 Task: Create a due date automation trigger when advanced on, 2 days before a card is due add dates with an incomplete due date at 11:00 AM.
Action: Mouse moved to (1226, 356)
Screenshot: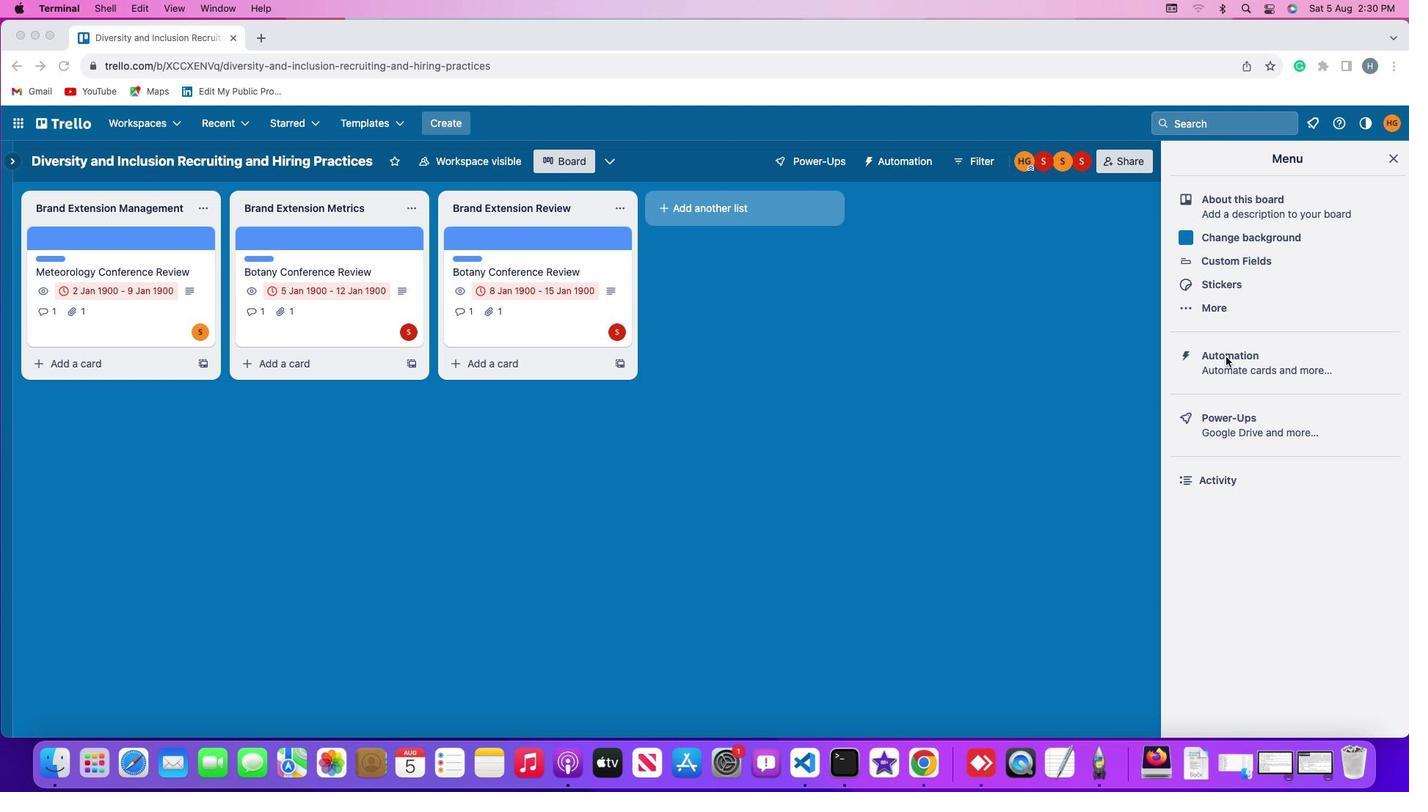 
Action: Mouse pressed left at (1226, 356)
Screenshot: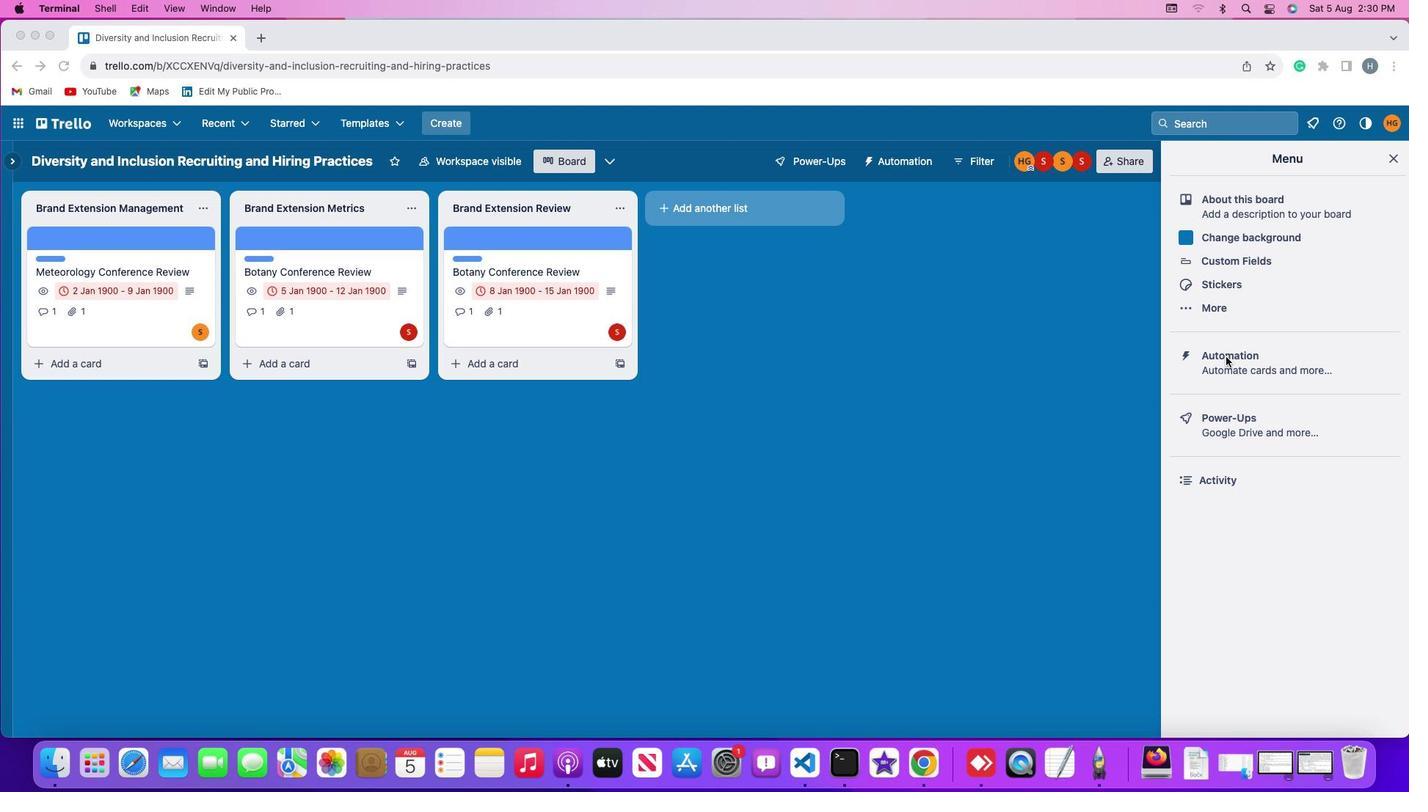 
Action: Mouse pressed left at (1226, 356)
Screenshot: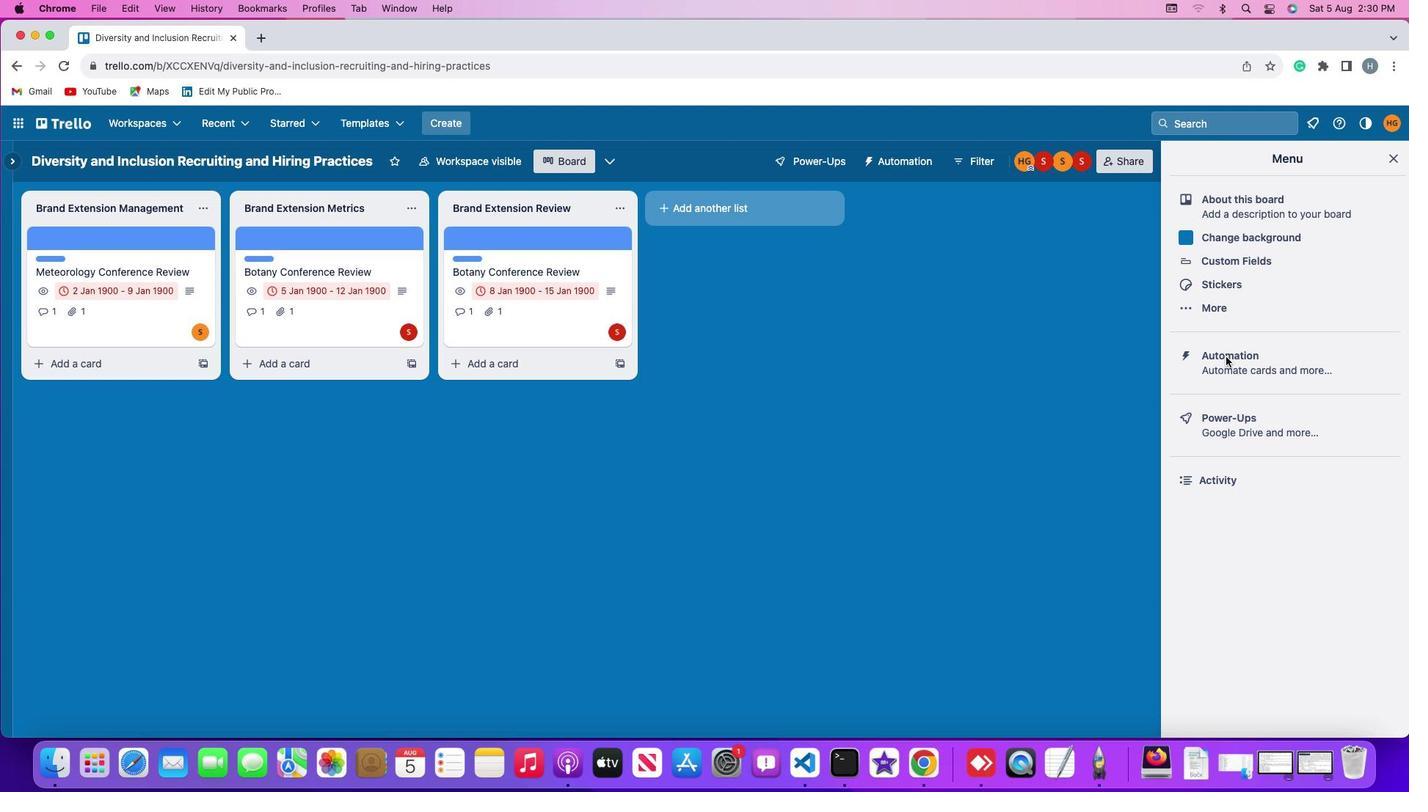 
Action: Mouse moved to (71, 350)
Screenshot: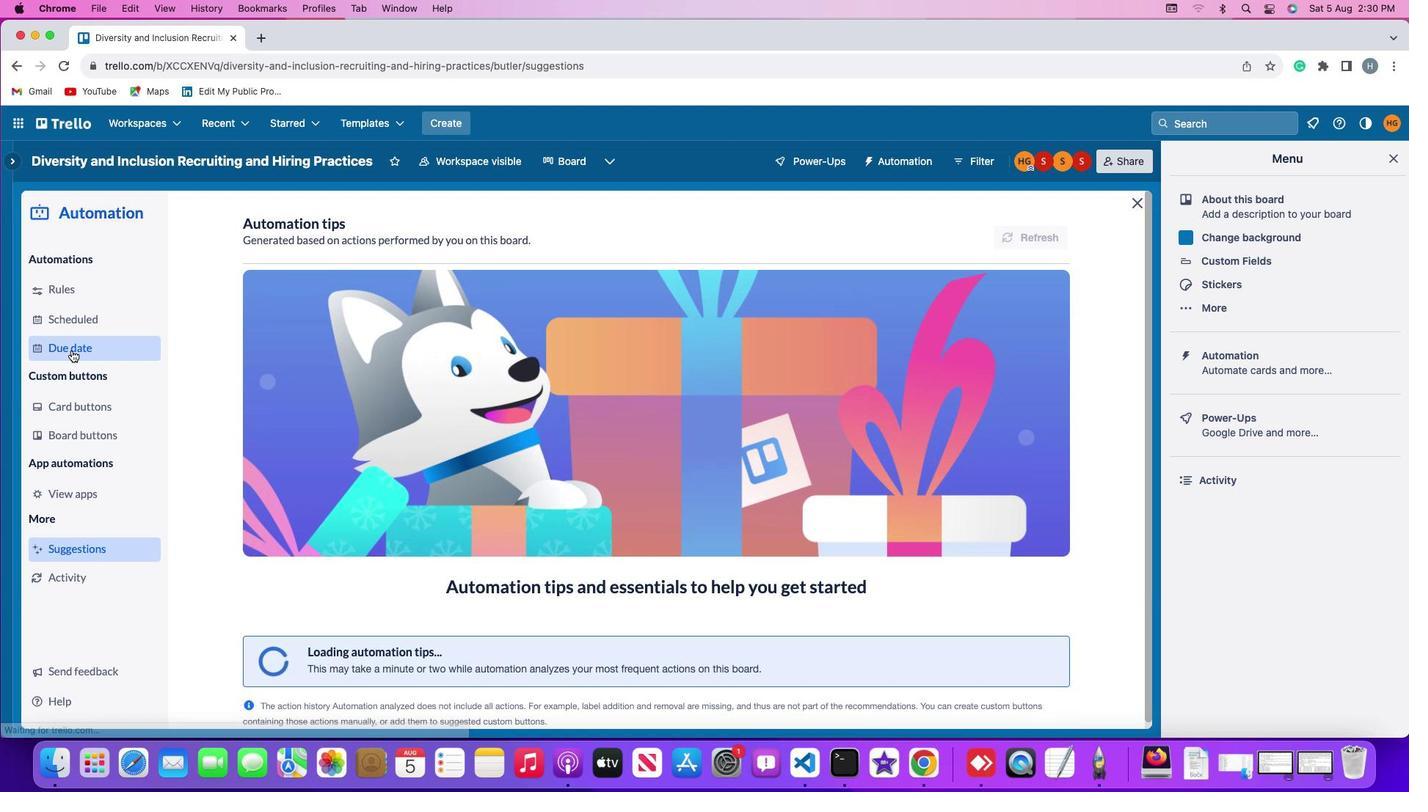 
Action: Mouse pressed left at (71, 350)
Screenshot: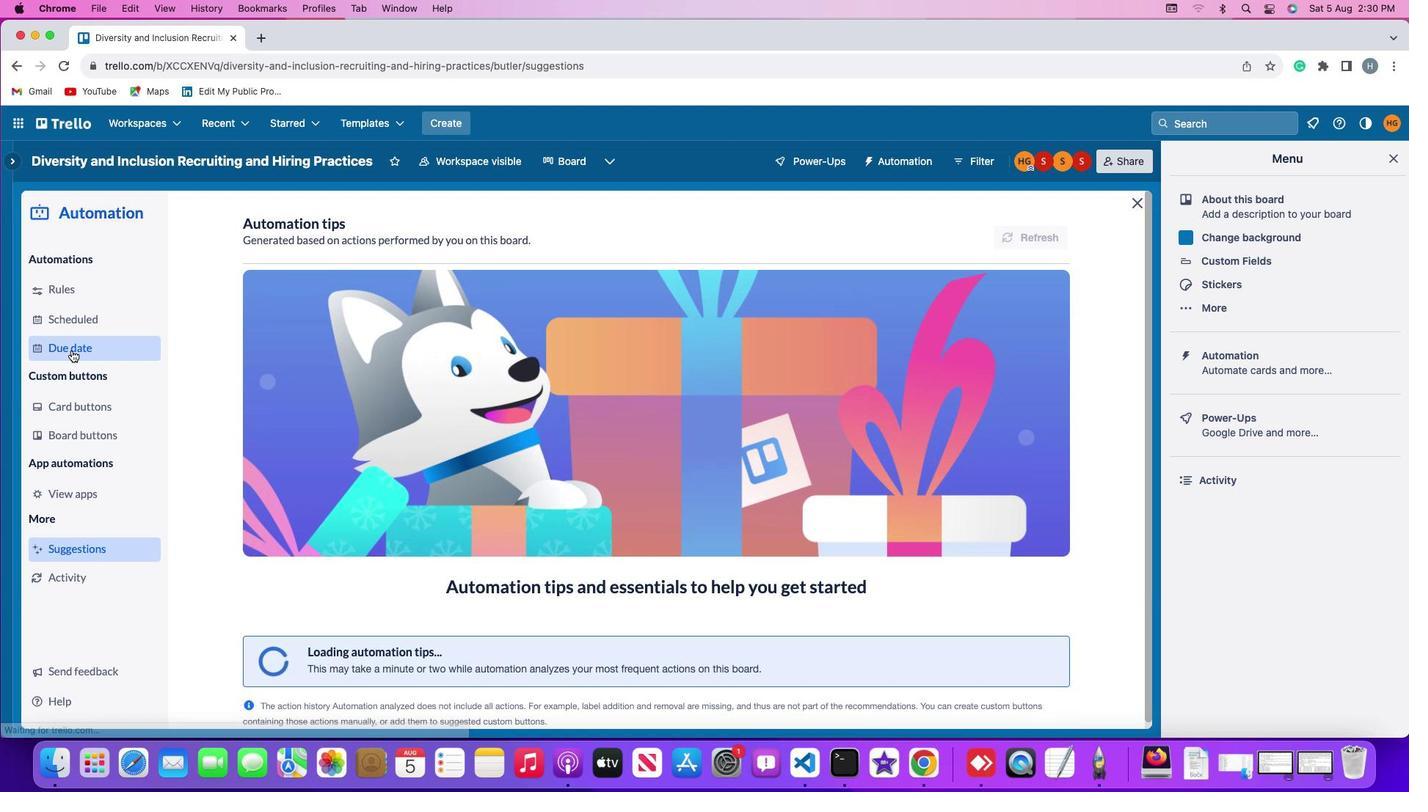 
Action: Mouse moved to (1023, 226)
Screenshot: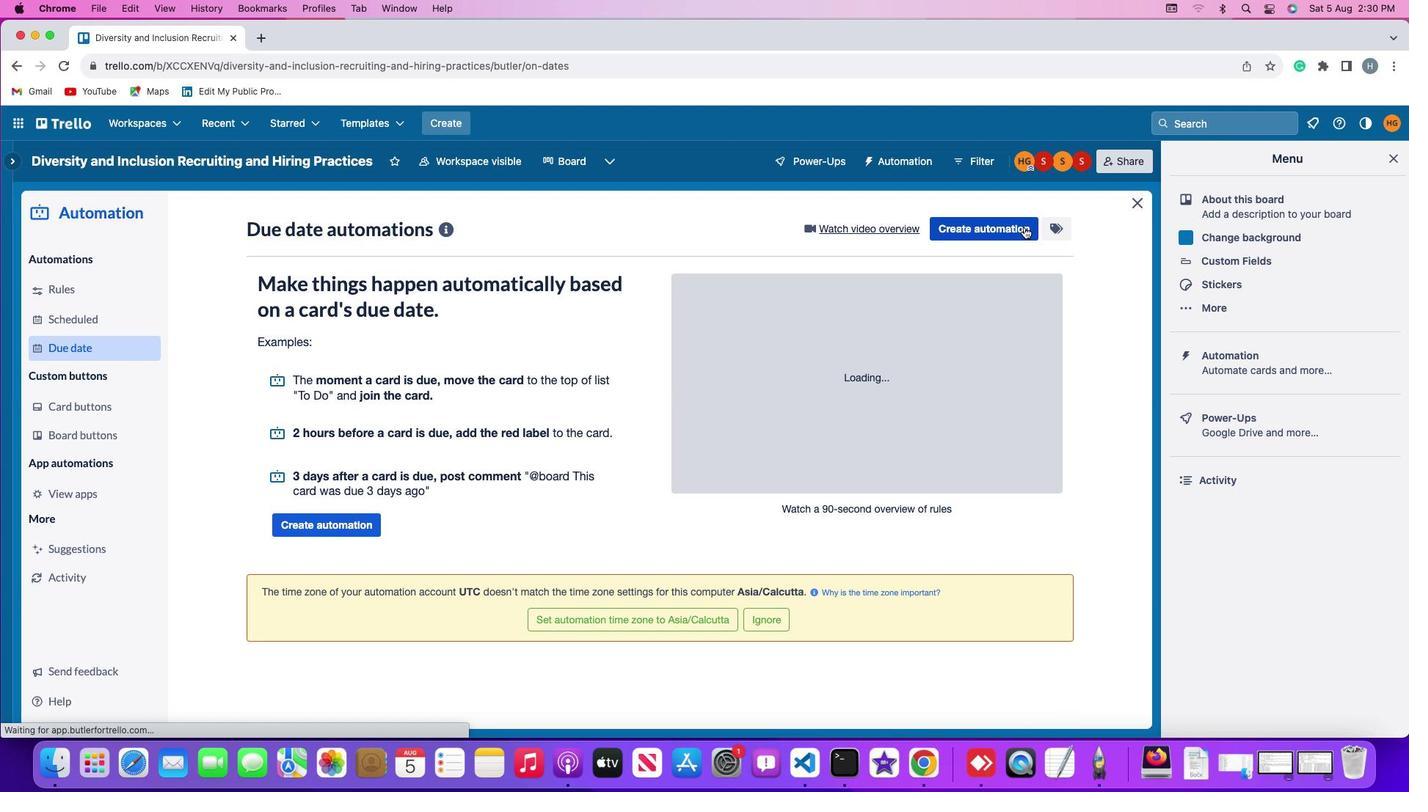 
Action: Mouse pressed left at (1023, 226)
Screenshot: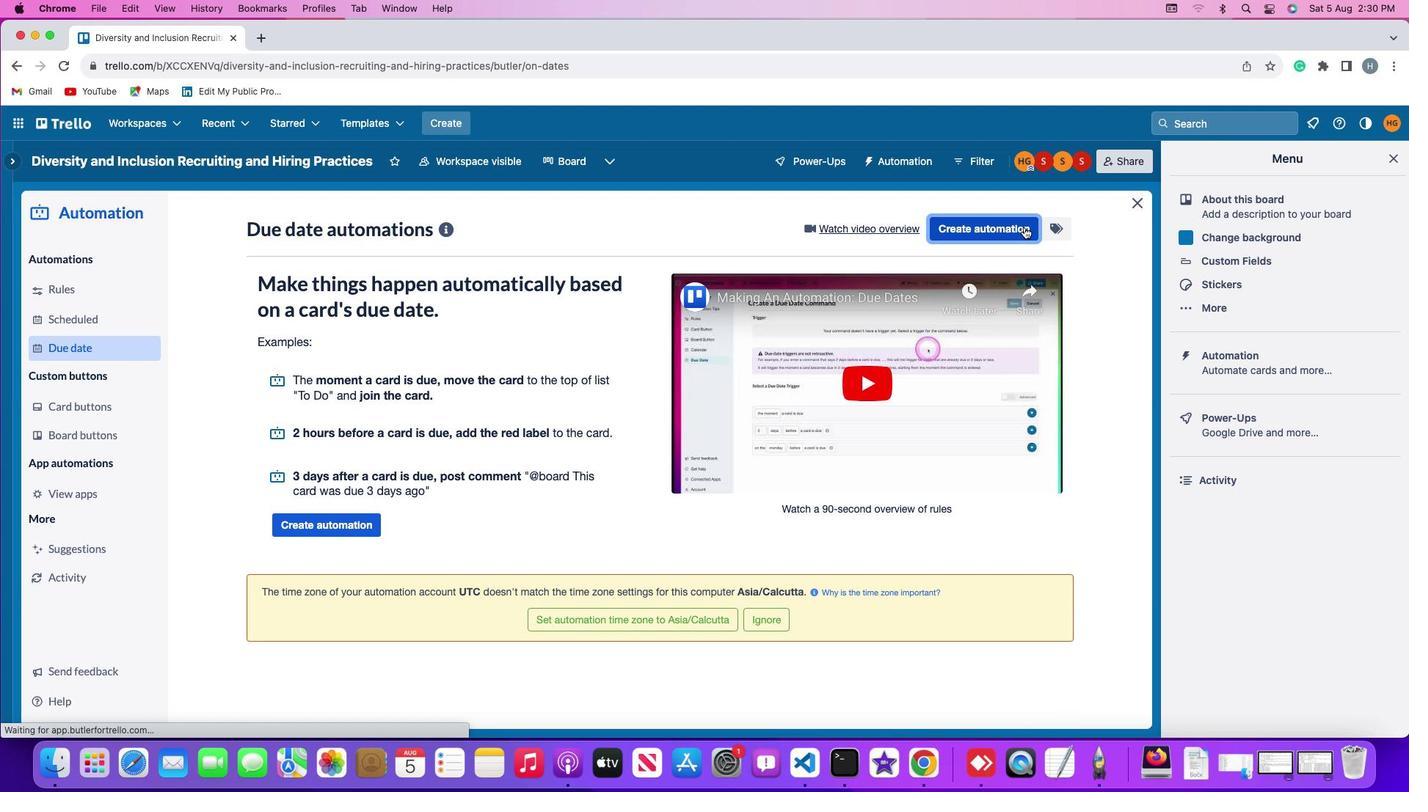 
Action: Mouse moved to (584, 363)
Screenshot: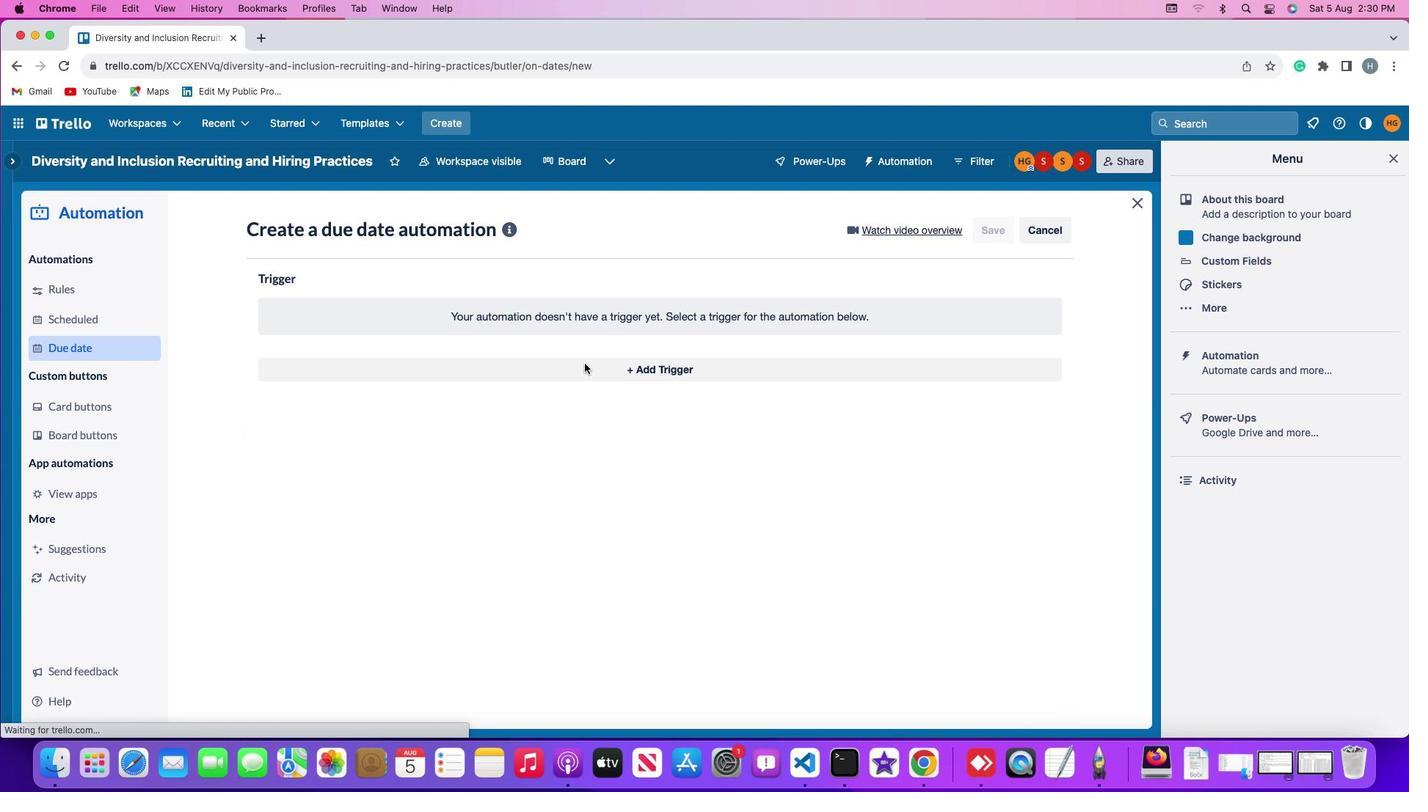 
Action: Mouse pressed left at (584, 363)
Screenshot: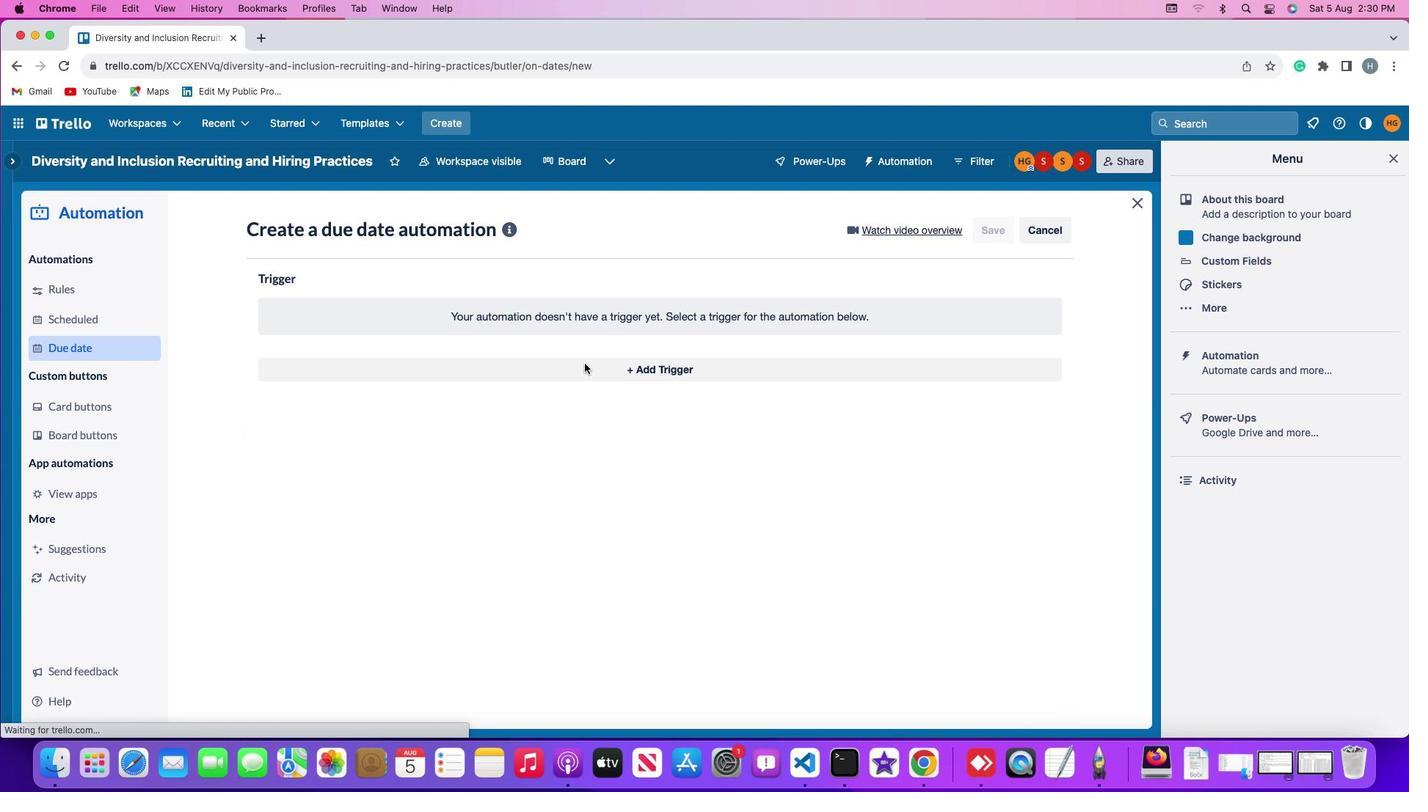 
Action: Mouse moved to (295, 590)
Screenshot: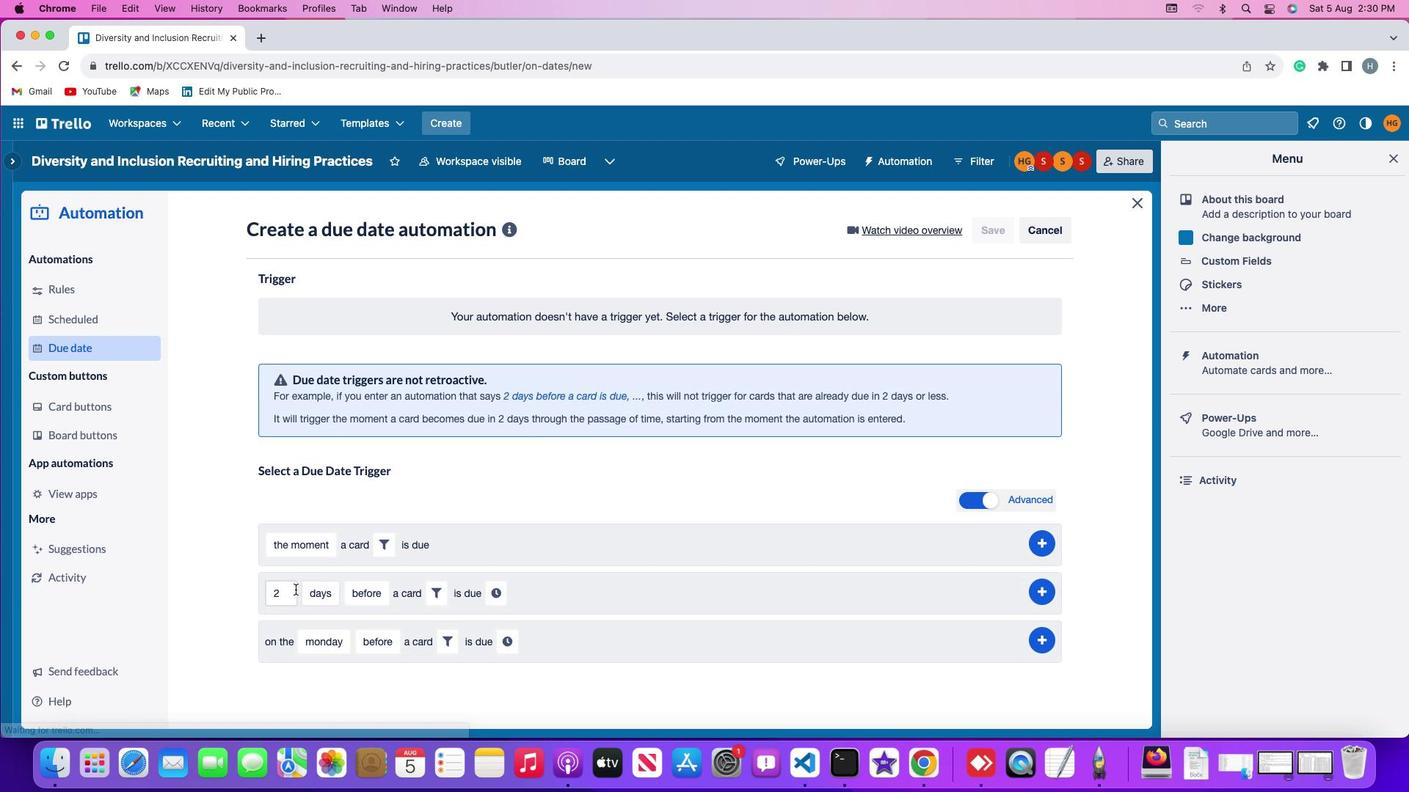 
Action: Mouse pressed left at (295, 590)
Screenshot: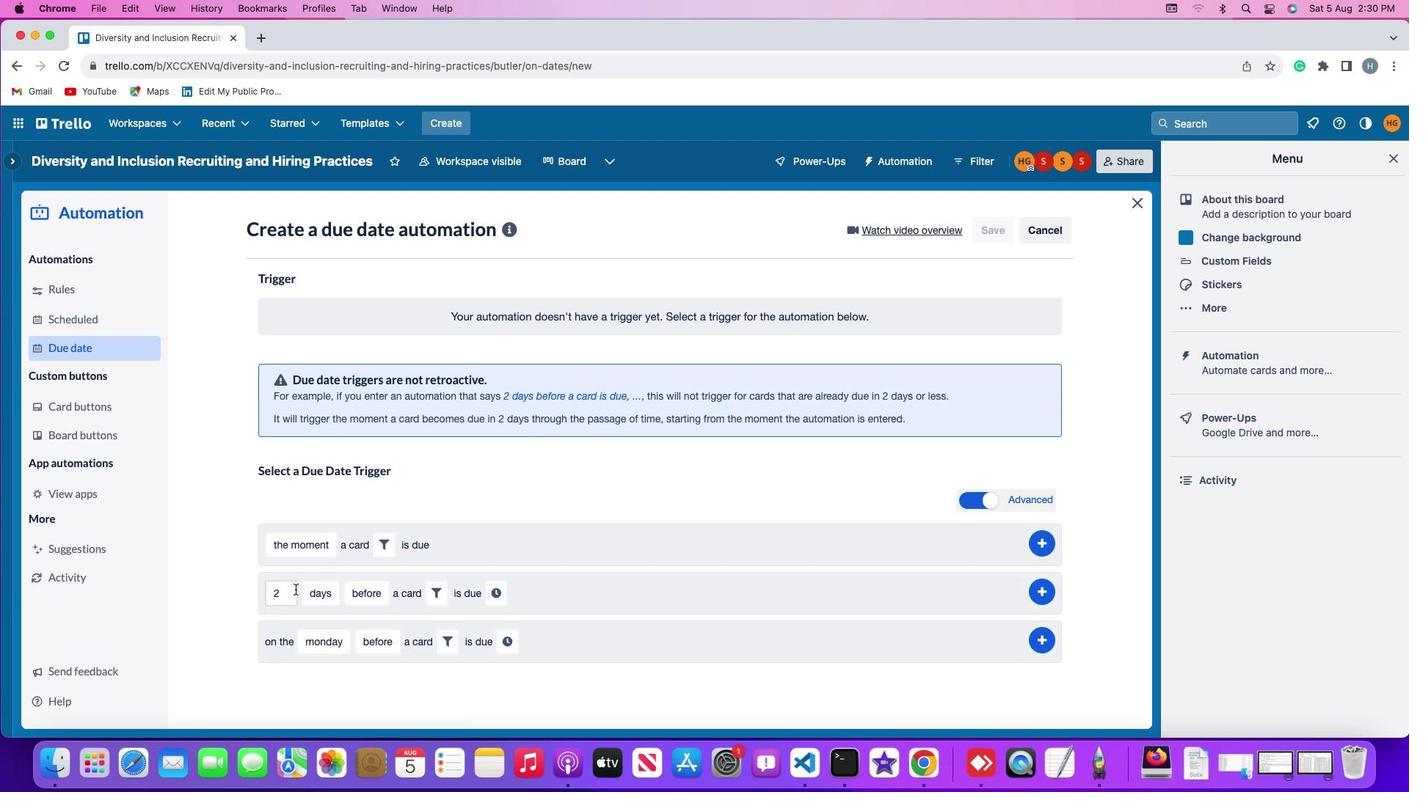 
Action: Key pressed Key.backspace'2'
Screenshot: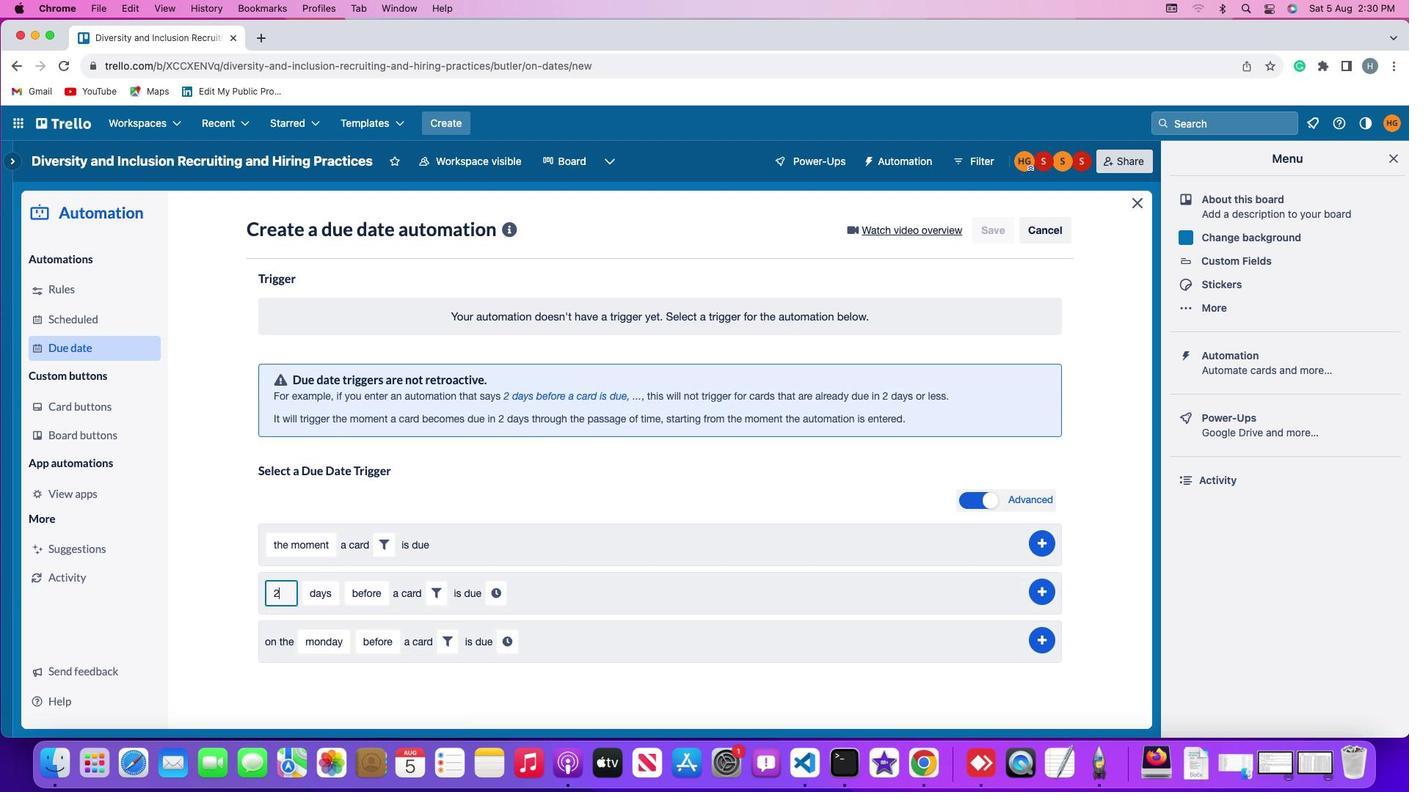 
Action: Mouse moved to (323, 593)
Screenshot: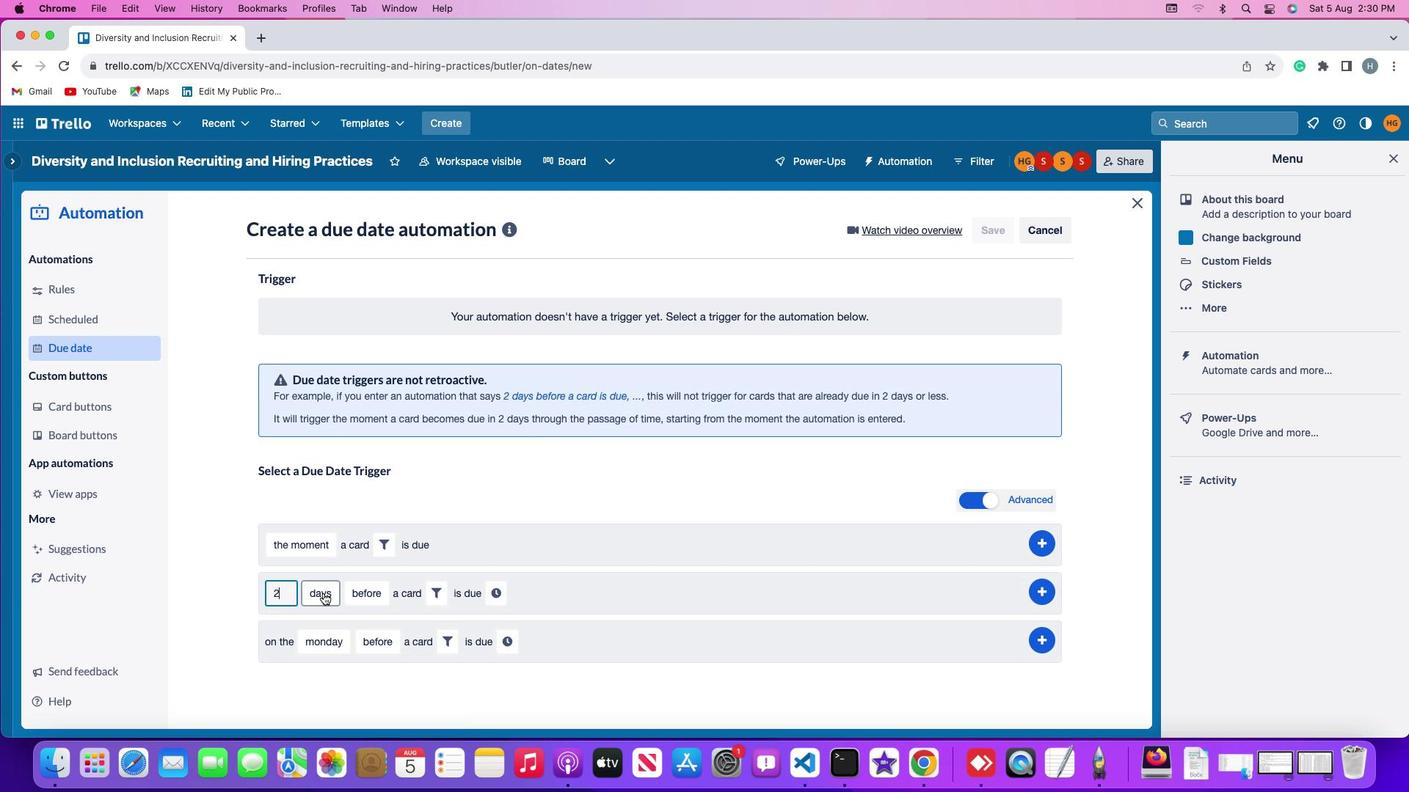 
Action: Mouse pressed left at (323, 593)
Screenshot: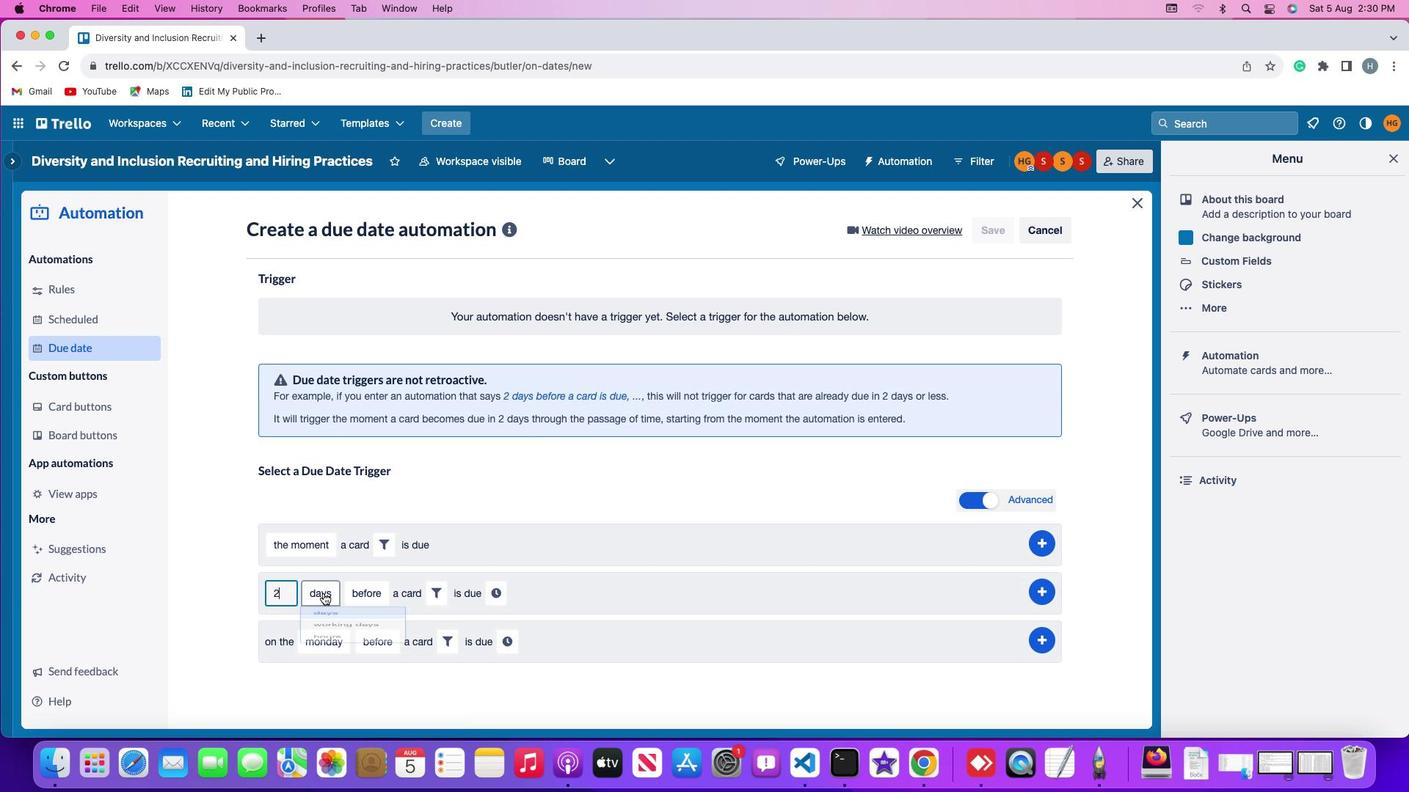 
Action: Mouse moved to (331, 609)
Screenshot: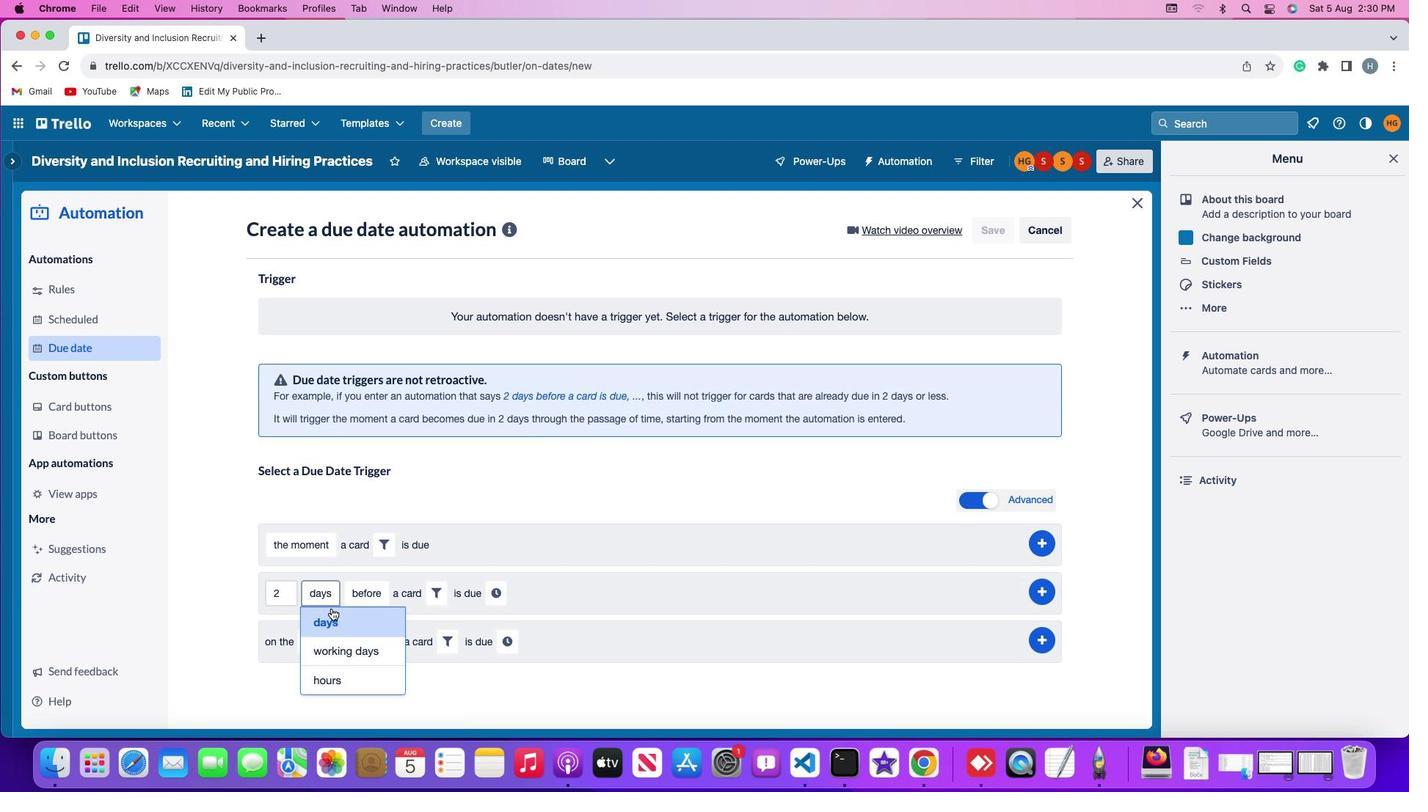 
Action: Mouse pressed left at (331, 609)
Screenshot: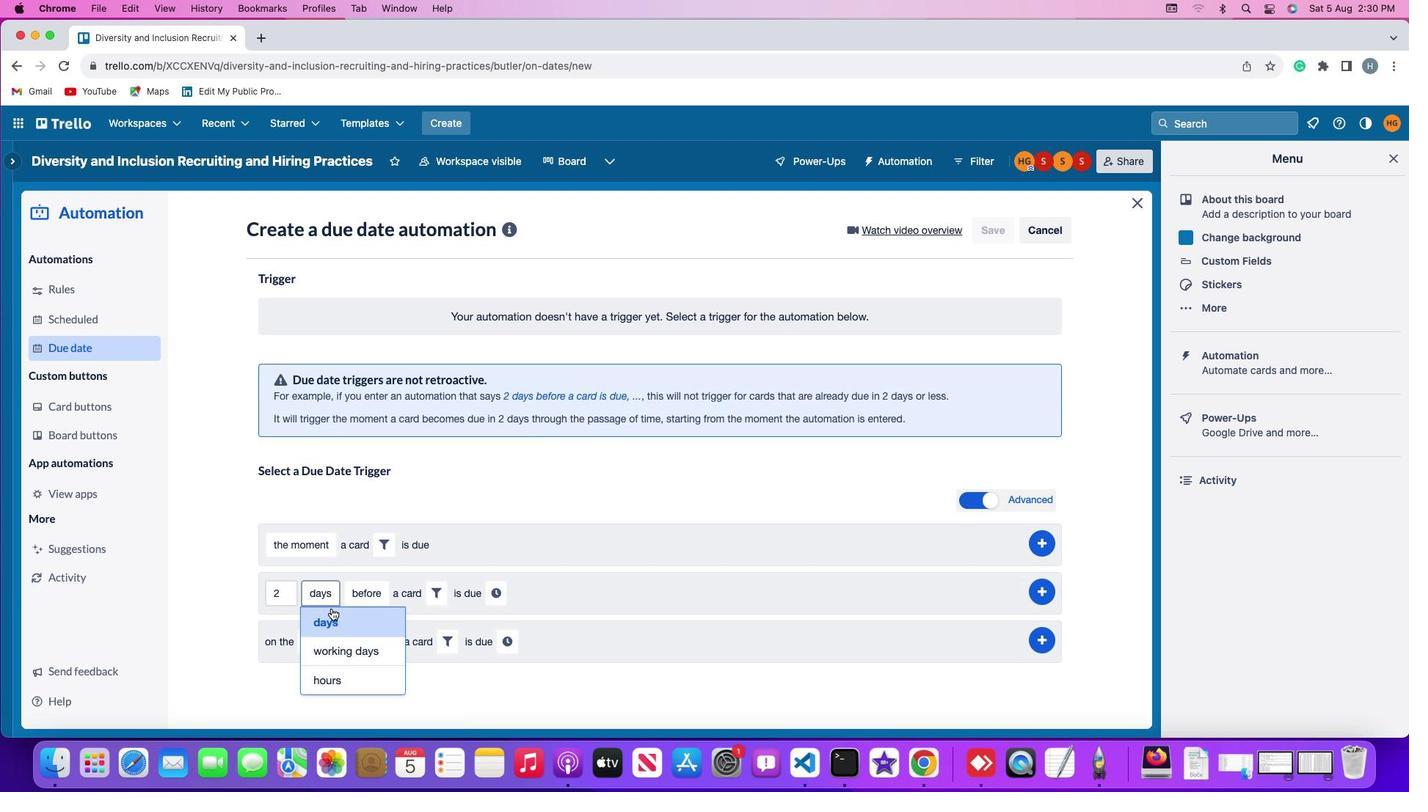 
Action: Mouse moved to (358, 595)
Screenshot: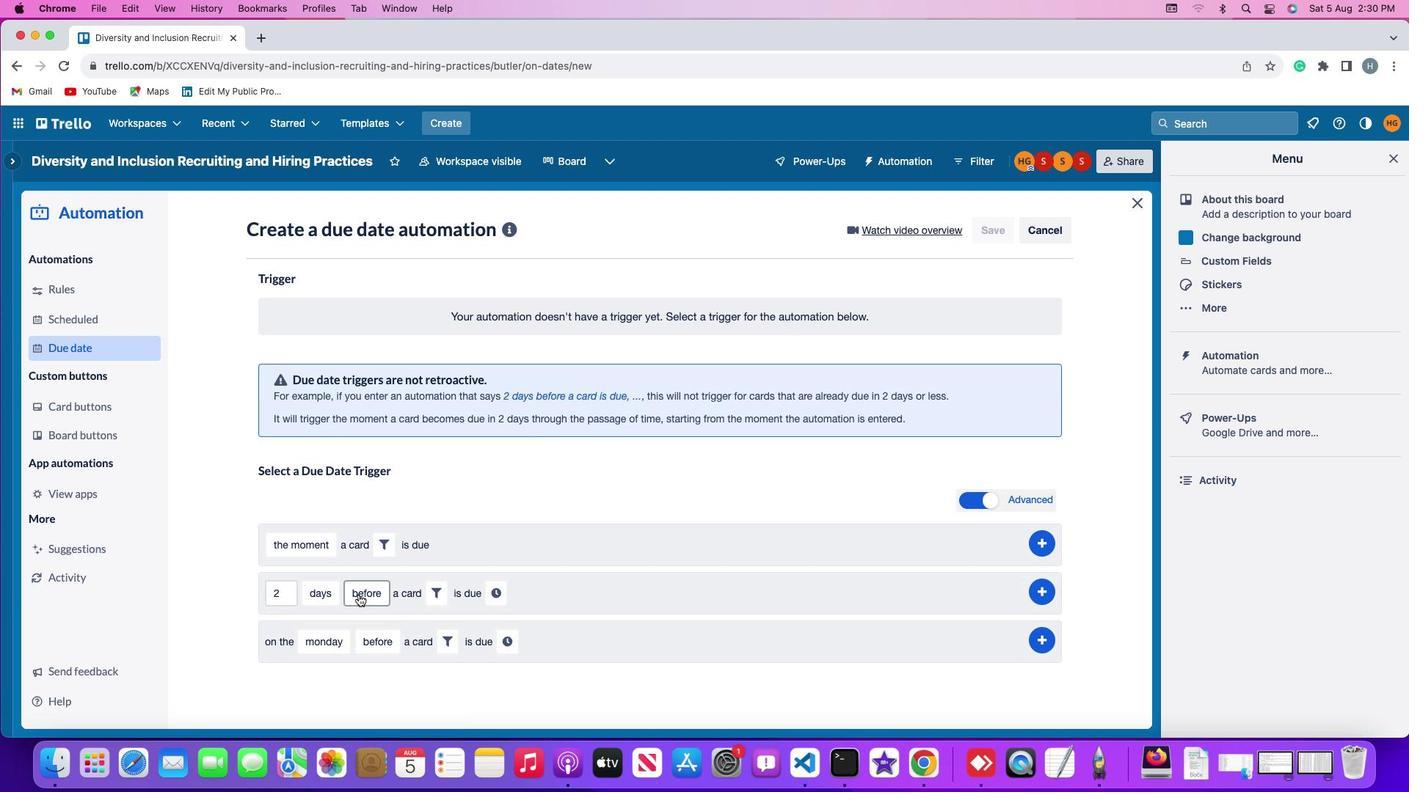 
Action: Mouse pressed left at (358, 595)
Screenshot: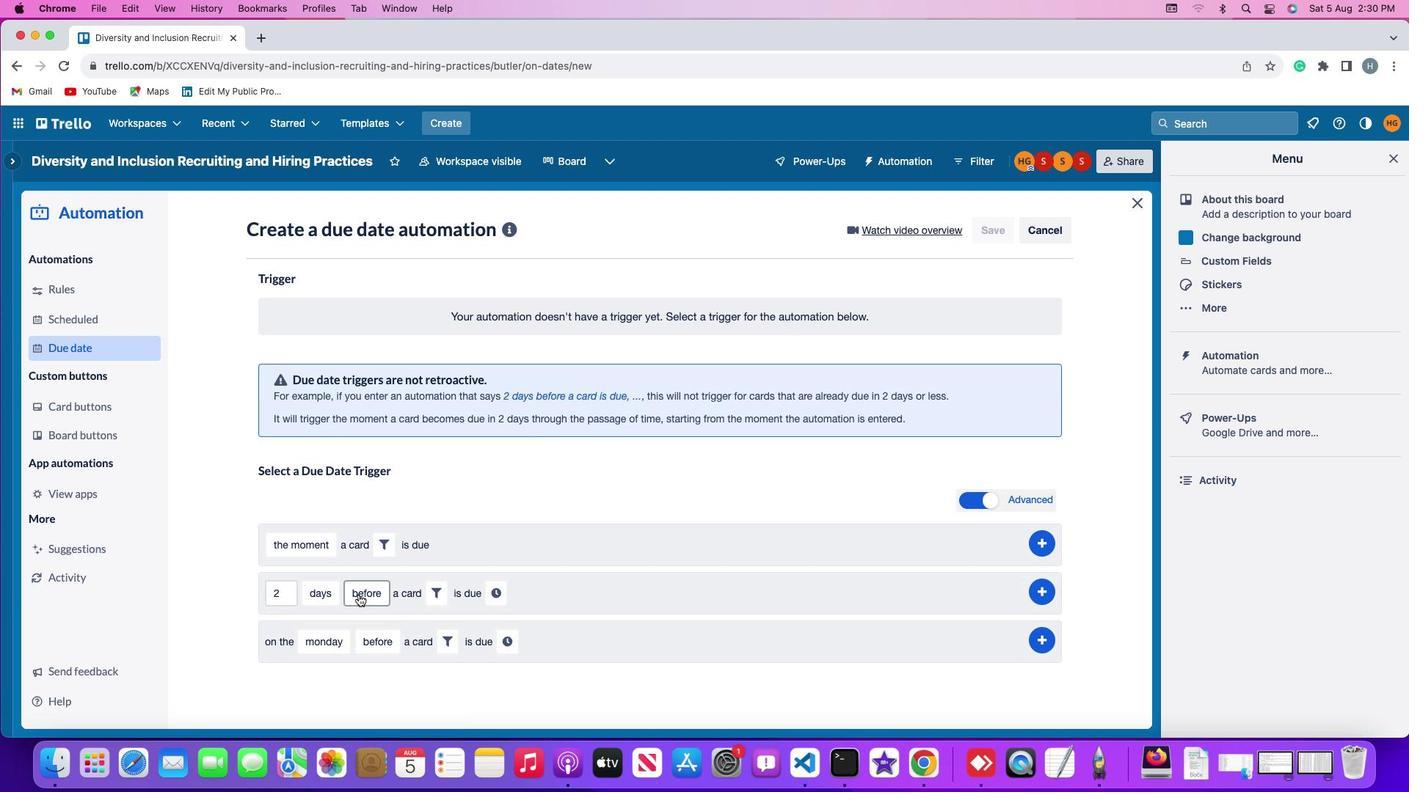 
Action: Mouse moved to (375, 614)
Screenshot: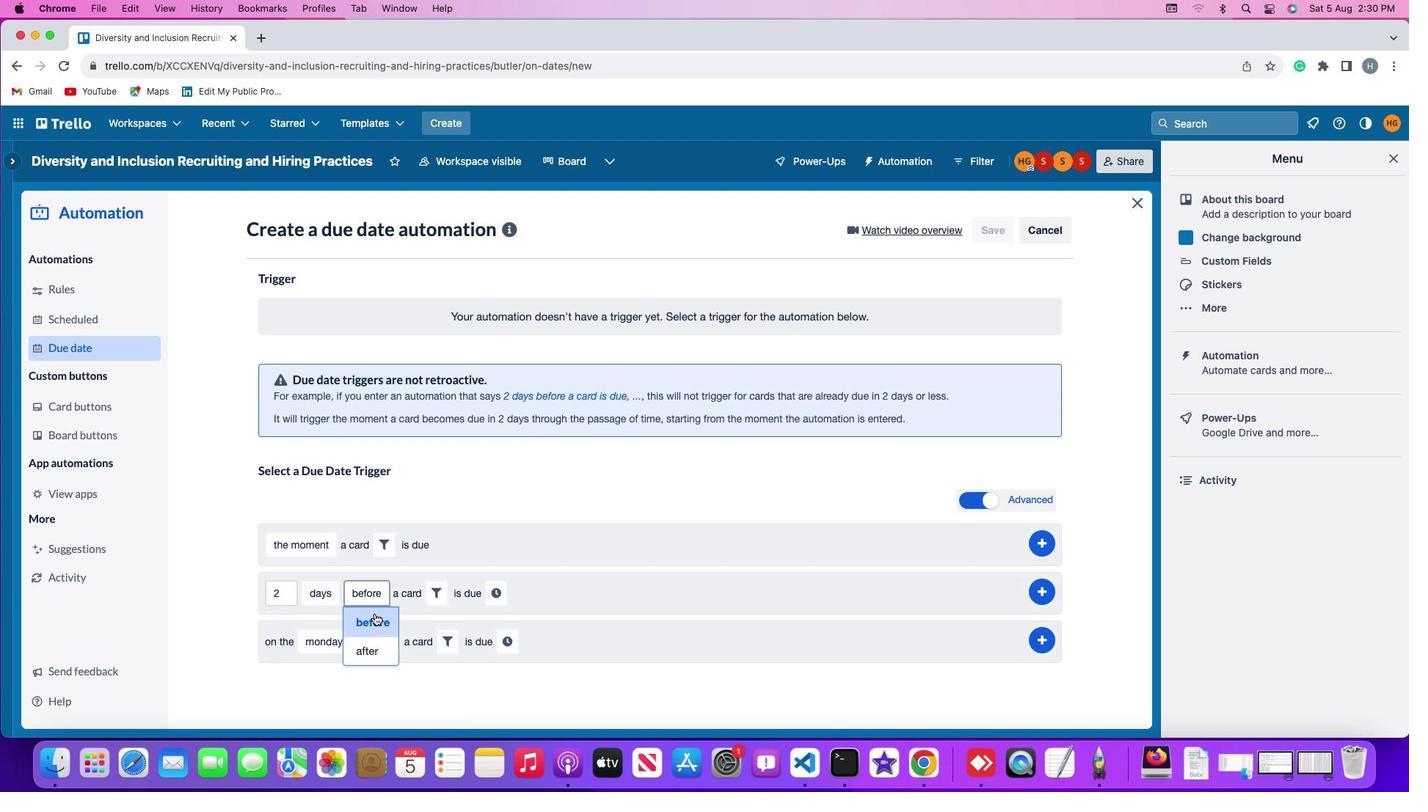 
Action: Mouse pressed left at (375, 614)
Screenshot: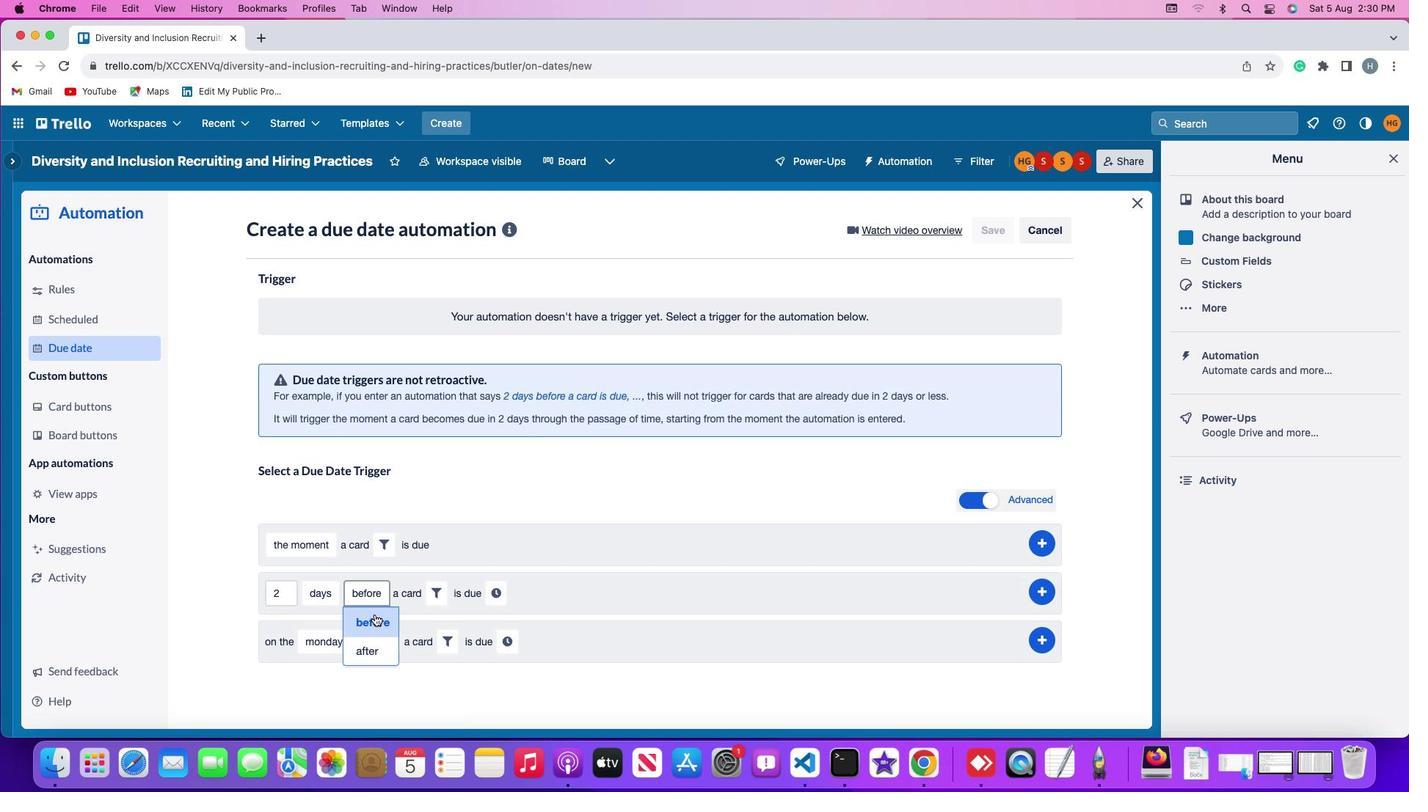 
Action: Mouse moved to (439, 595)
Screenshot: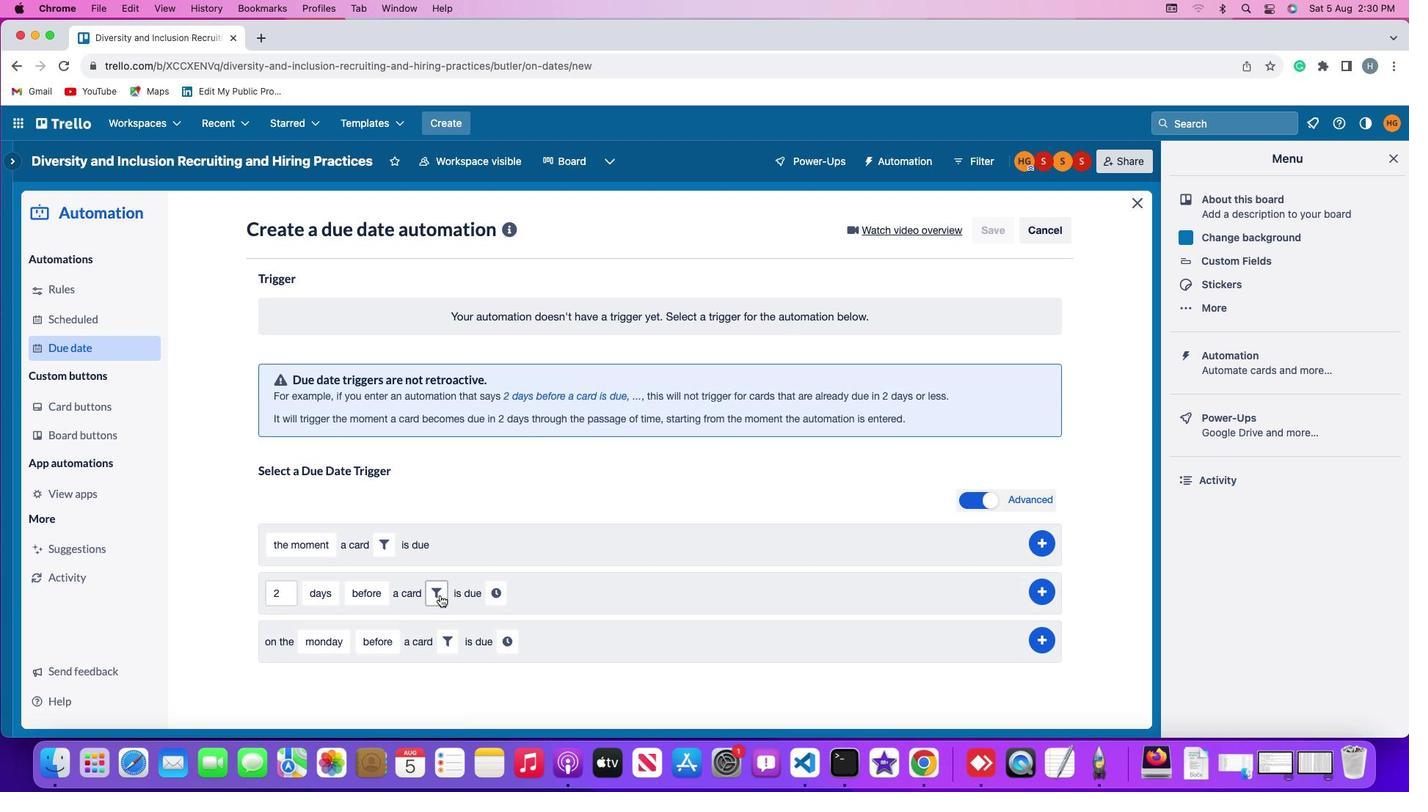 
Action: Mouse pressed left at (439, 595)
Screenshot: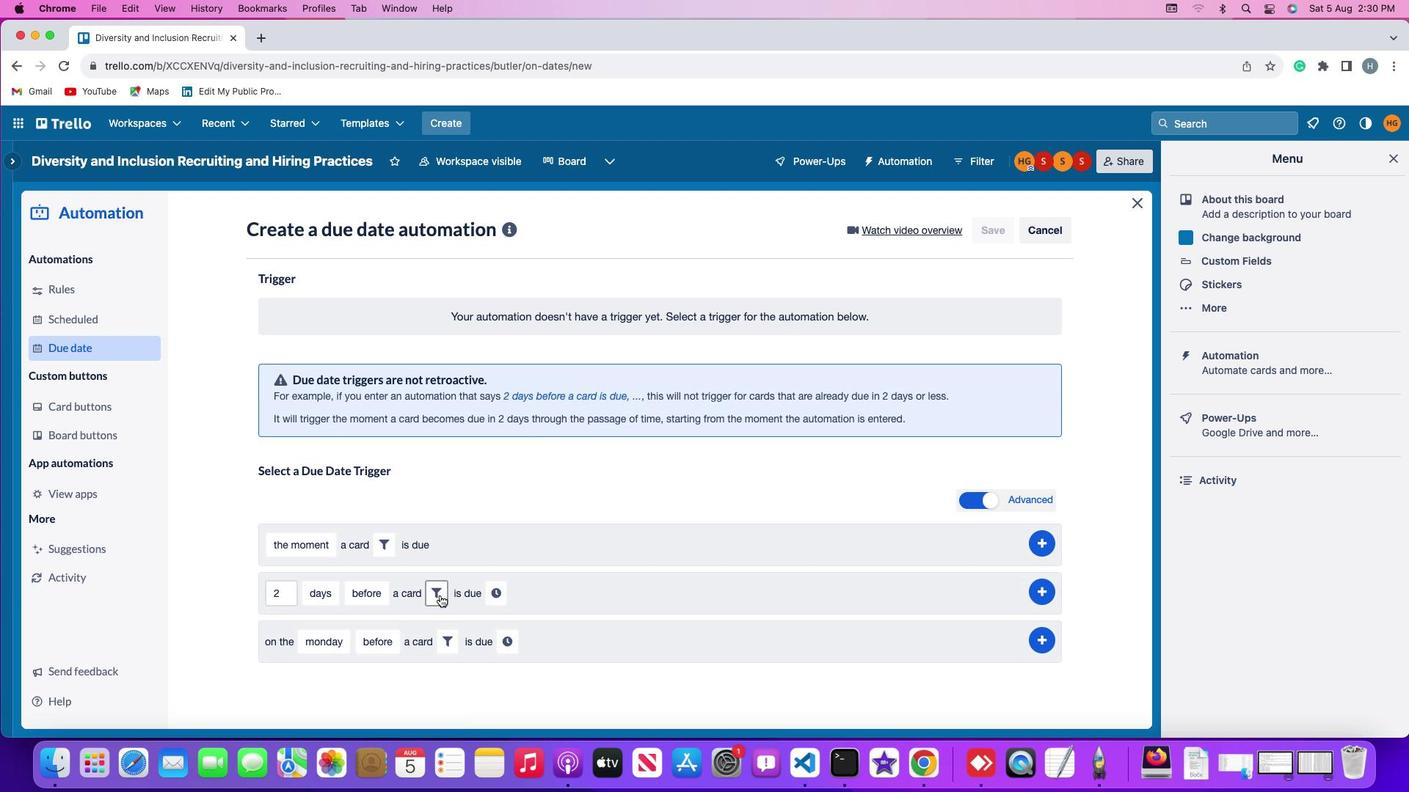 
Action: Mouse moved to (441, 584)
Screenshot: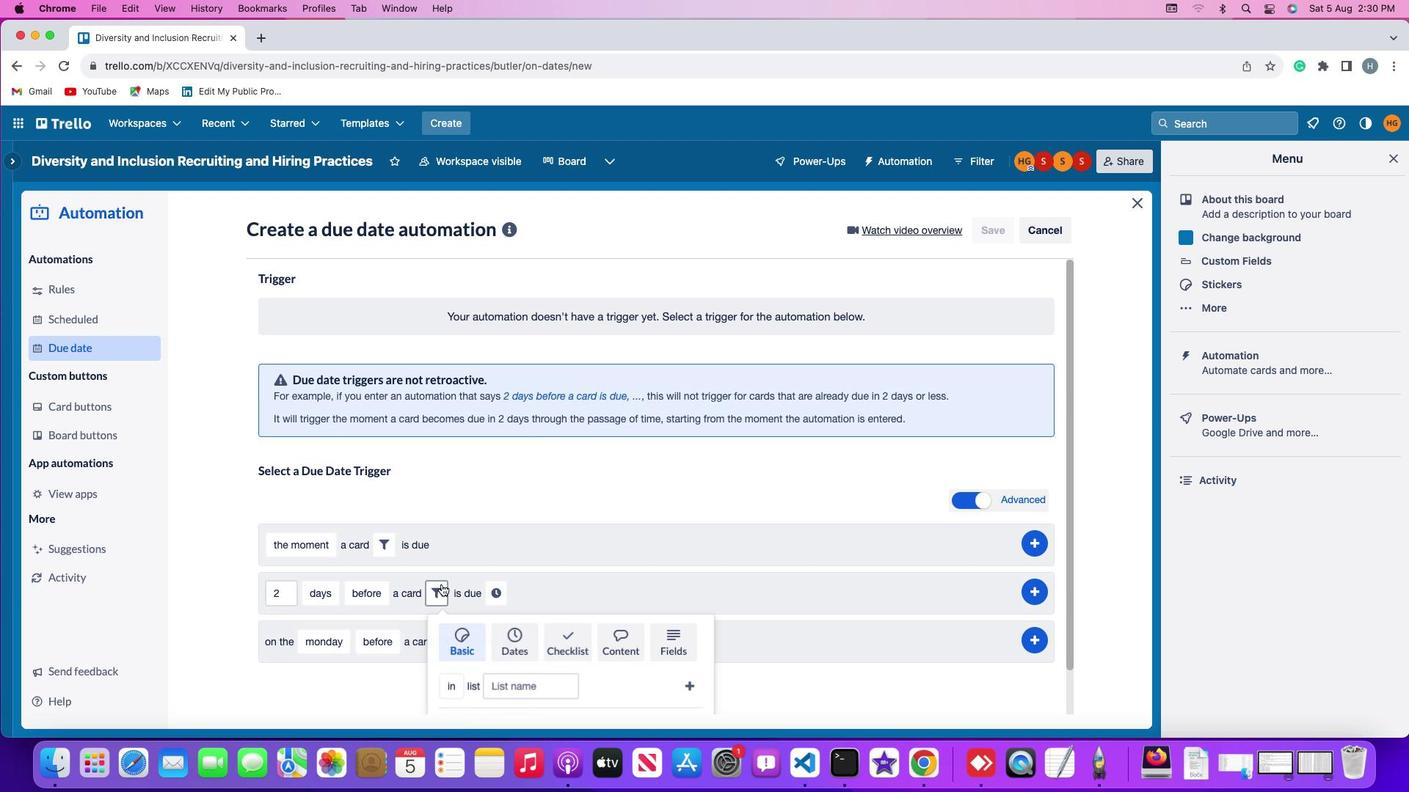 
Action: Mouse scrolled (441, 584) with delta (0, 0)
Screenshot: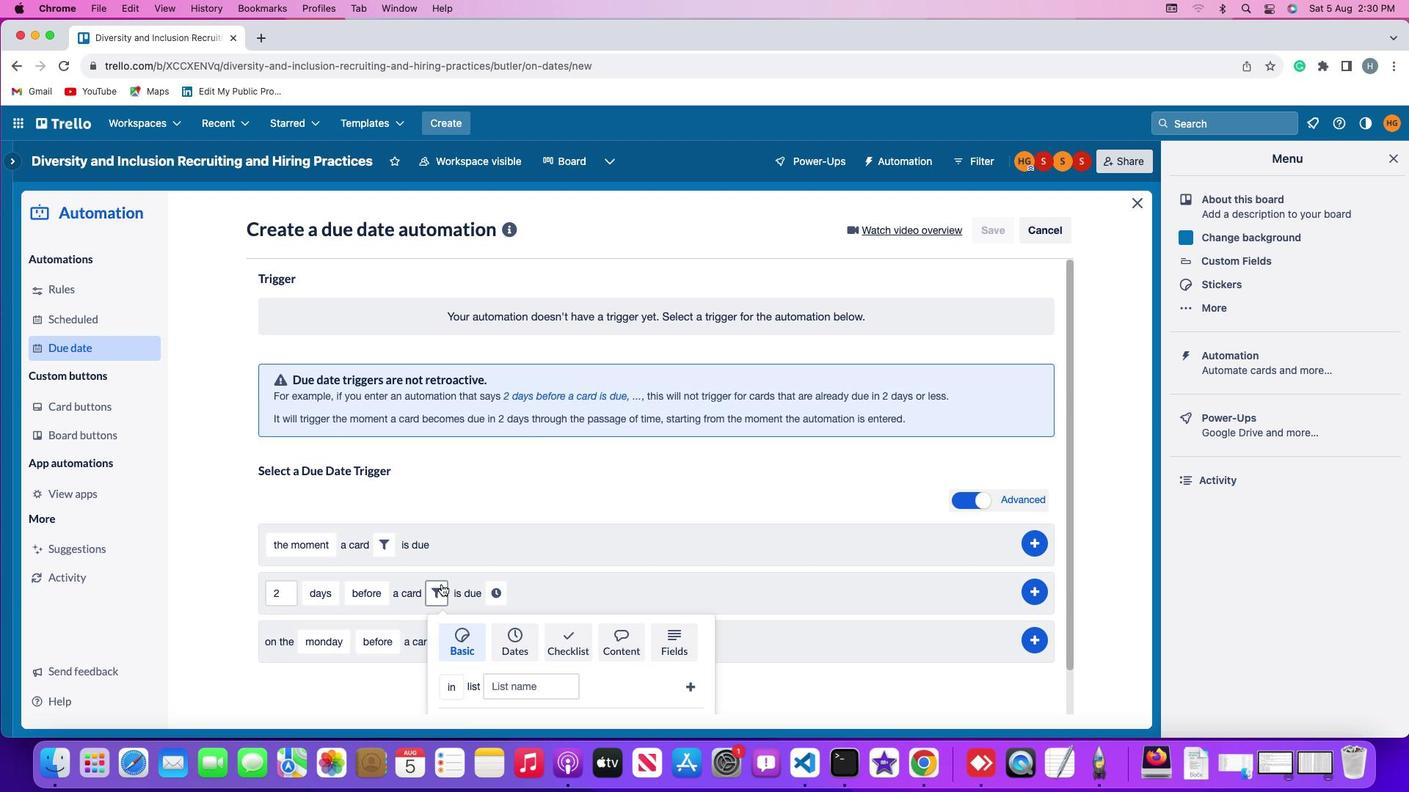 
Action: Mouse scrolled (441, 584) with delta (0, 0)
Screenshot: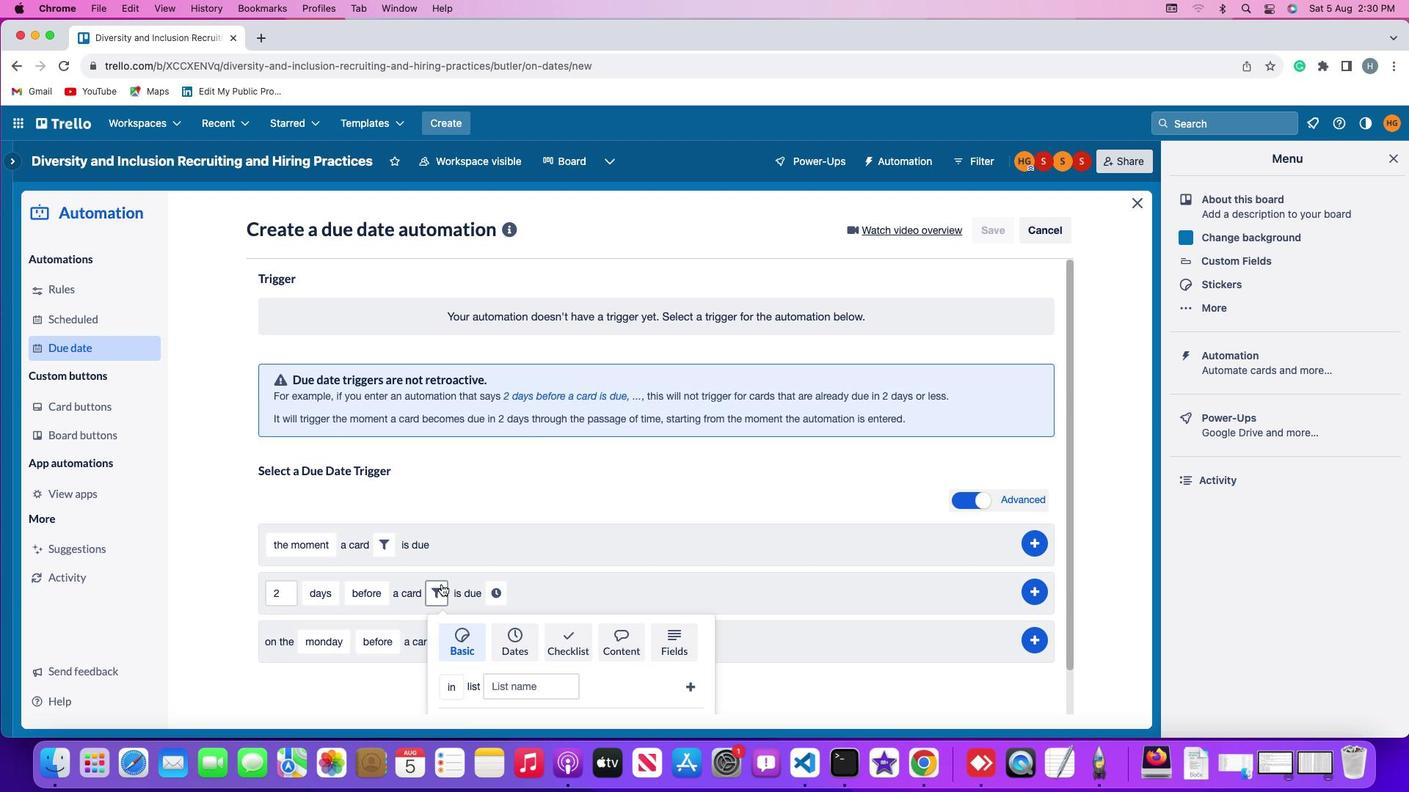 
Action: Mouse scrolled (441, 584) with delta (0, -2)
Screenshot: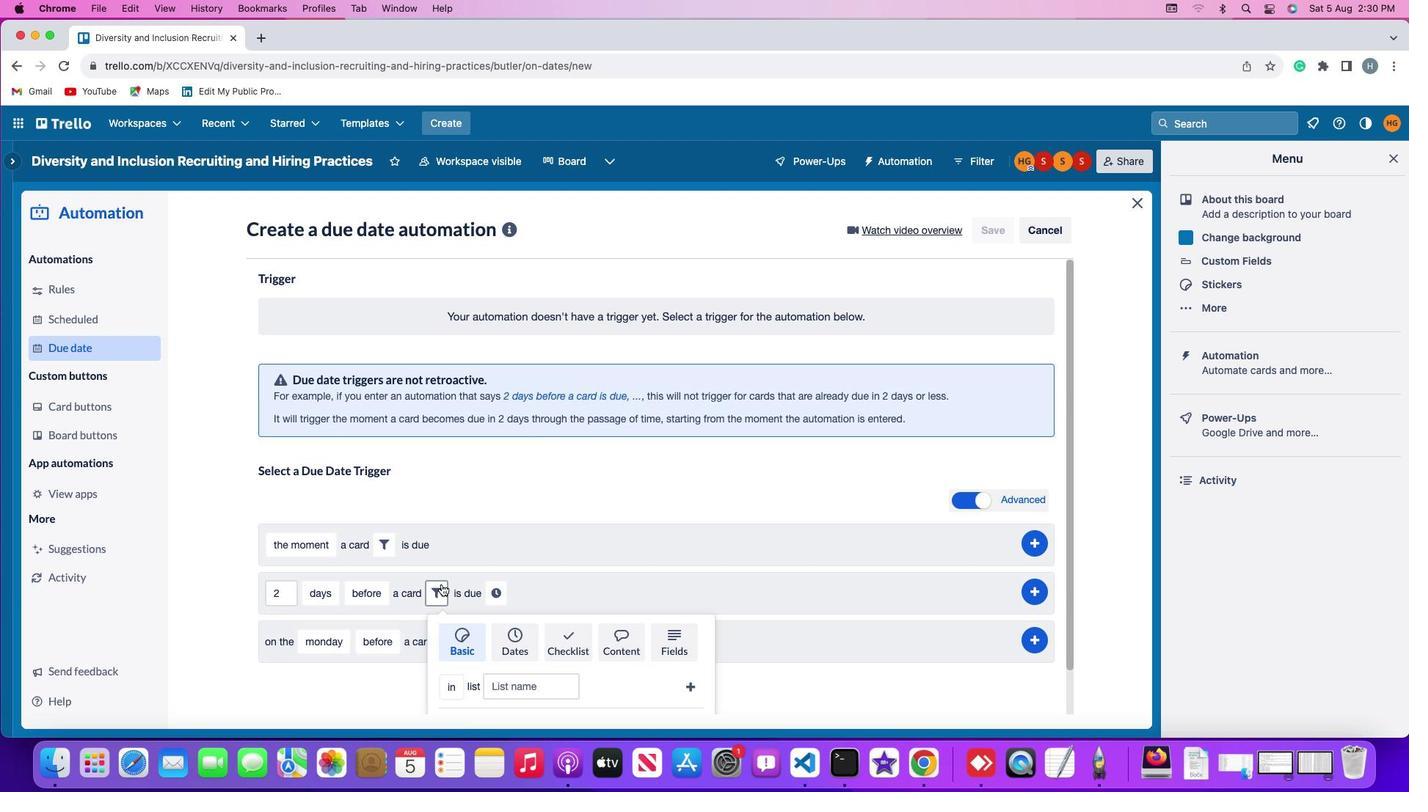 
Action: Mouse scrolled (441, 584) with delta (0, -3)
Screenshot: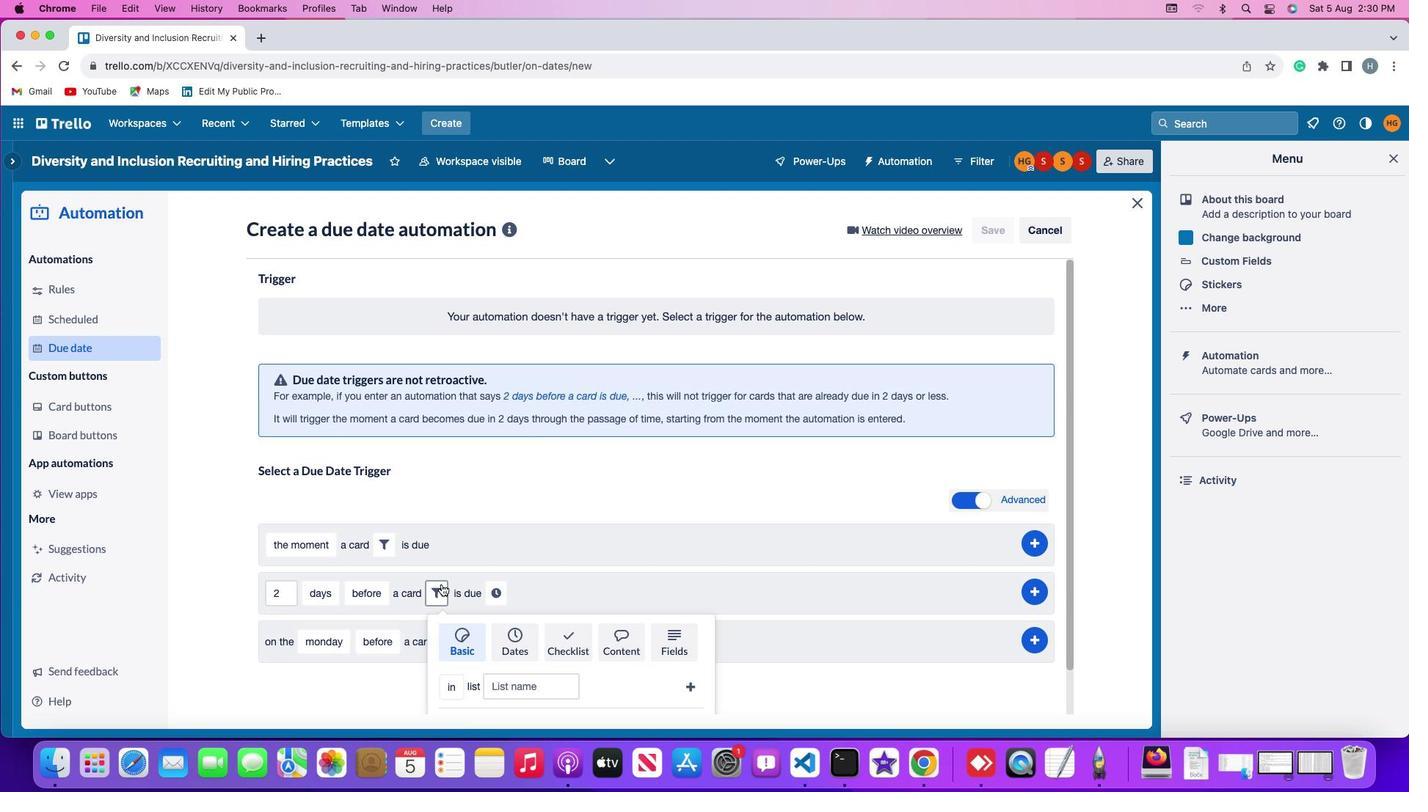 
Action: Mouse scrolled (441, 584) with delta (0, -4)
Screenshot: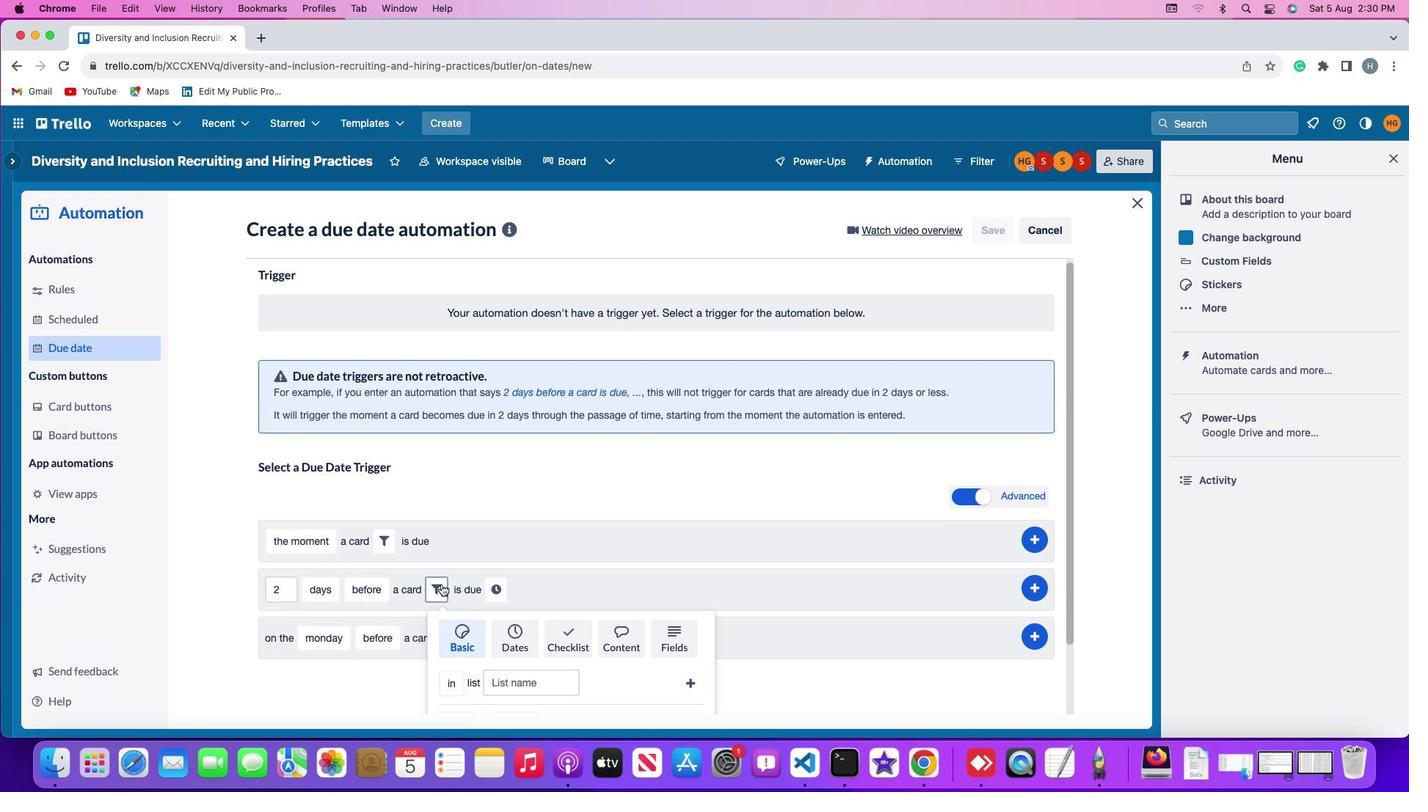 
Action: Mouse scrolled (441, 584) with delta (0, 0)
Screenshot: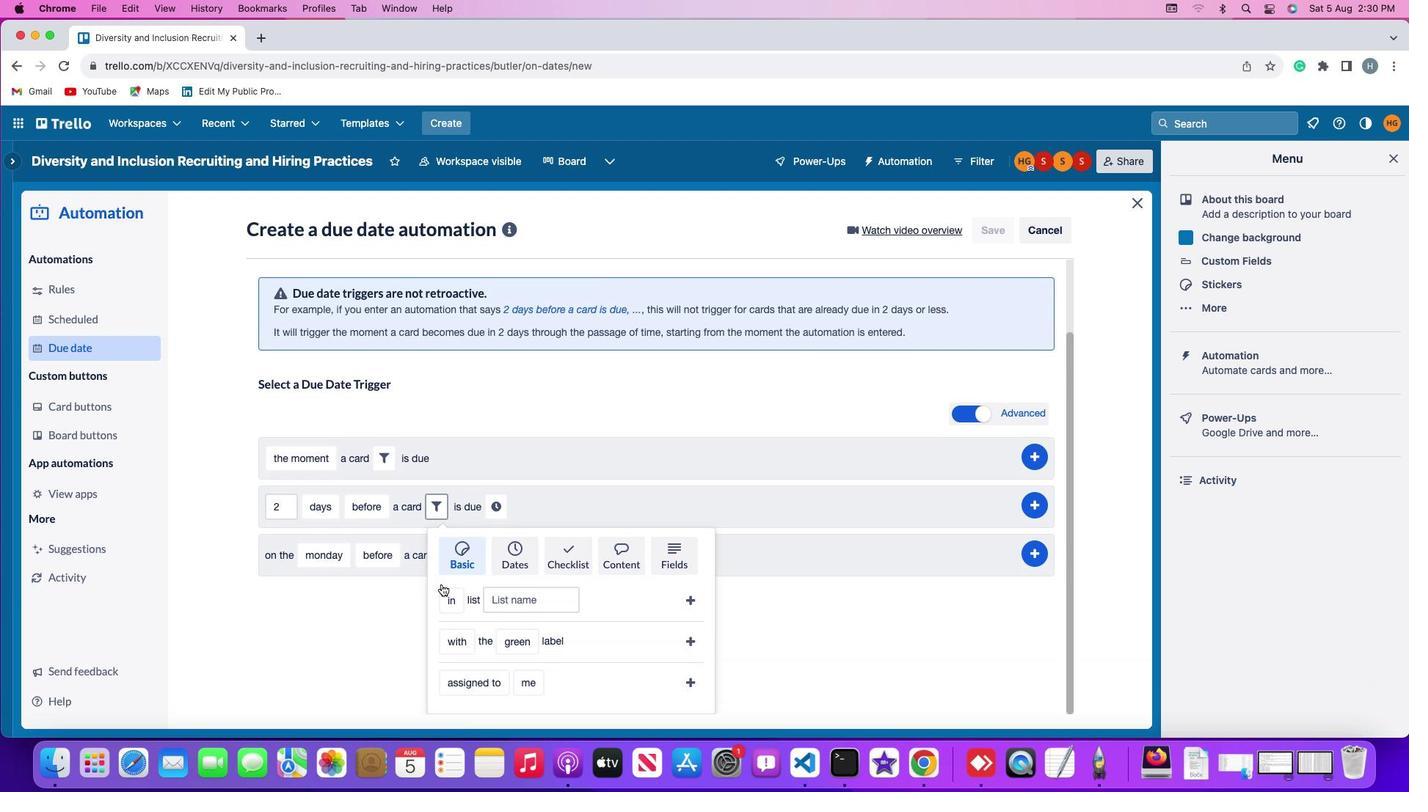 
Action: Mouse scrolled (441, 584) with delta (0, 0)
Screenshot: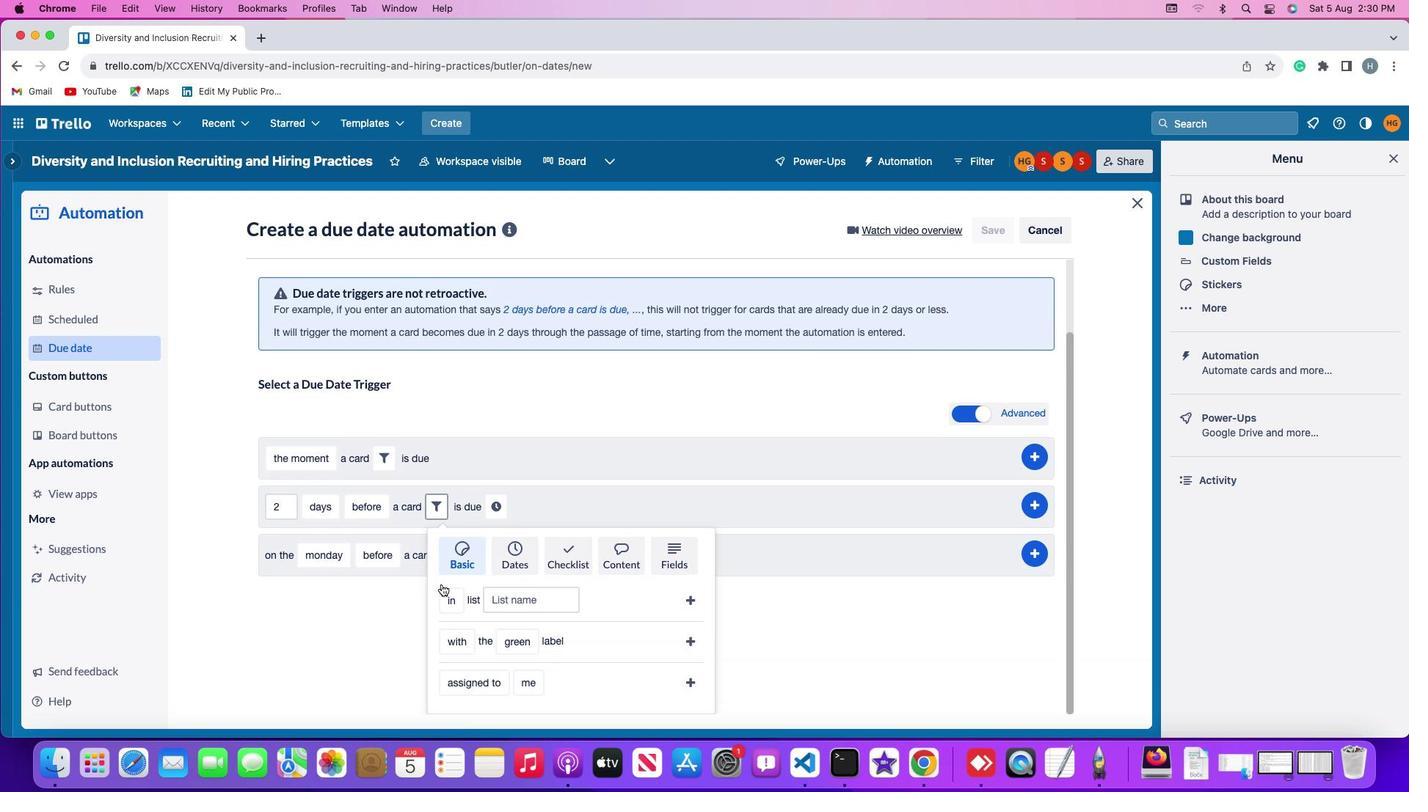 
Action: Mouse scrolled (441, 584) with delta (0, -2)
Screenshot: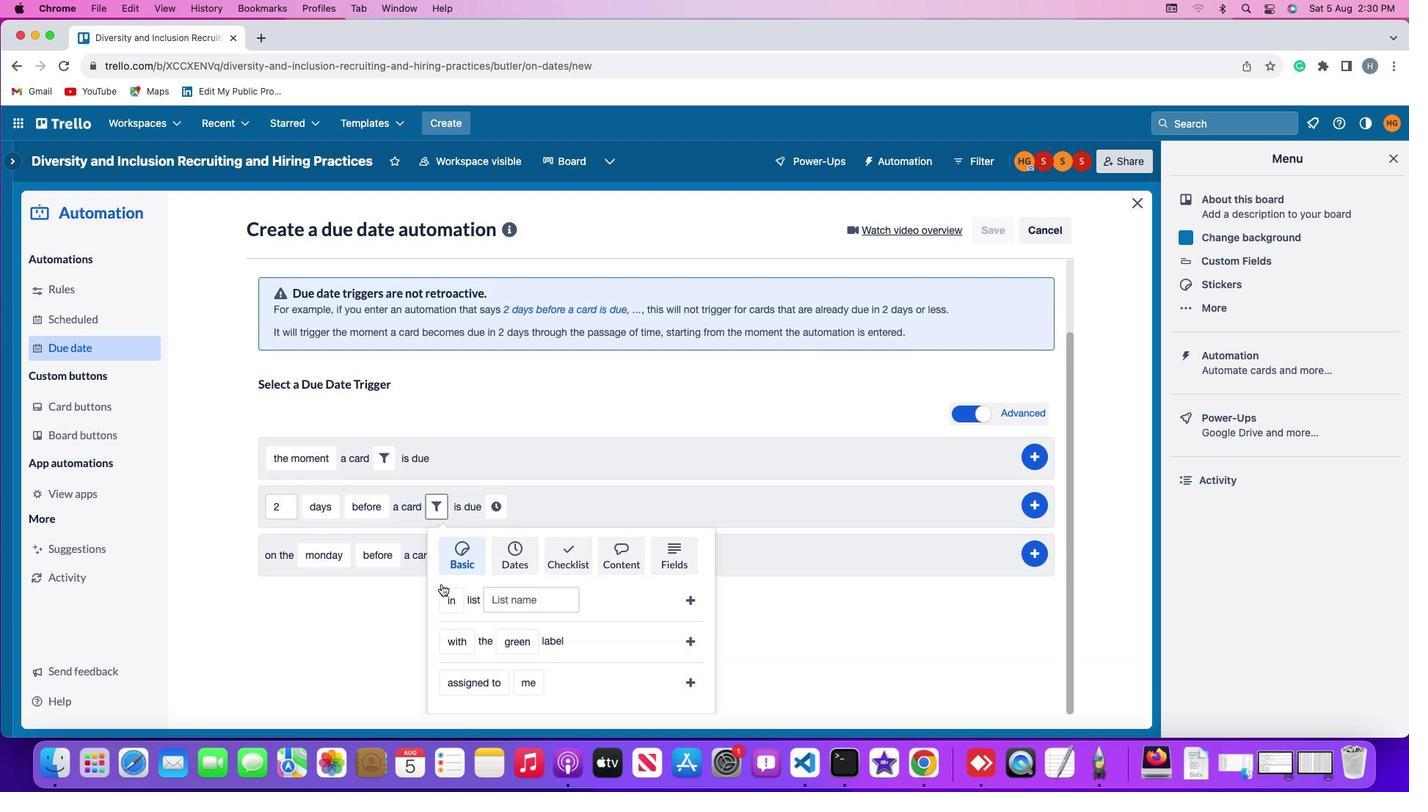 
Action: Mouse scrolled (441, 584) with delta (0, -2)
Screenshot: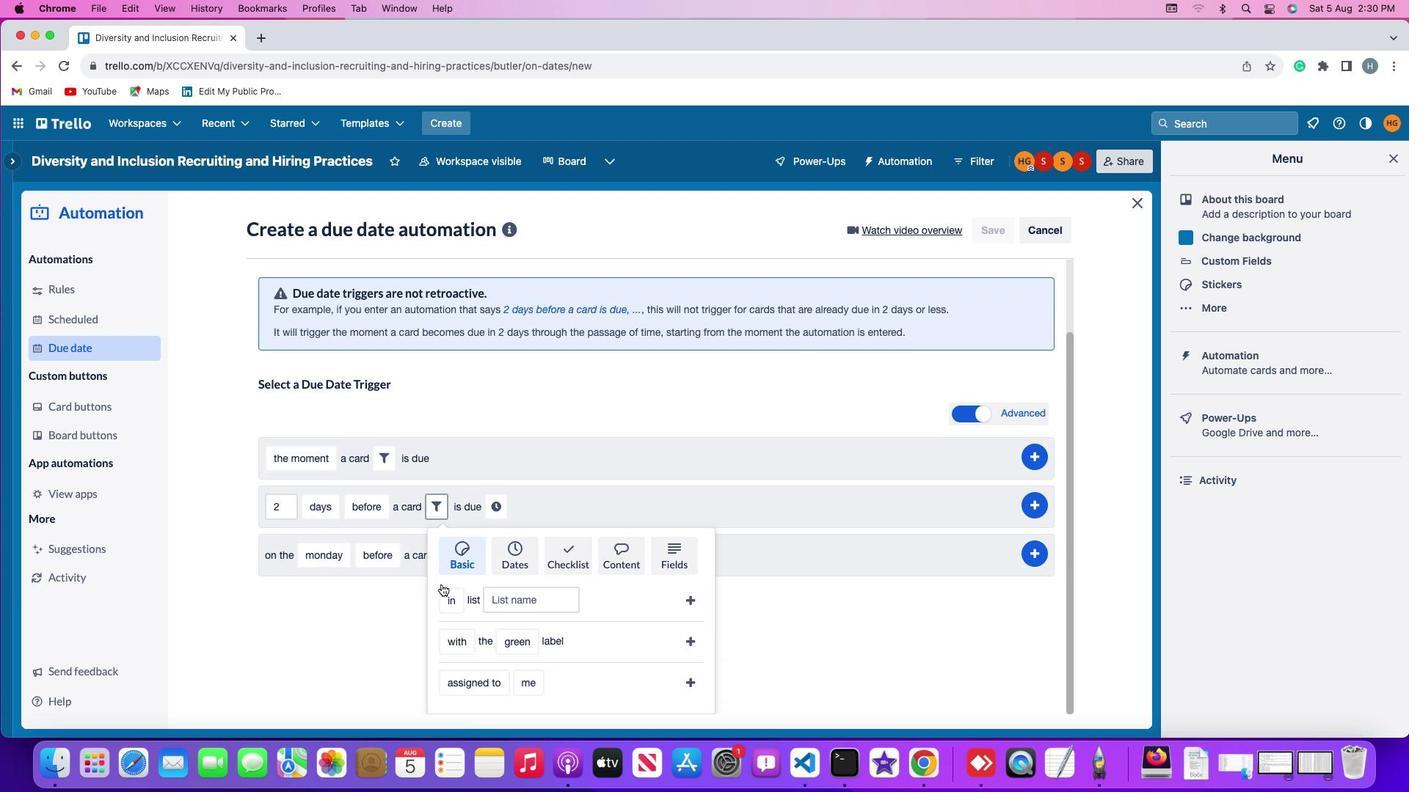 
Action: Mouse moved to (512, 555)
Screenshot: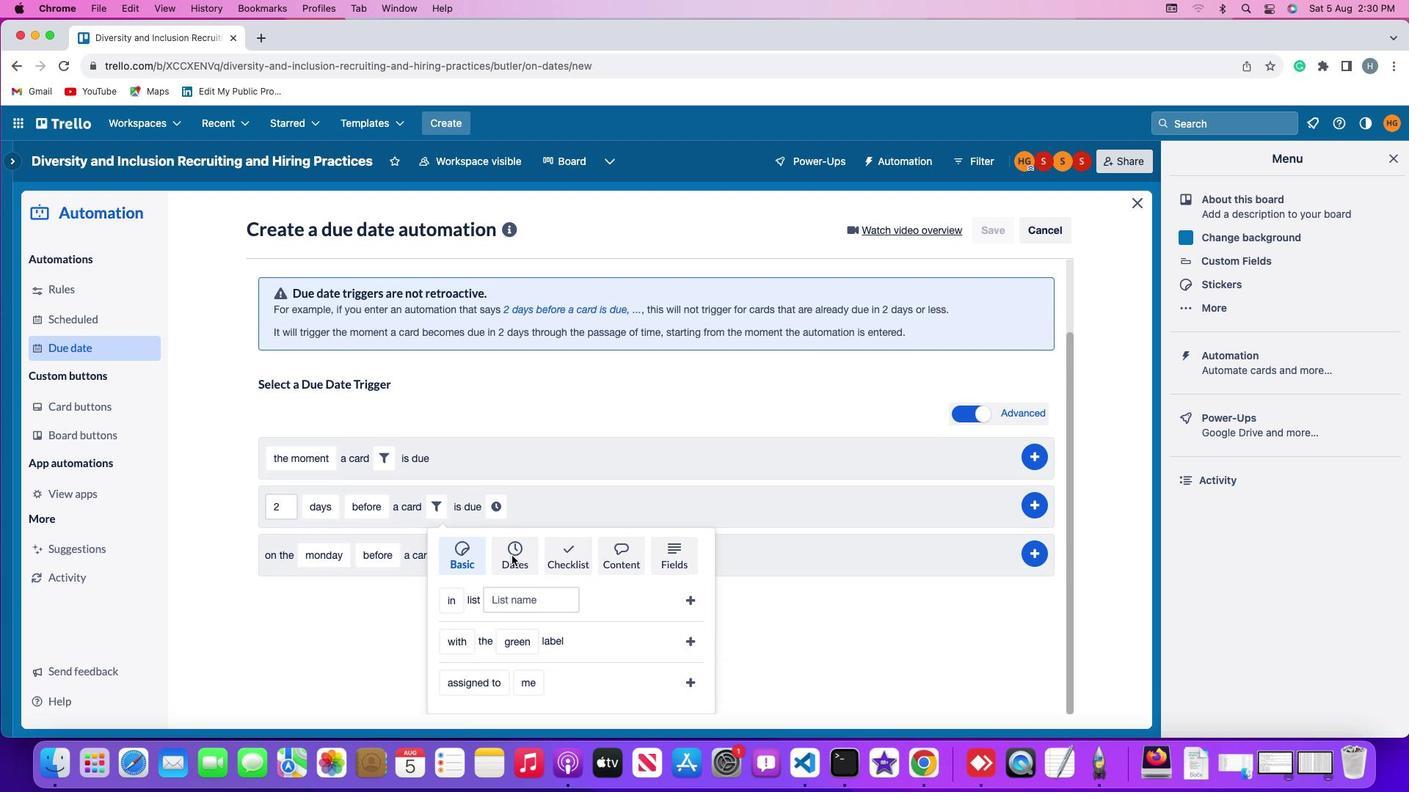 
Action: Mouse scrolled (512, 555) with delta (0, 0)
Screenshot: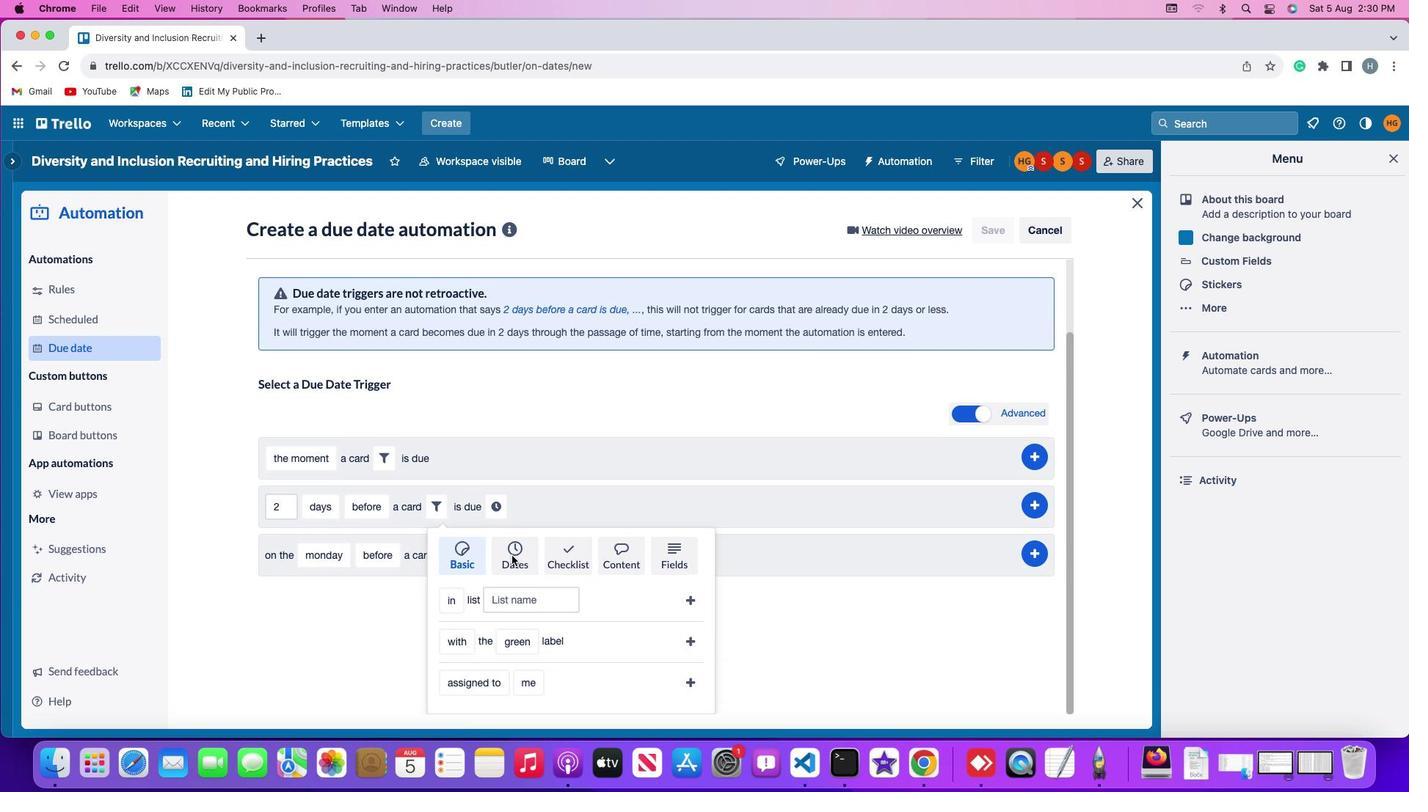 
Action: Mouse moved to (512, 554)
Screenshot: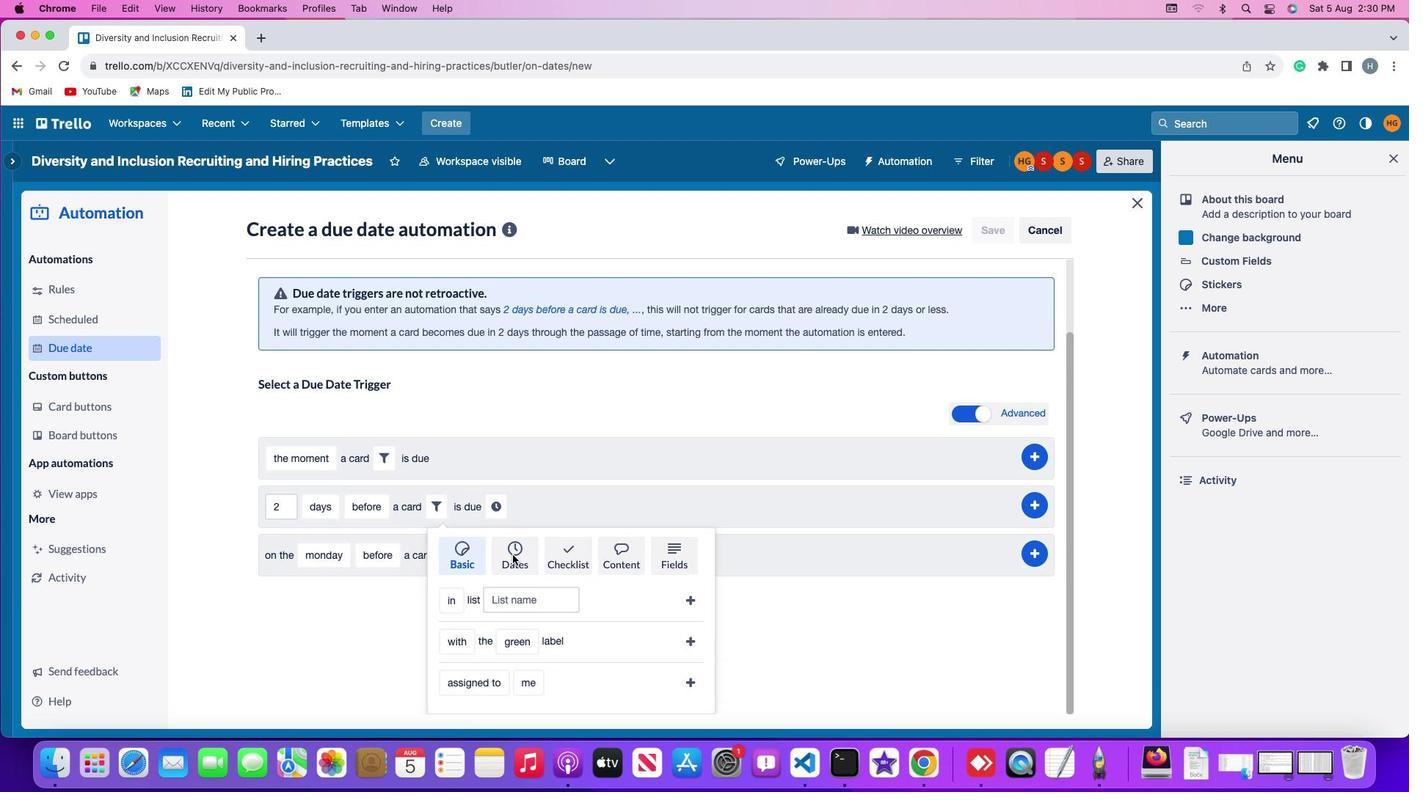
Action: Mouse pressed left at (512, 554)
Screenshot: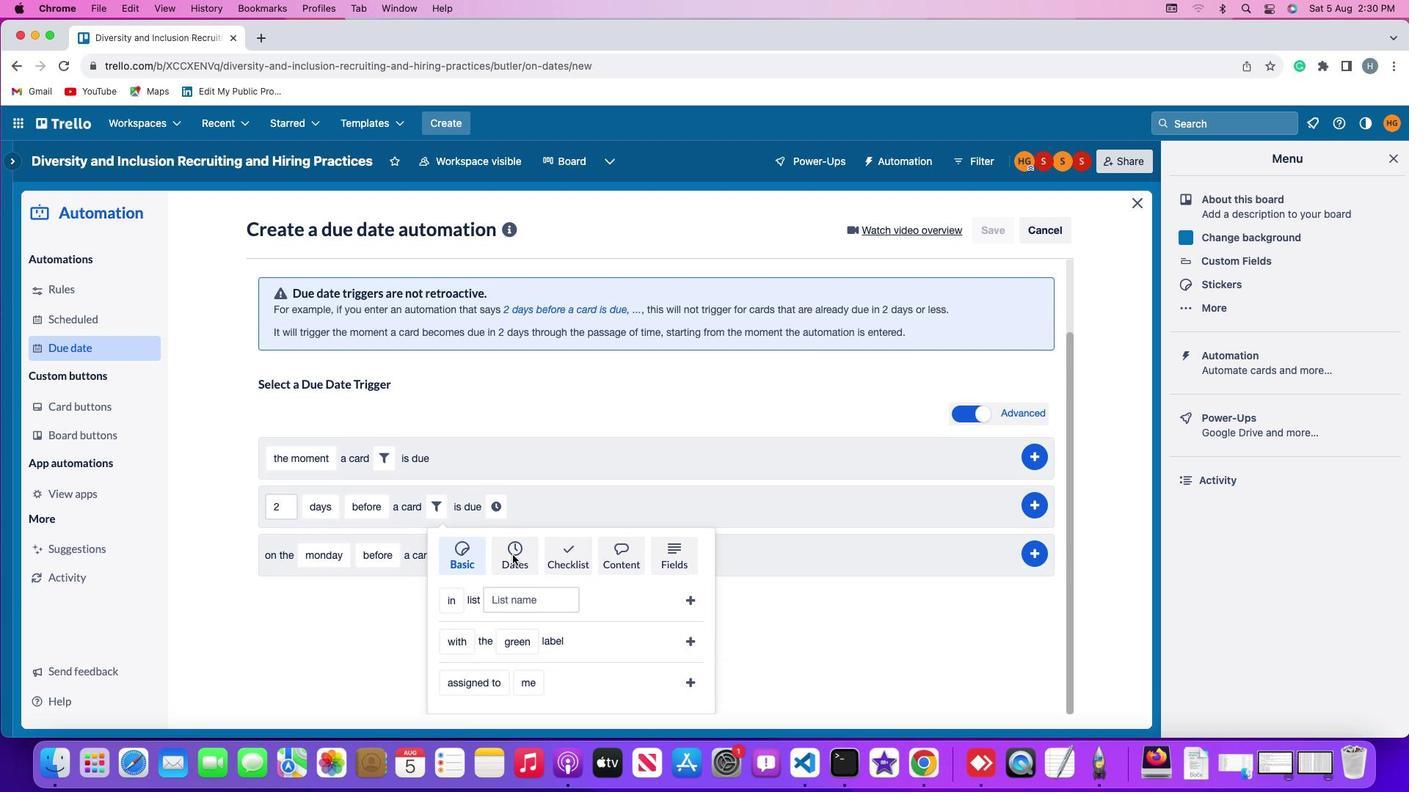 
Action: Mouse moved to (514, 553)
Screenshot: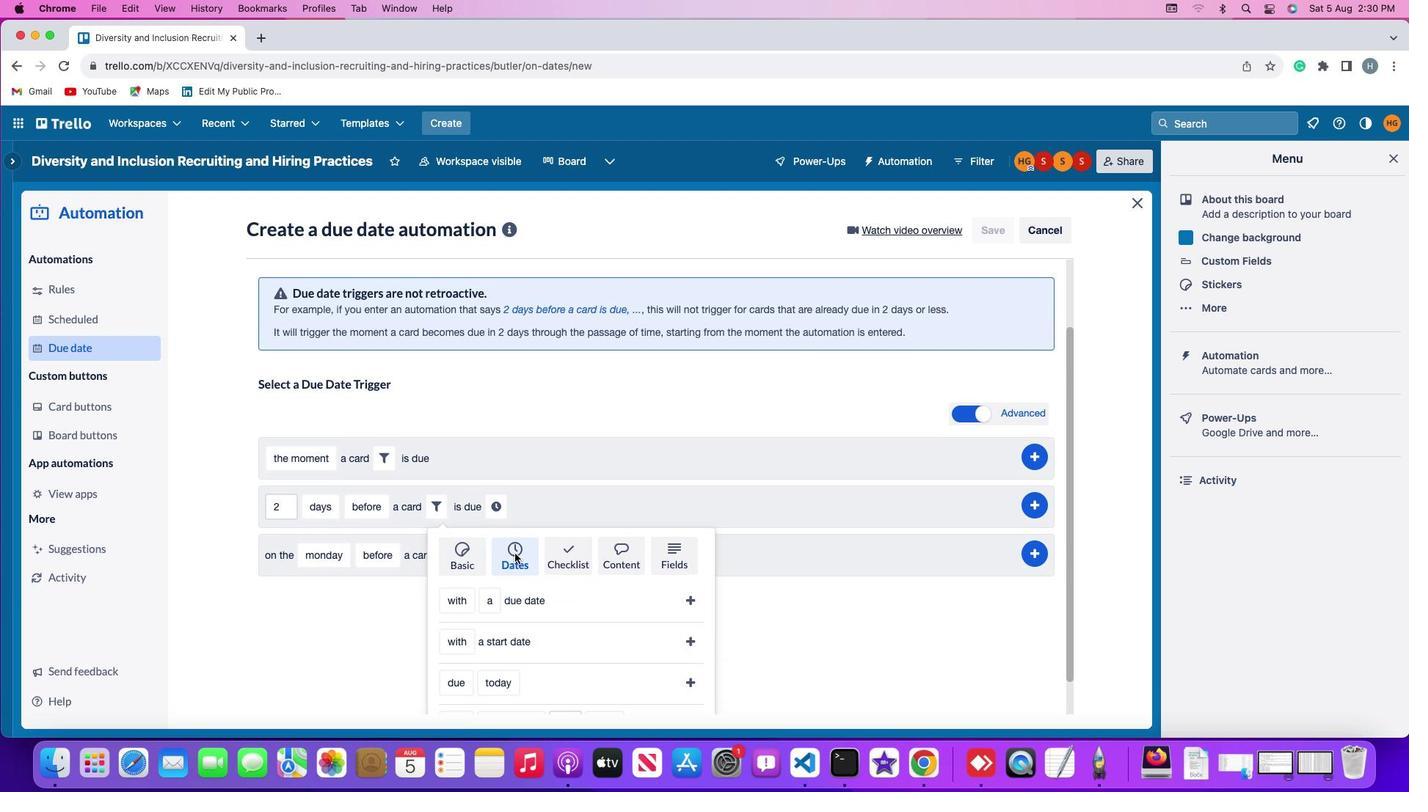 
Action: Mouse scrolled (514, 553) with delta (0, 0)
Screenshot: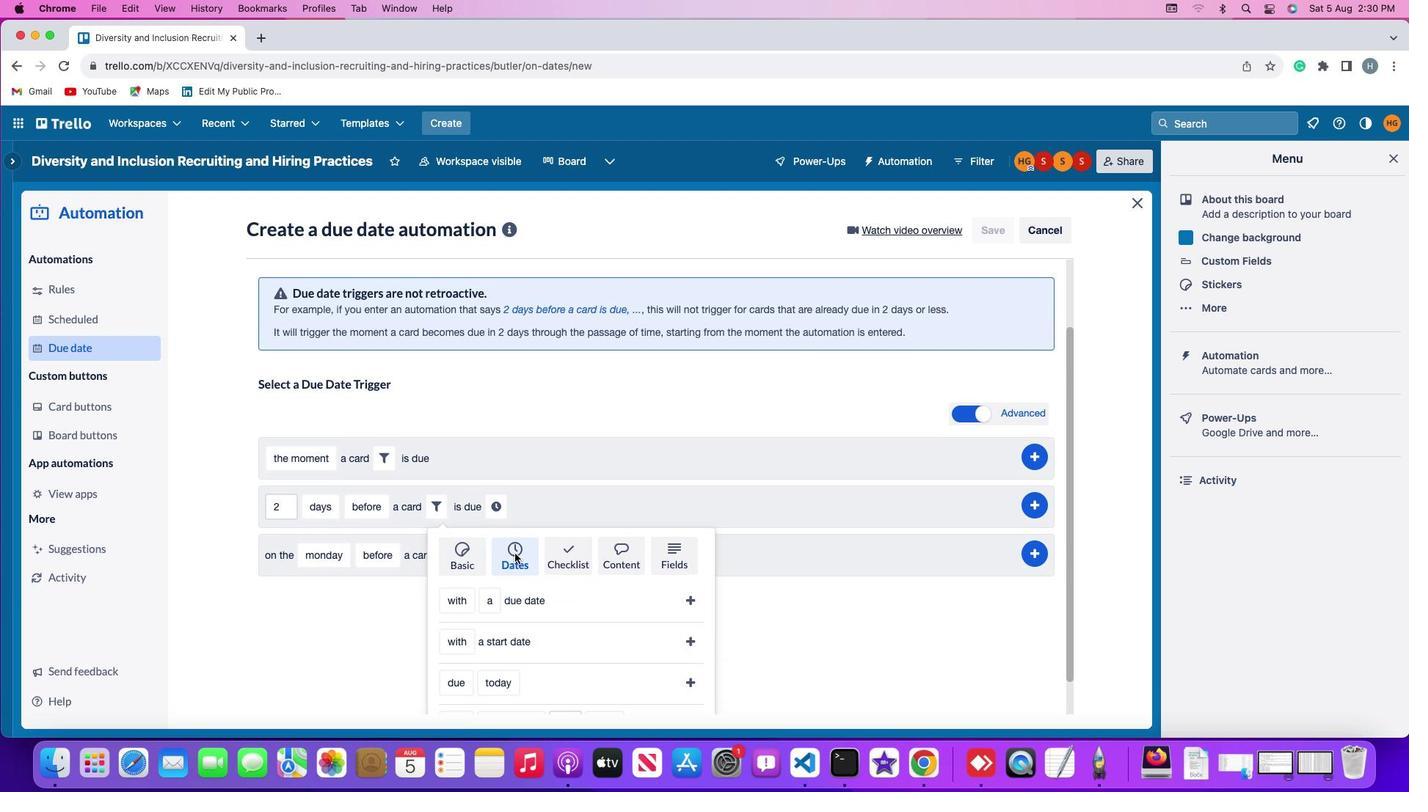 
Action: Mouse scrolled (514, 553) with delta (0, 0)
Screenshot: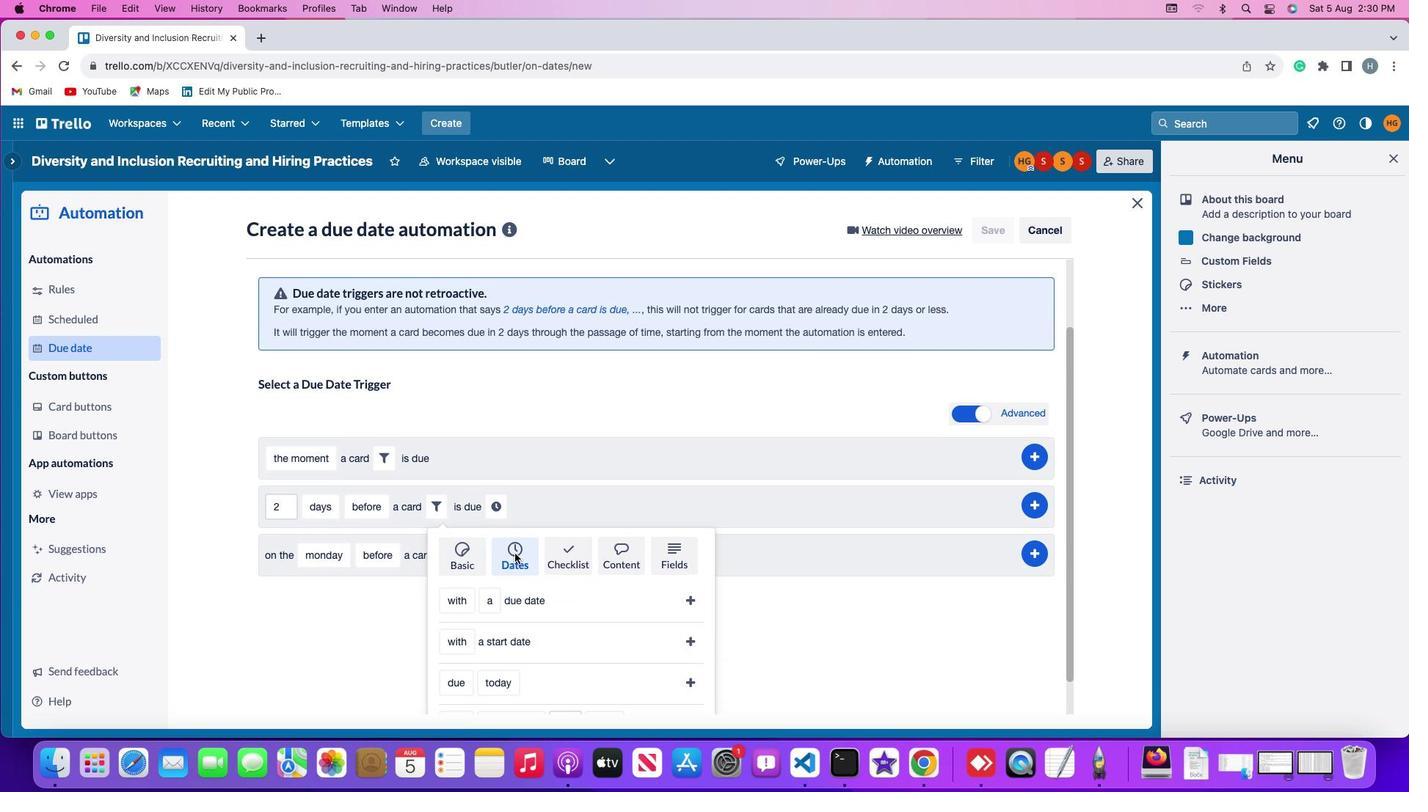 
Action: Mouse scrolled (514, 553) with delta (0, -2)
Screenshot: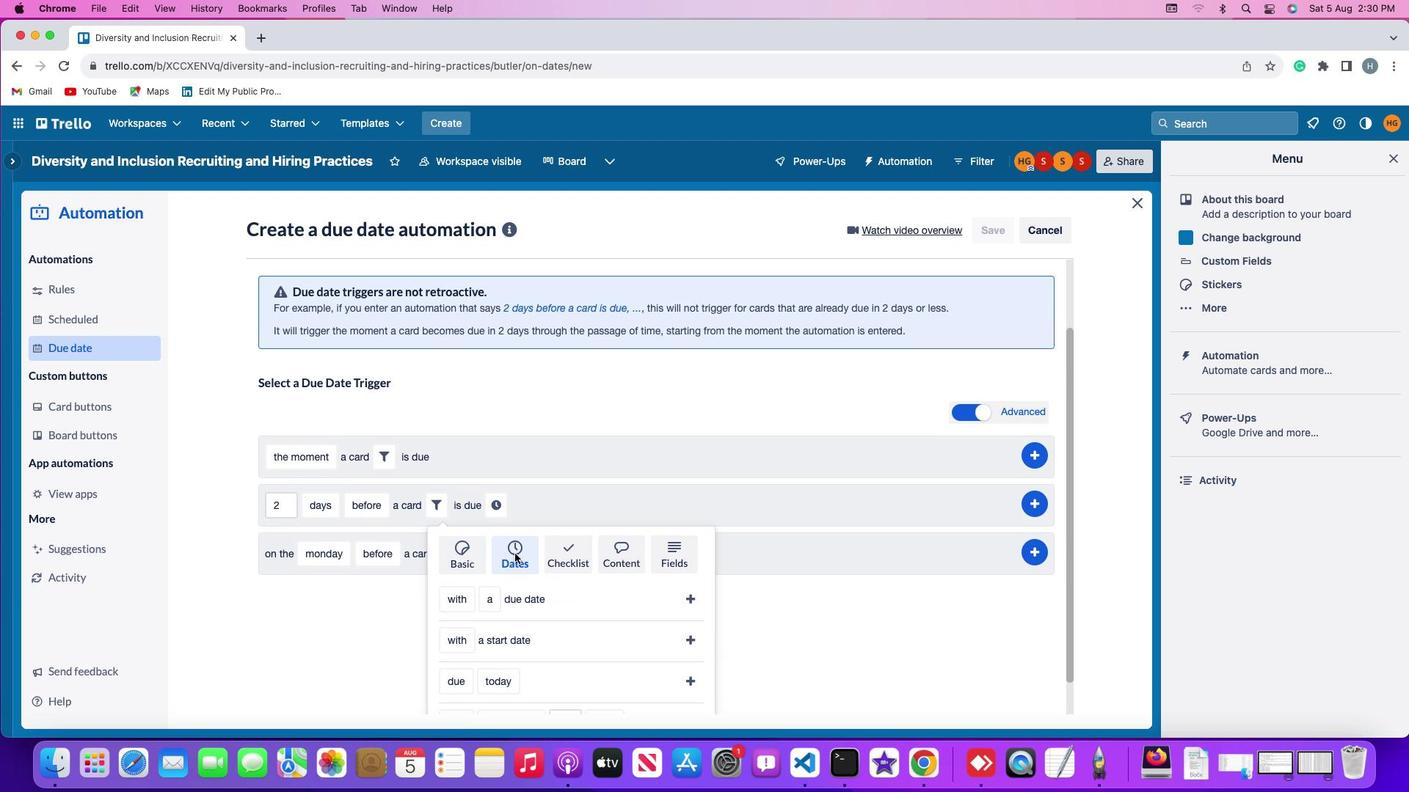 
Action: Mouse scrolled (514, 553) with delta (0, -3)
Screenshot: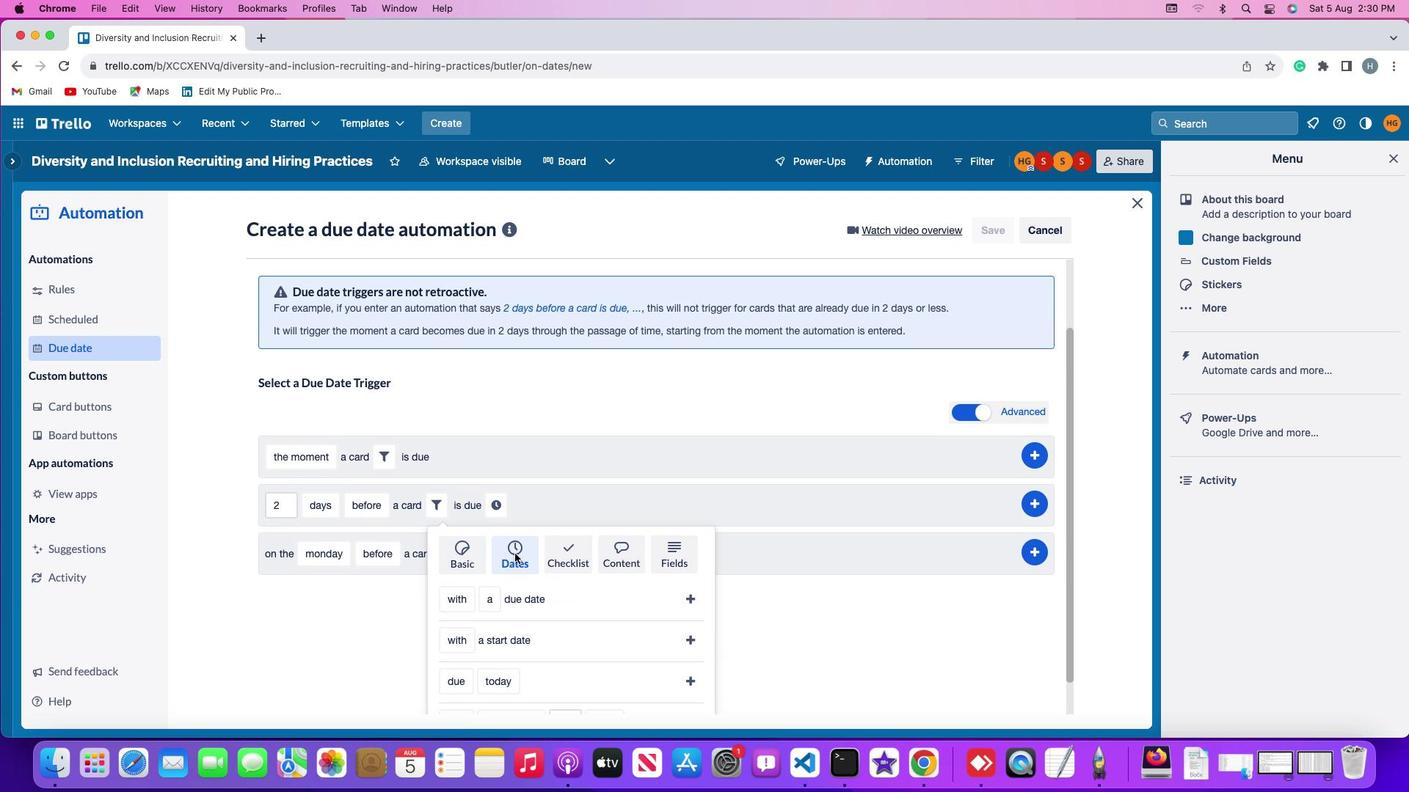 
Action: Mouse scrolled (514, 553) with delta (0, -4)
Screenshot: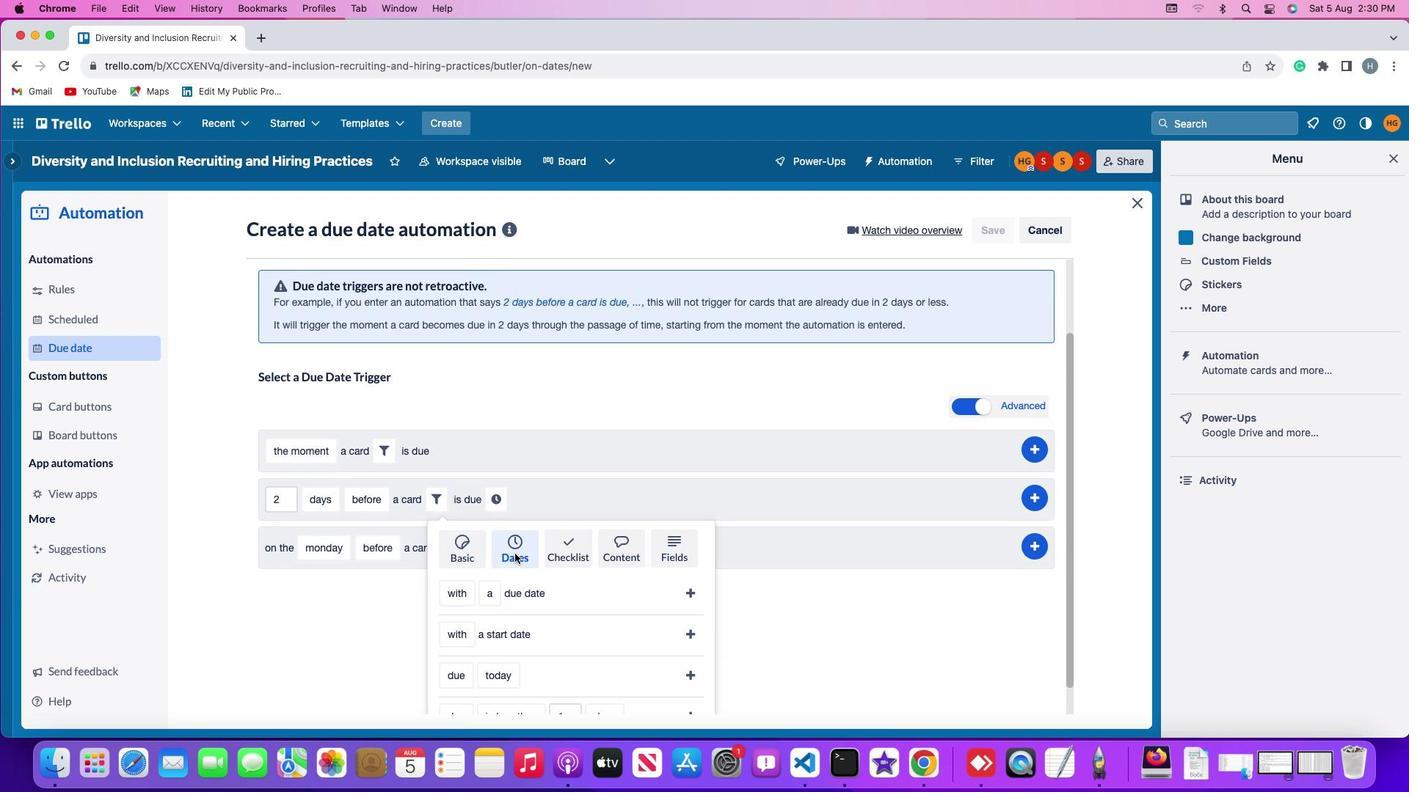 
Action: Mouse moved to (489, 566)
Screenshot: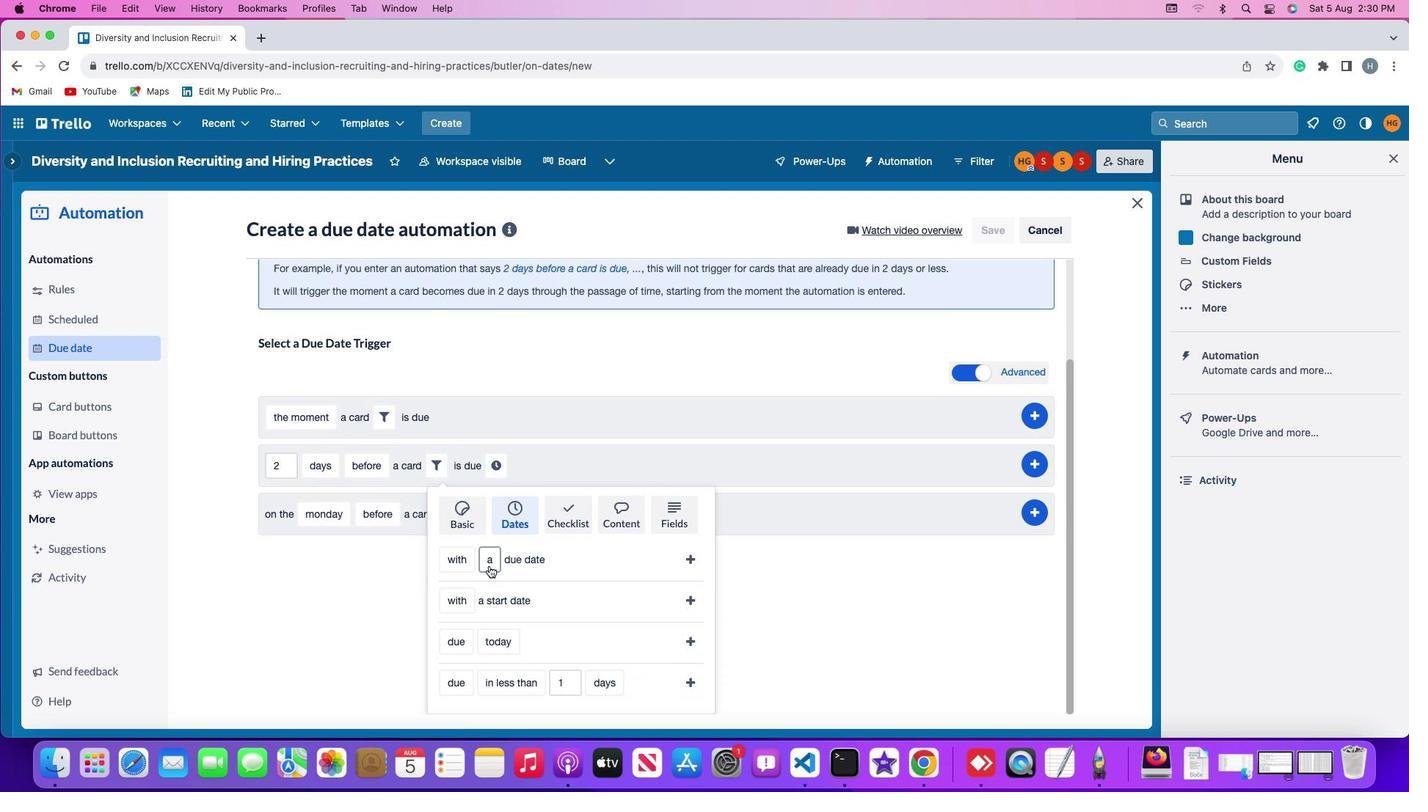 
Action: Mouse pressed left at (489, 566)
Screenshot: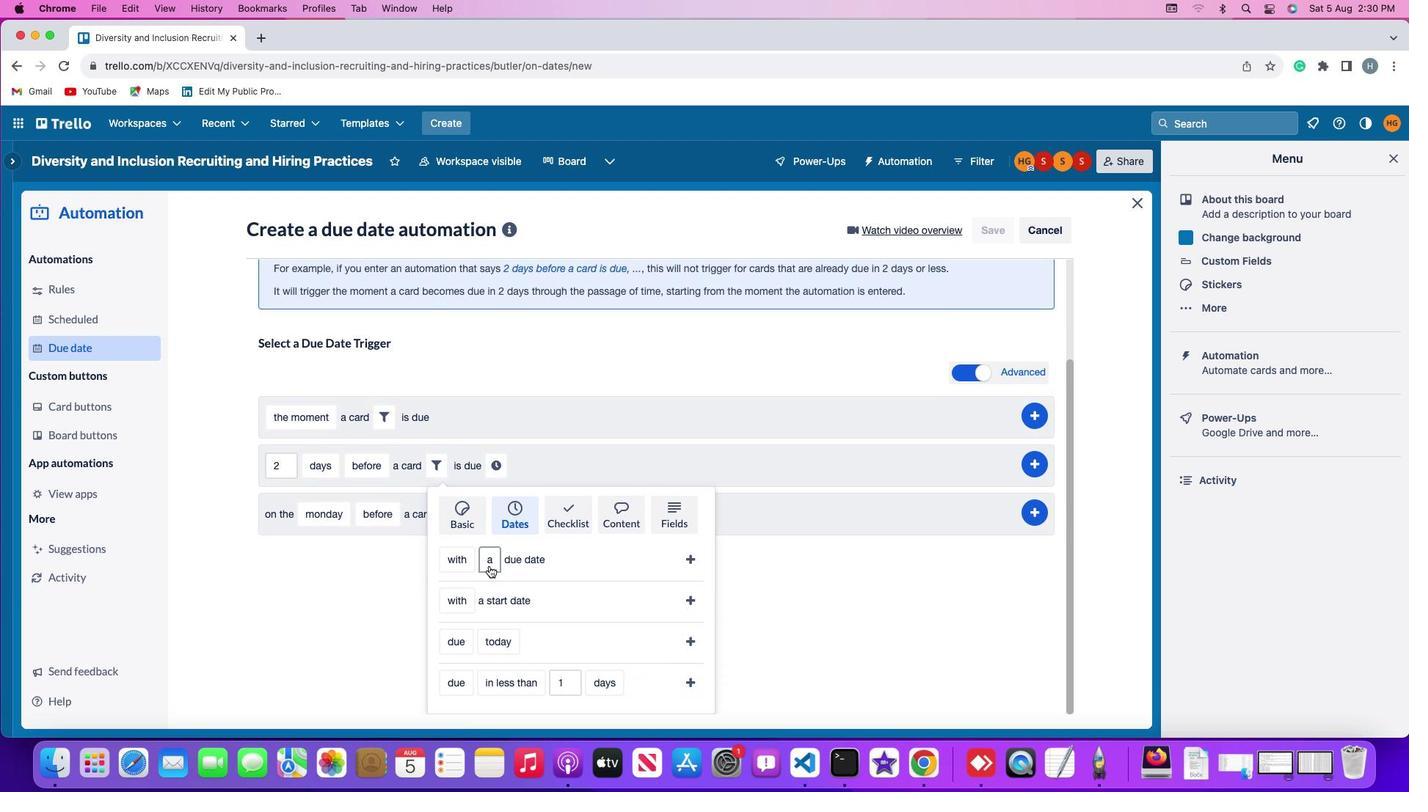 
Action: Mouse moved to (507, 640)
Screenshot: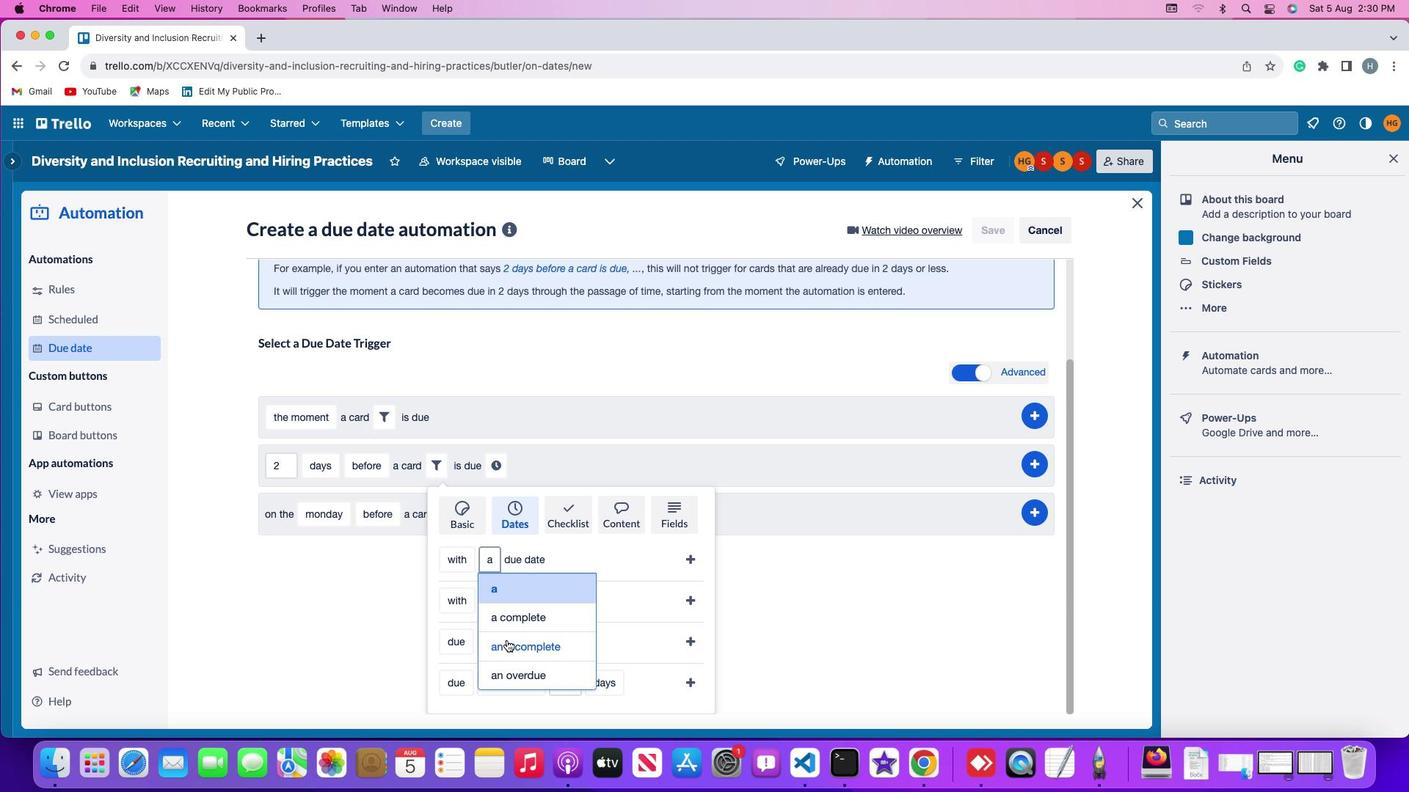 
Action: Mouse pressed left at (507, 640)
Screenshot: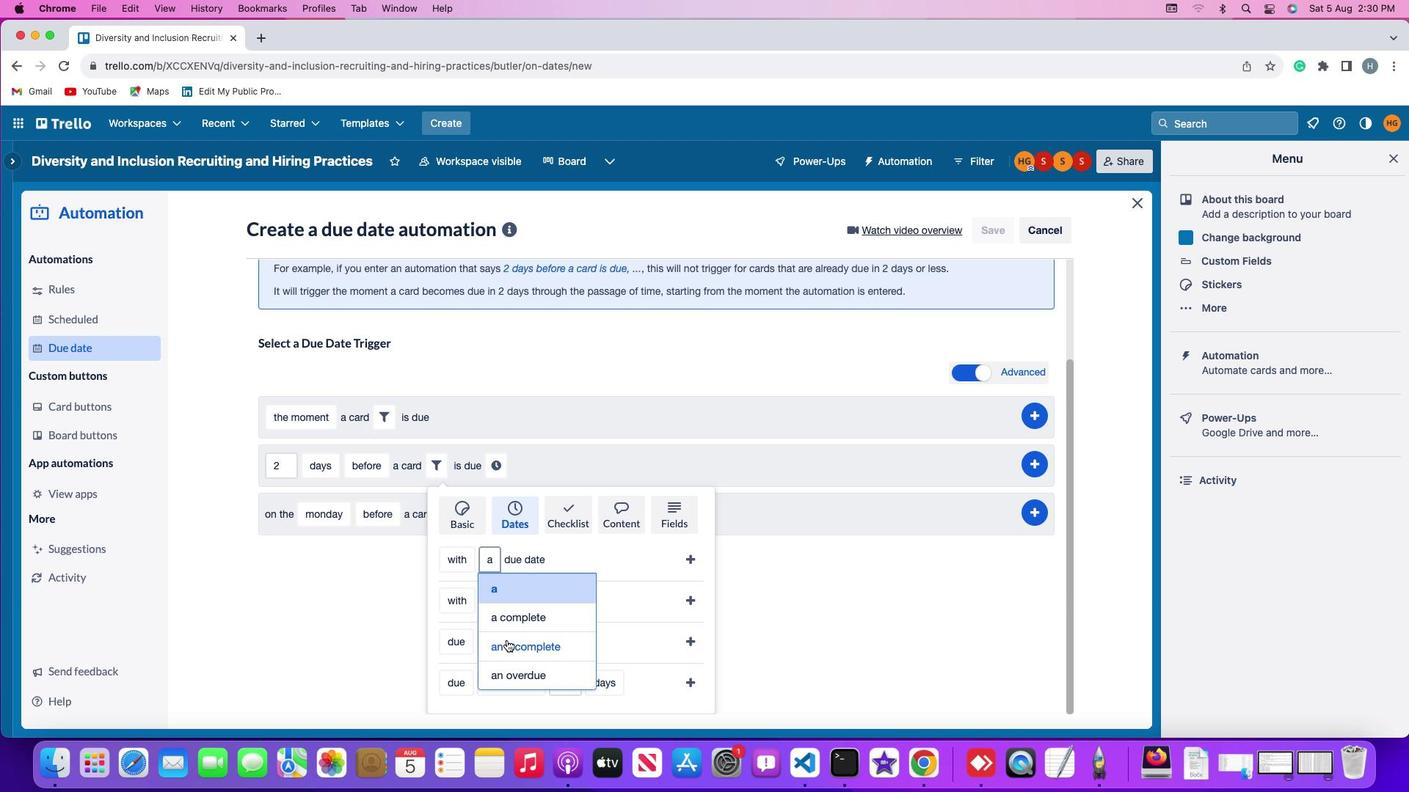 
Action: Mouse moved to (695, 556)
Screenshot: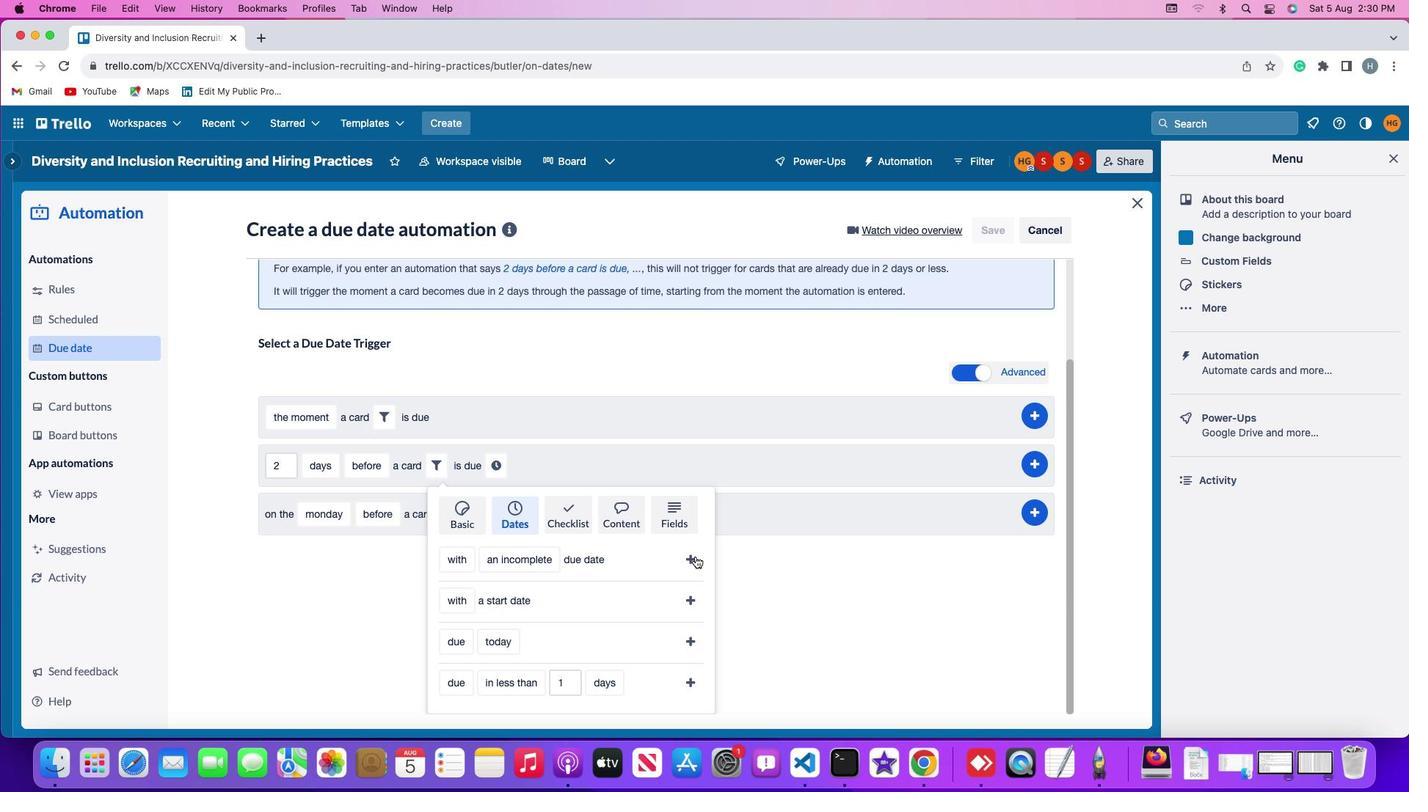 
Action: Mouse pressed left at (695, 556)
Screenshot: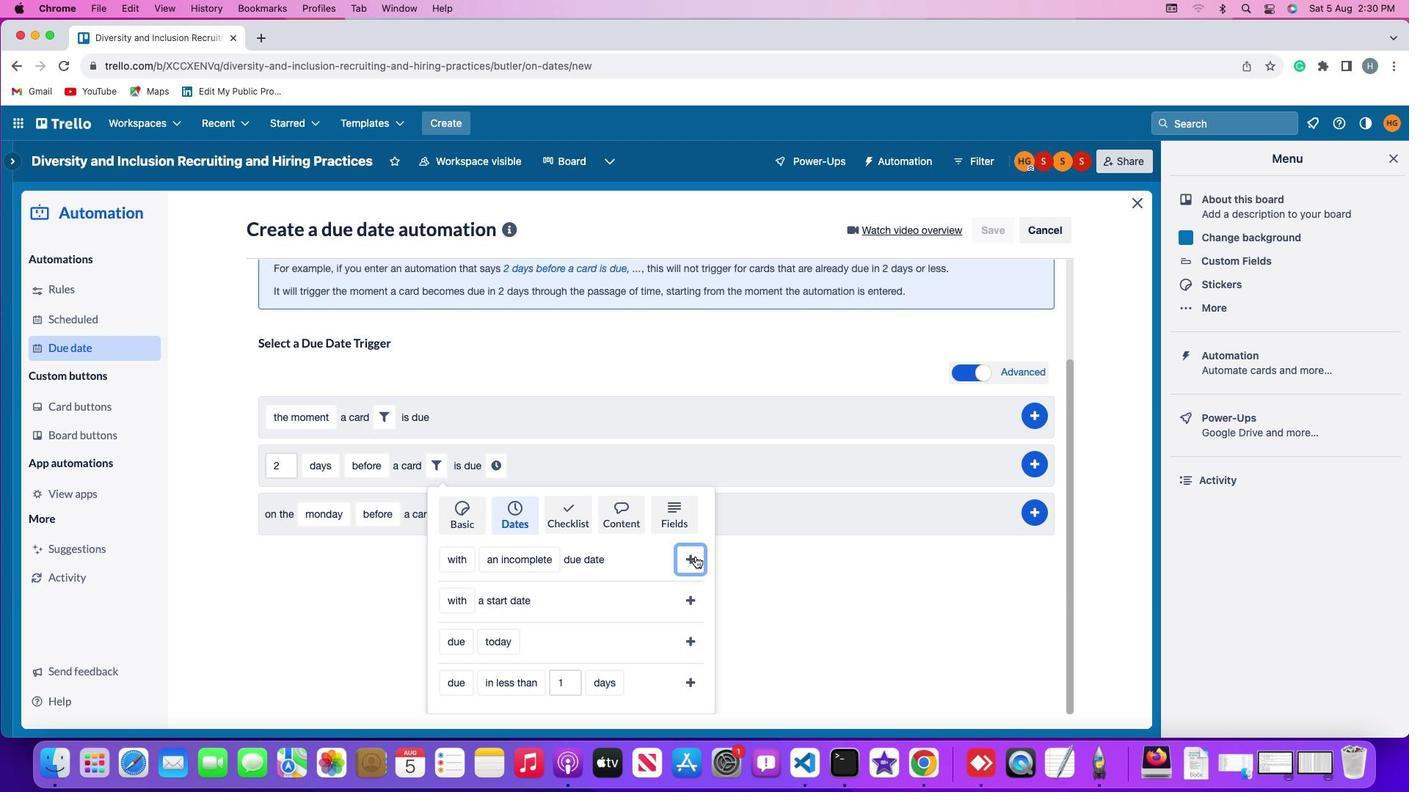 
Action: Mouse moved to (657, 592)
Screenshot: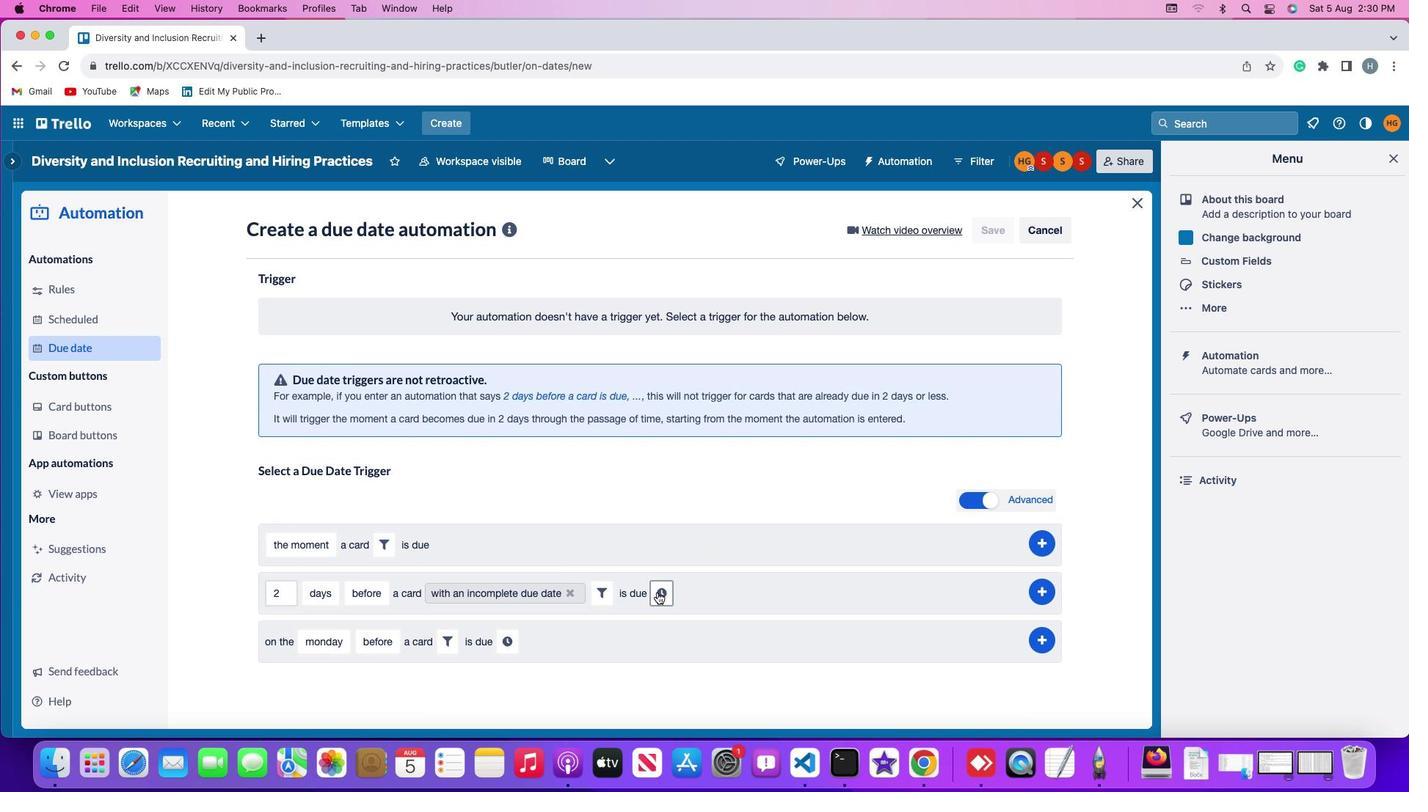 
Action: Mouse pressed left at (657, 592)
Screenshot: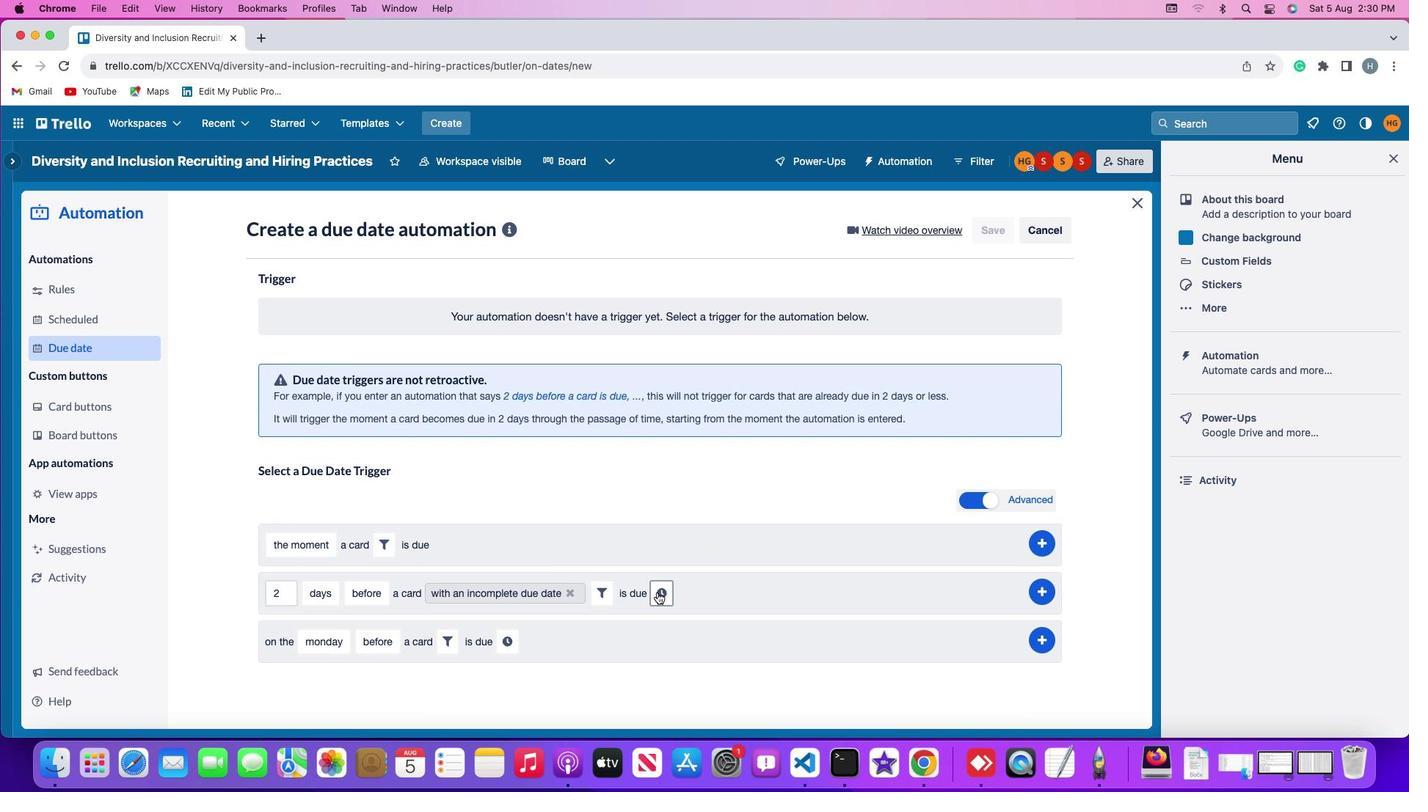 
Action: Mouse moved to (694, 594)
Screenshot: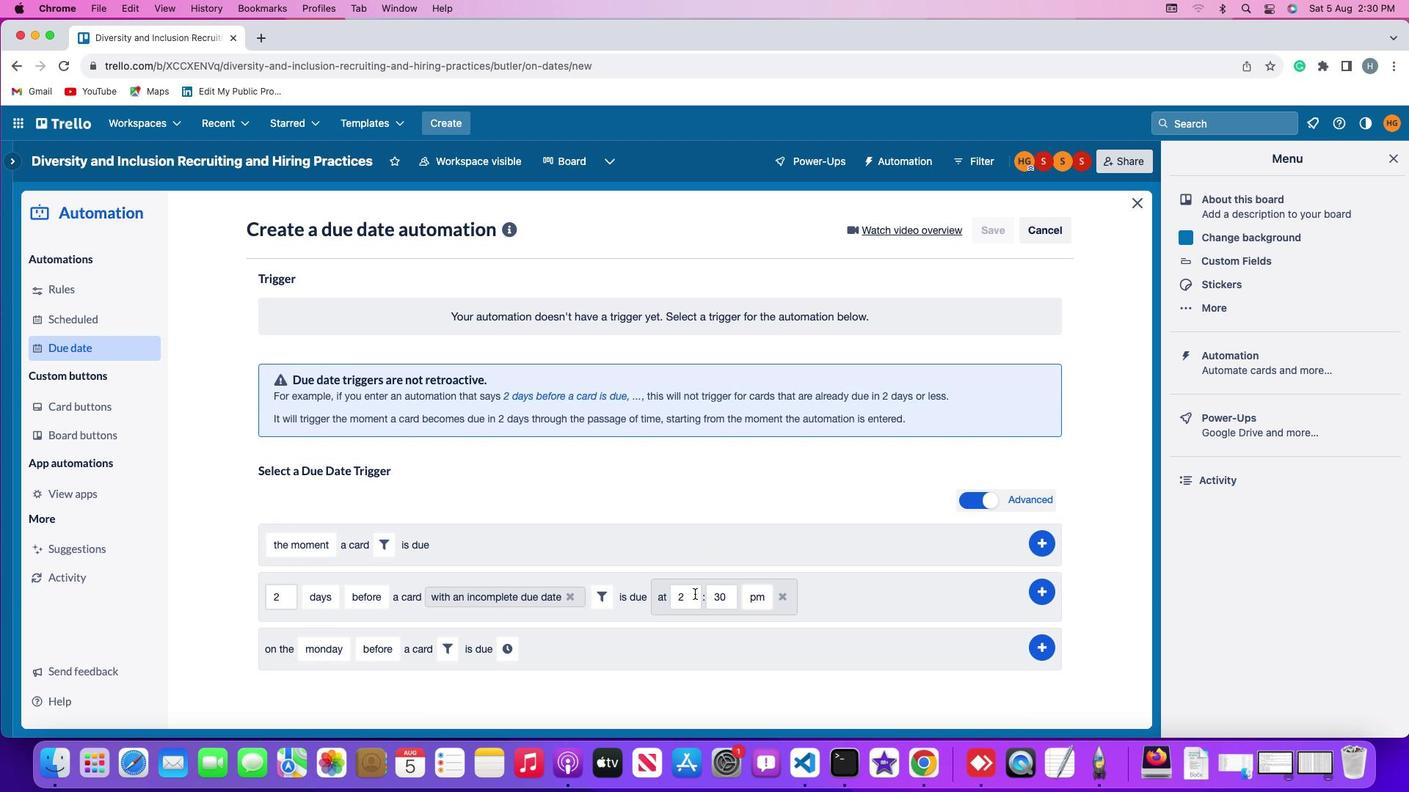 
Action: Mouse pressed left at (694, 594)
Screenshot: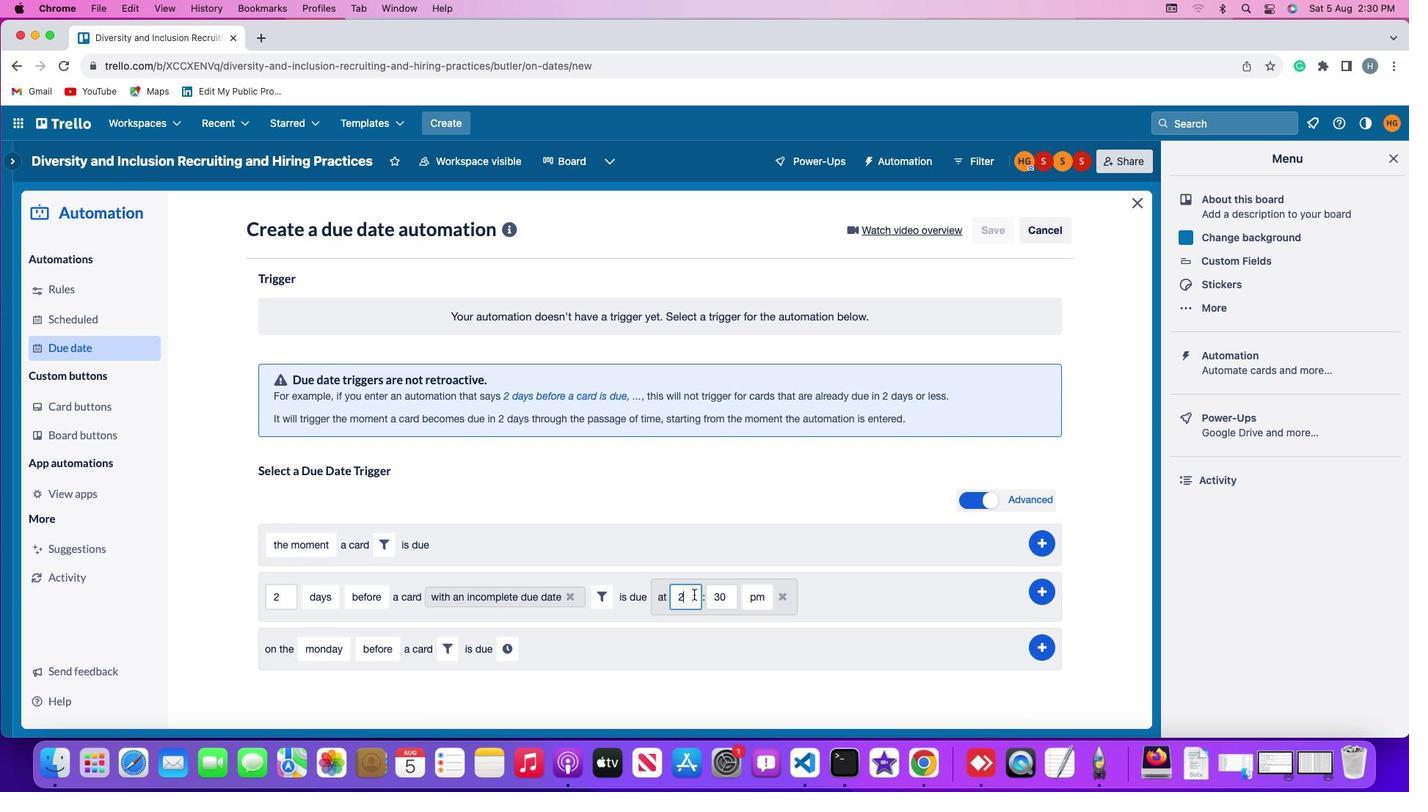 
Action: Mouse moved to (691, 589)
Screenshot: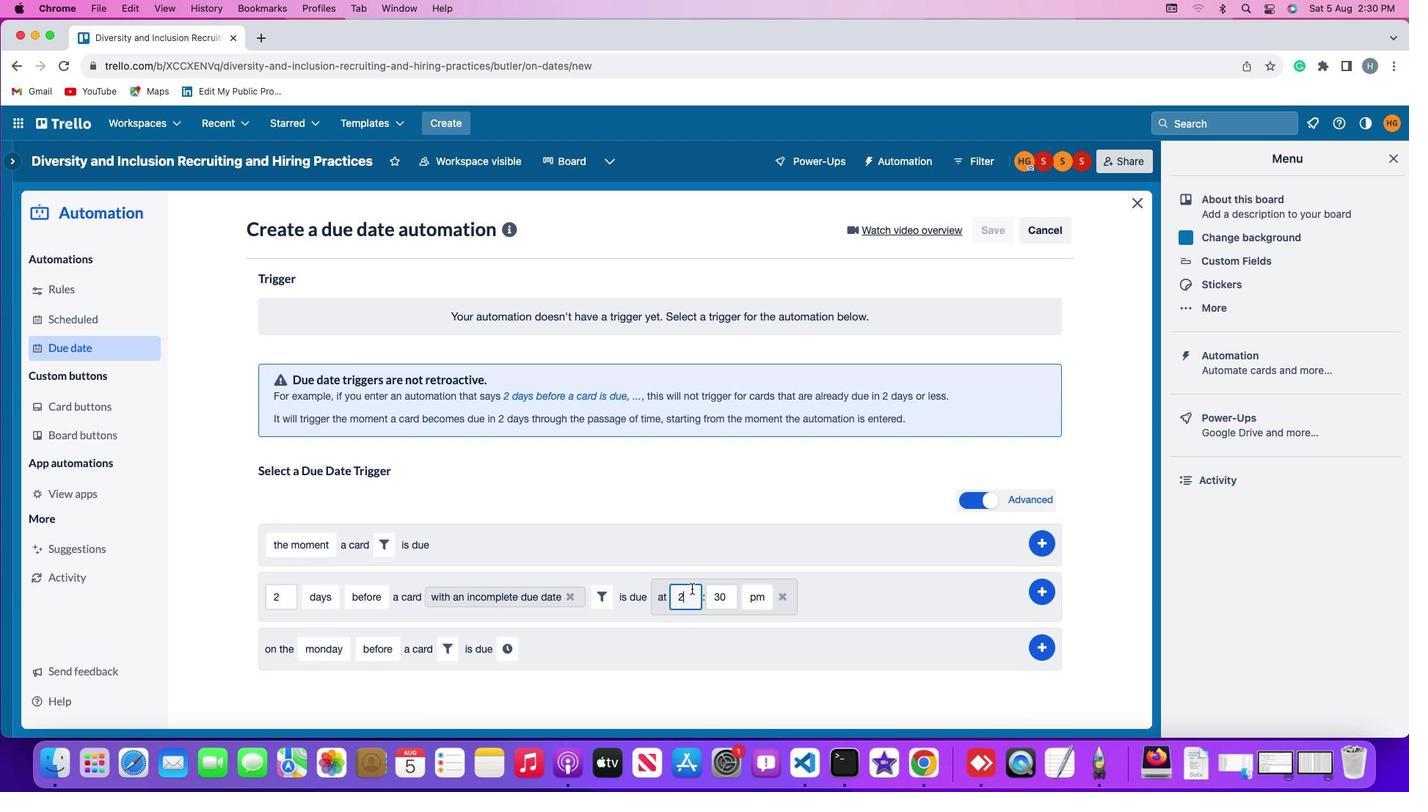 
Action: Key pressed Key.backspace
Screenshot: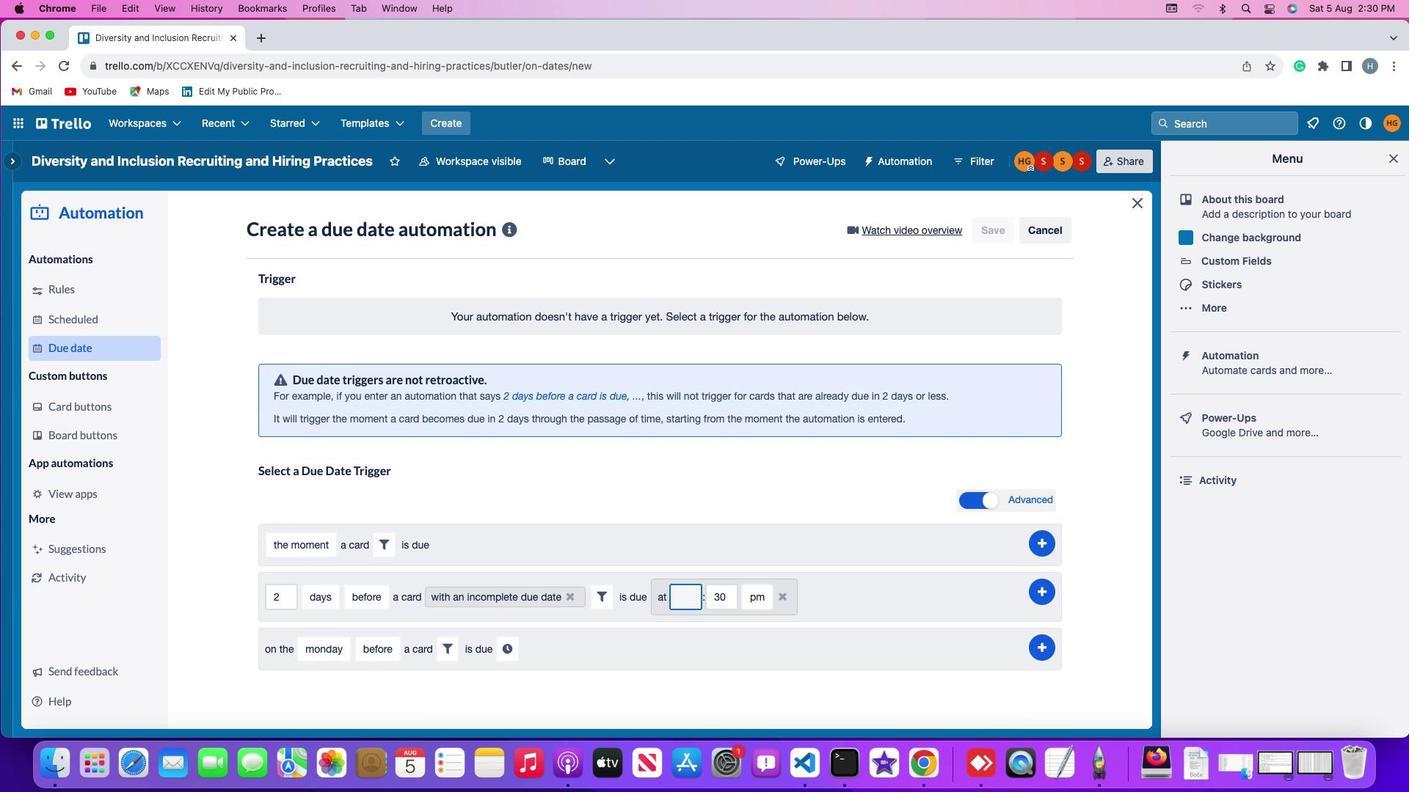 
Action: Mouse moved to (692, 588)
Screenshot: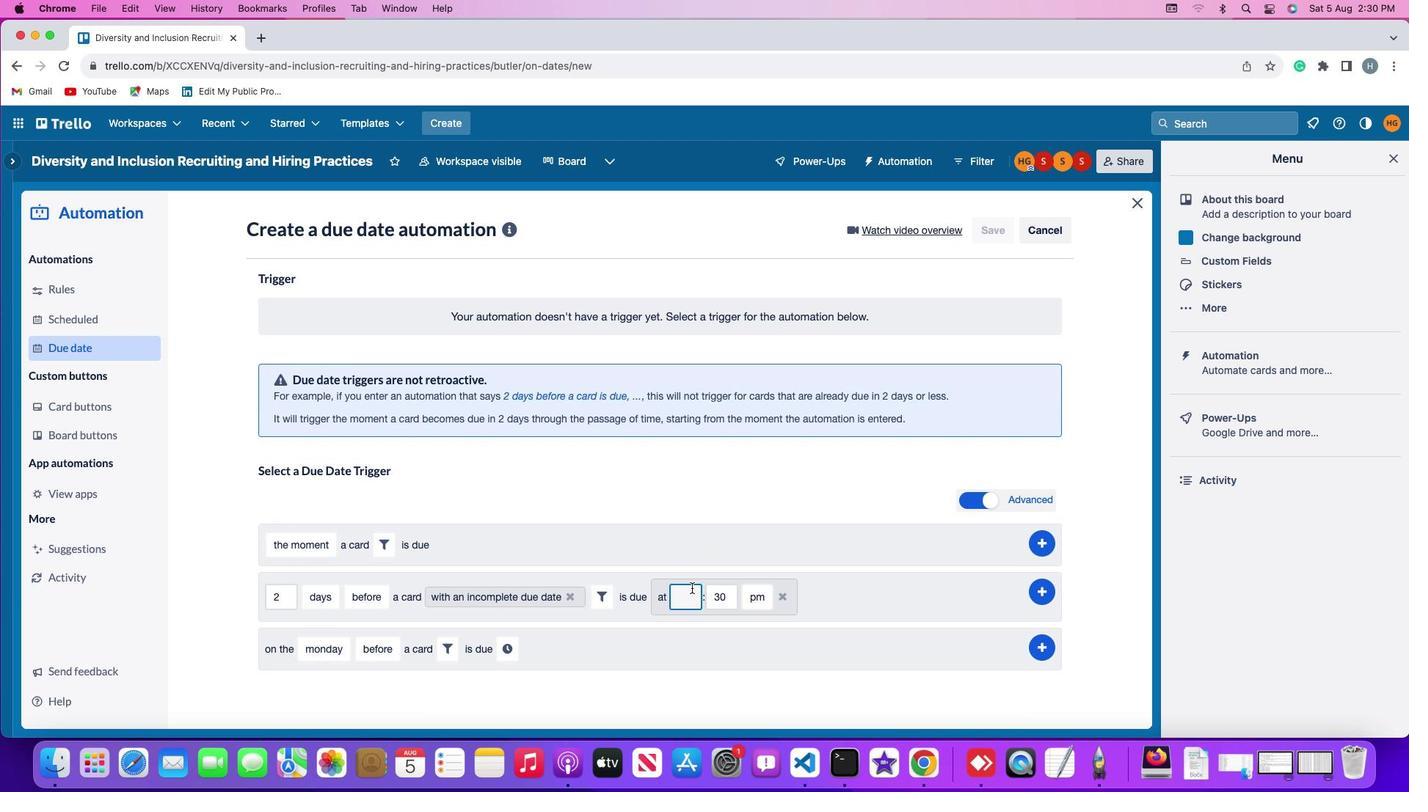 
Action: Key pressed '1'
Screenshot: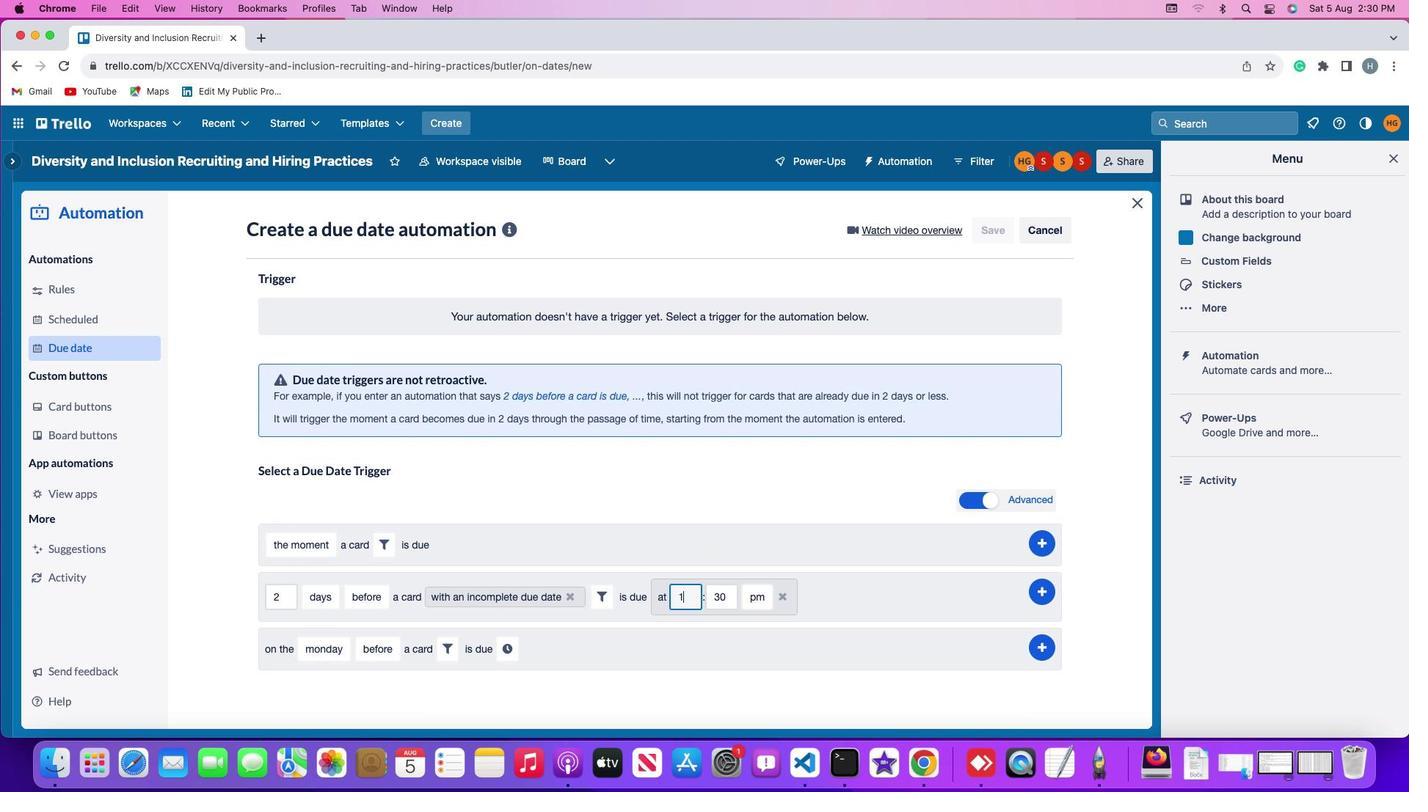 
Action: Mouse moved to (692, 588)
Screenshot: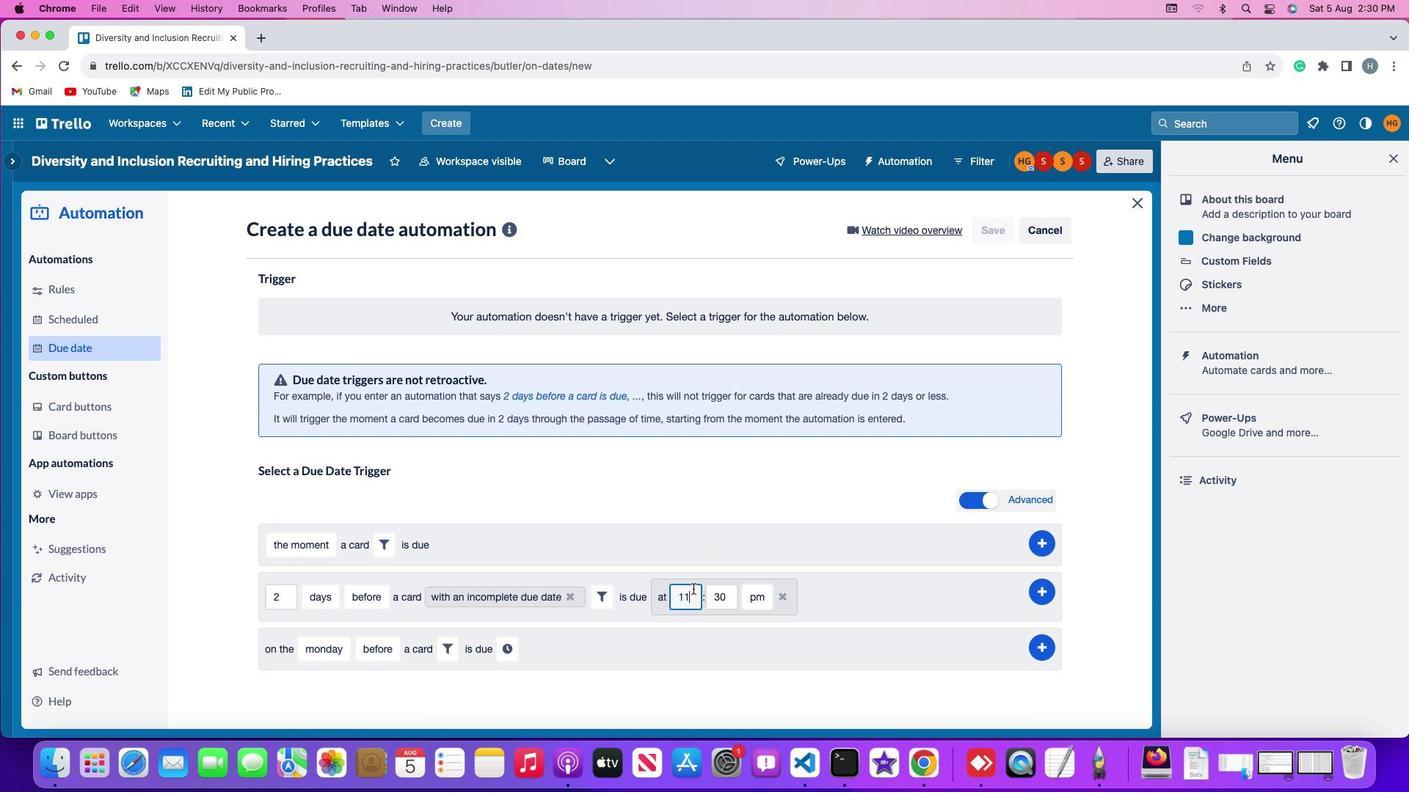 
Action: Key pressed '1'
Screenshot: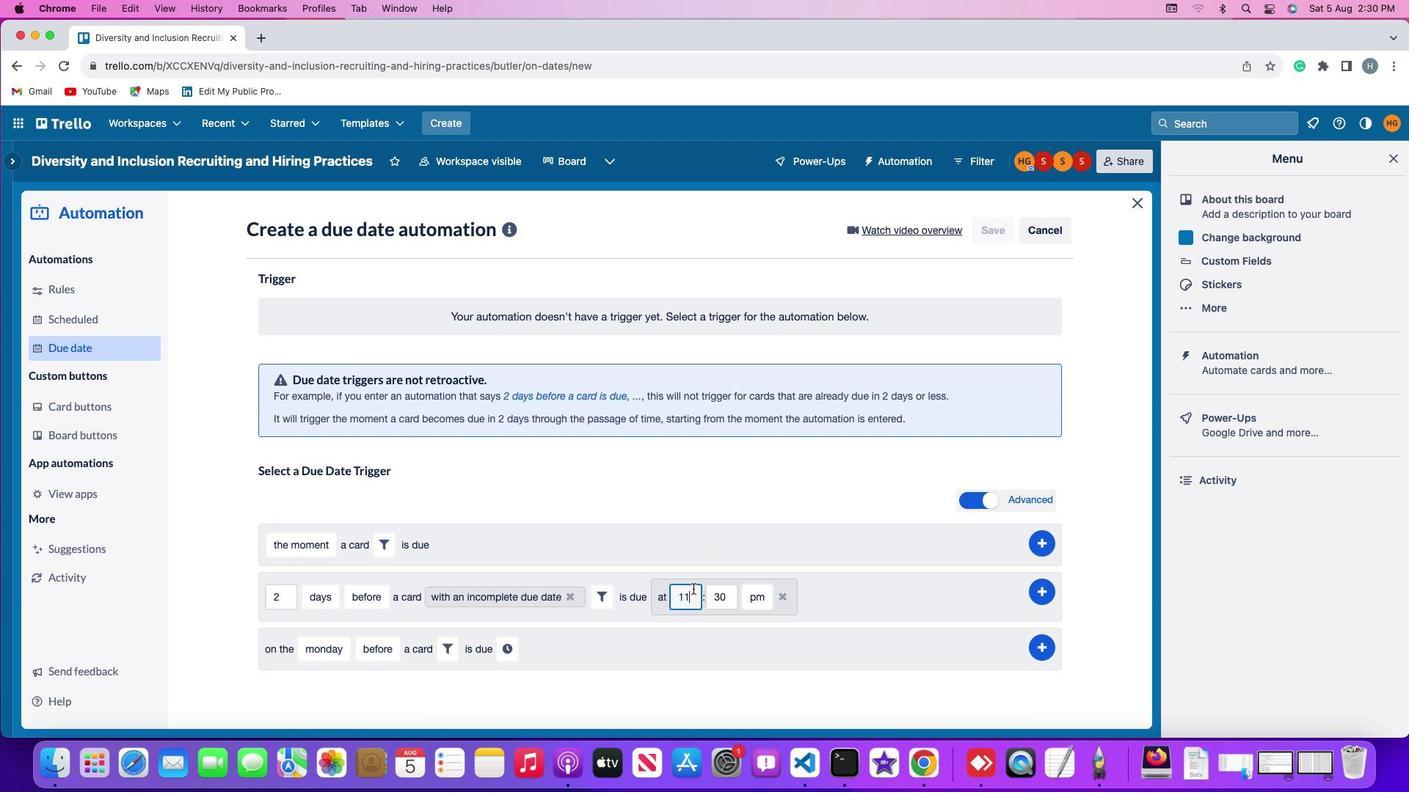 
Action: Mouse moved to (727, 594)
Screenshot: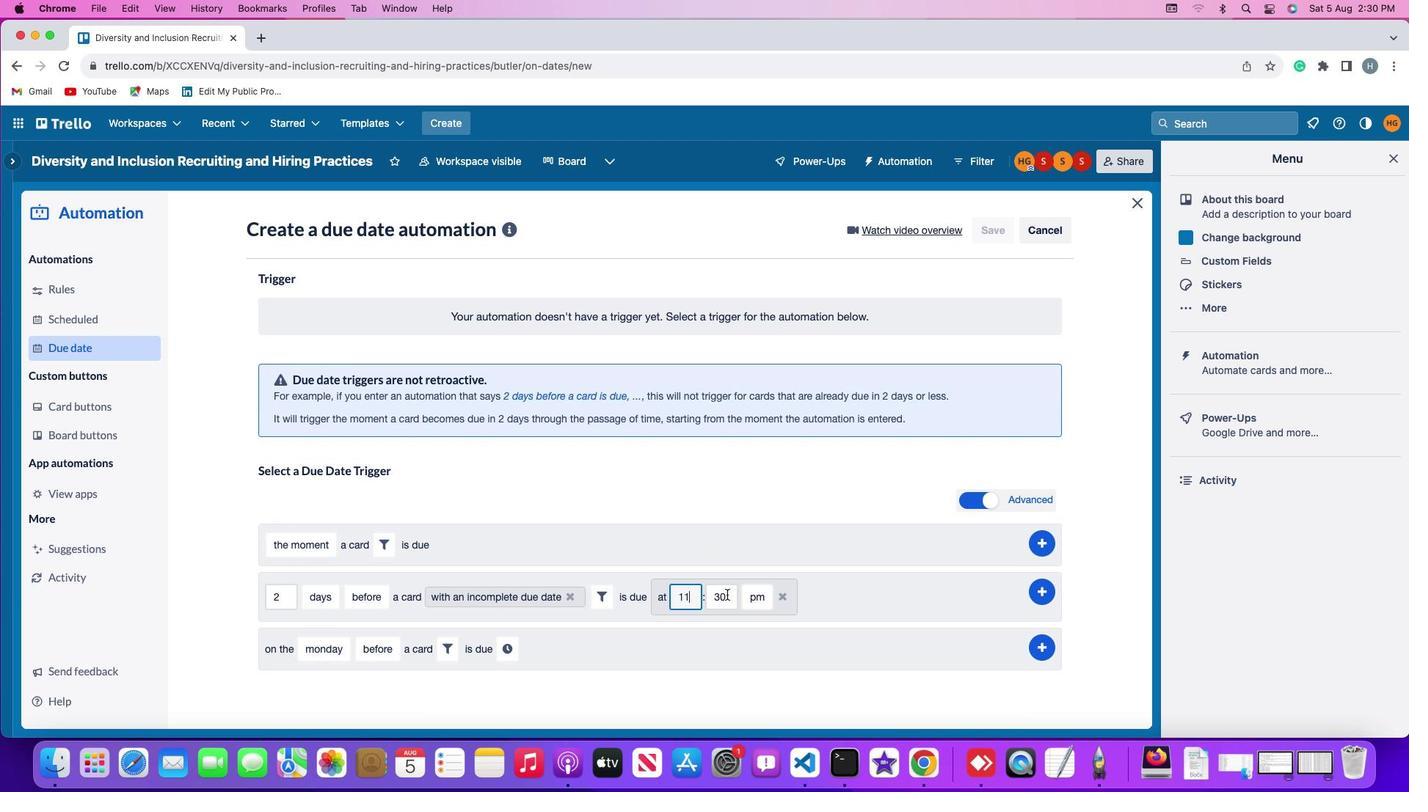 
Action: Mouse pressed left at (727, 594)
Screenshot: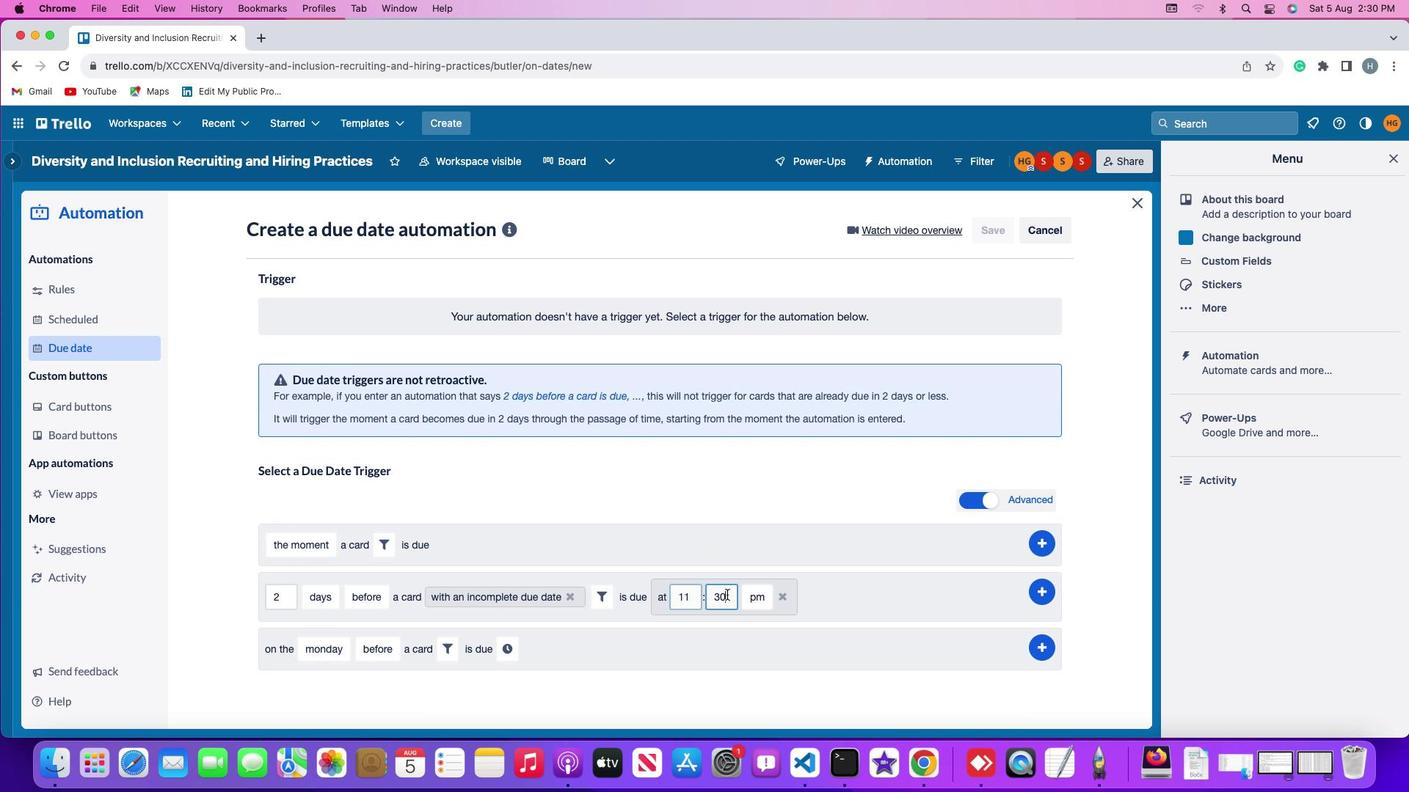 
Action: Key pressed Key.backspaceKey.backspace
Screenshot: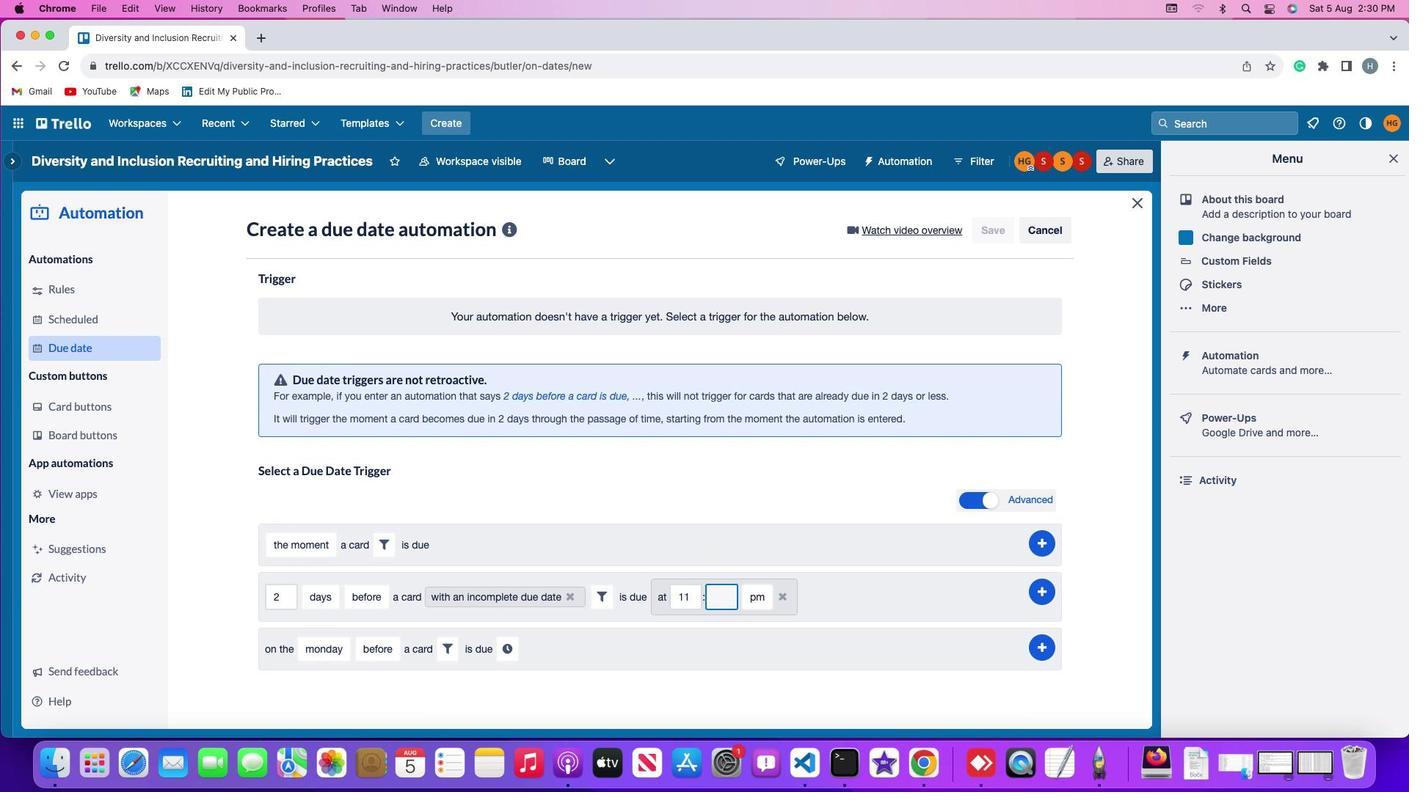 
Action: Mouse moved to (727, 595)
Screenshot: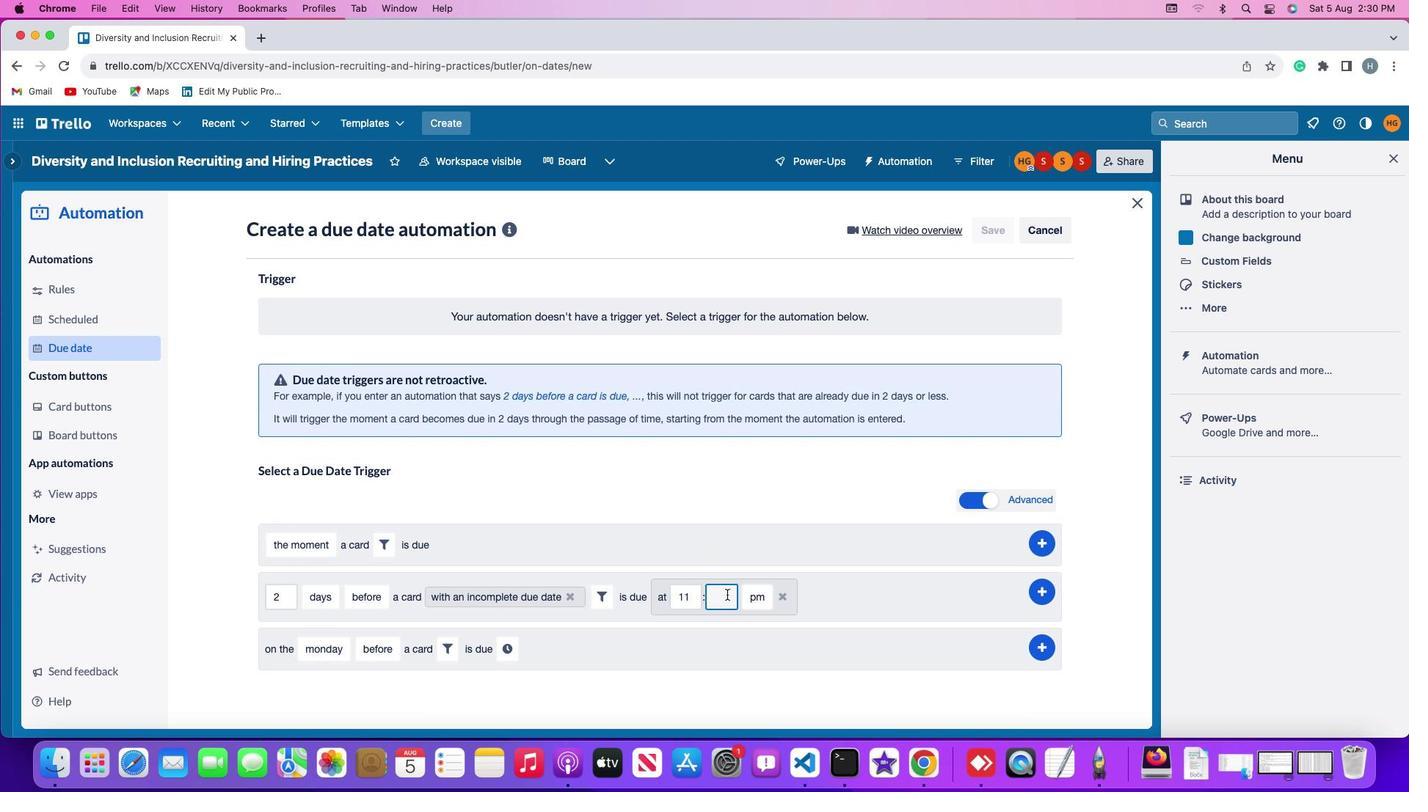 
Action: Key pressed '0''0'
Screenshot: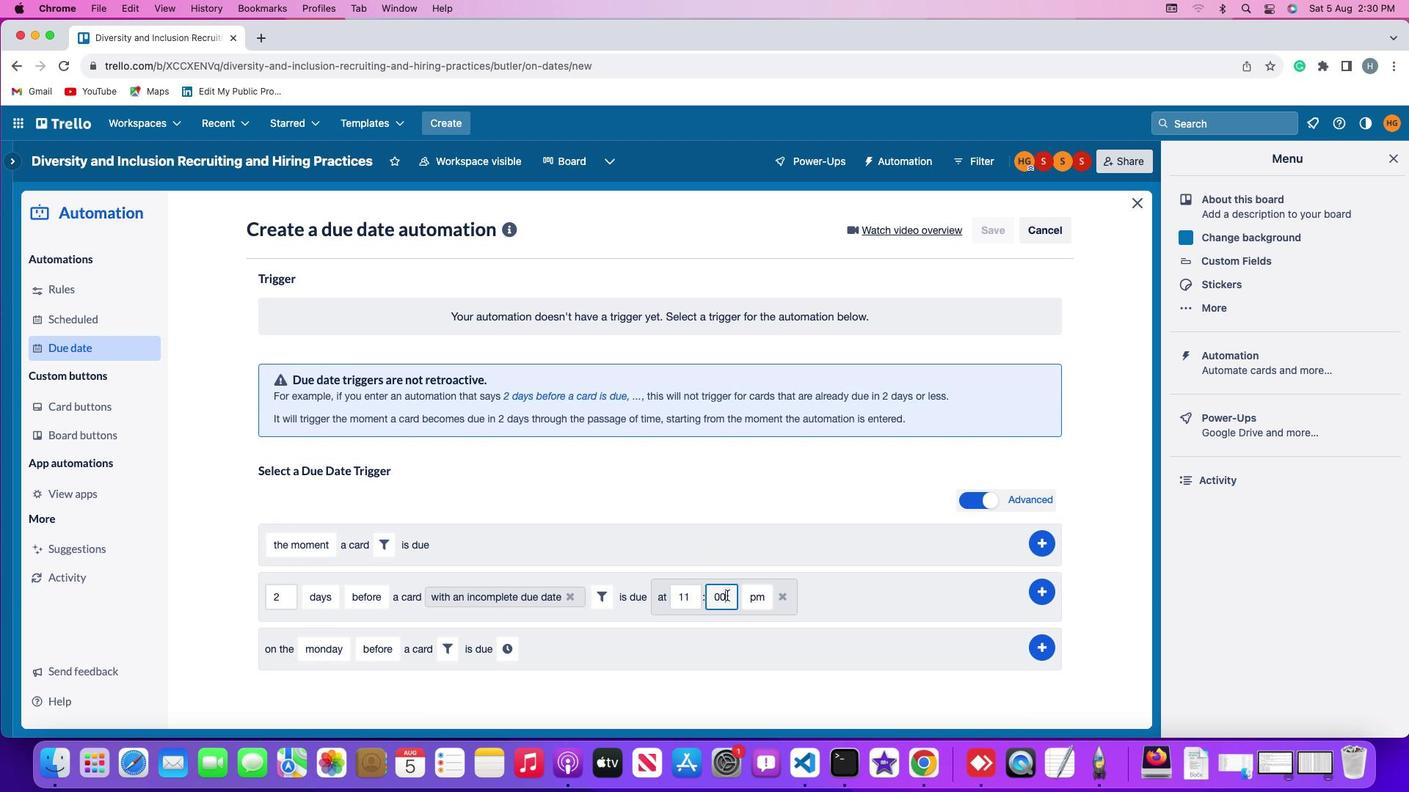 
Action: Mouse moved to (750, 600)
Screenshot: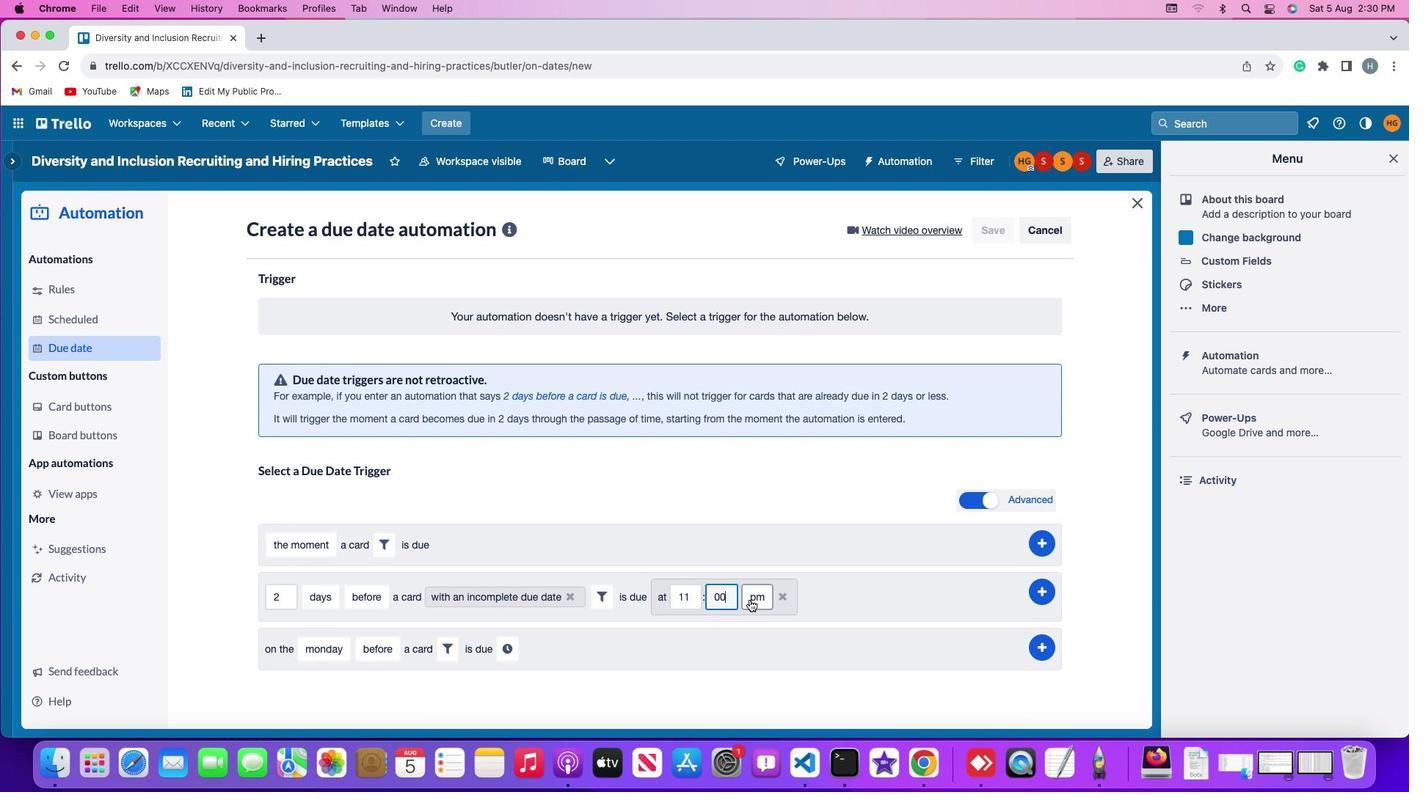
Action: Mouse pressed left at (750, 600)
Screenshot: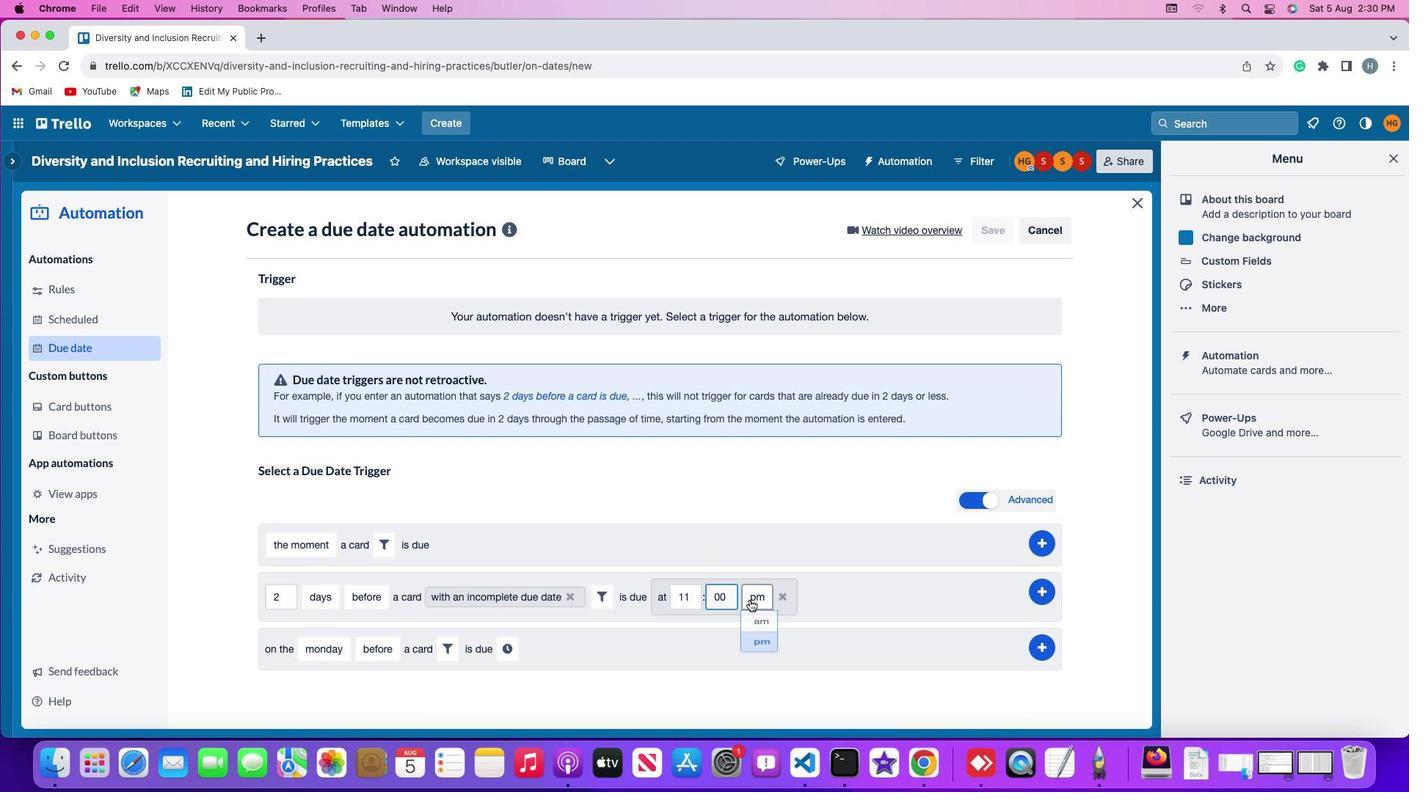 
Action: Mouse moved to (751, 625)
Screenshot: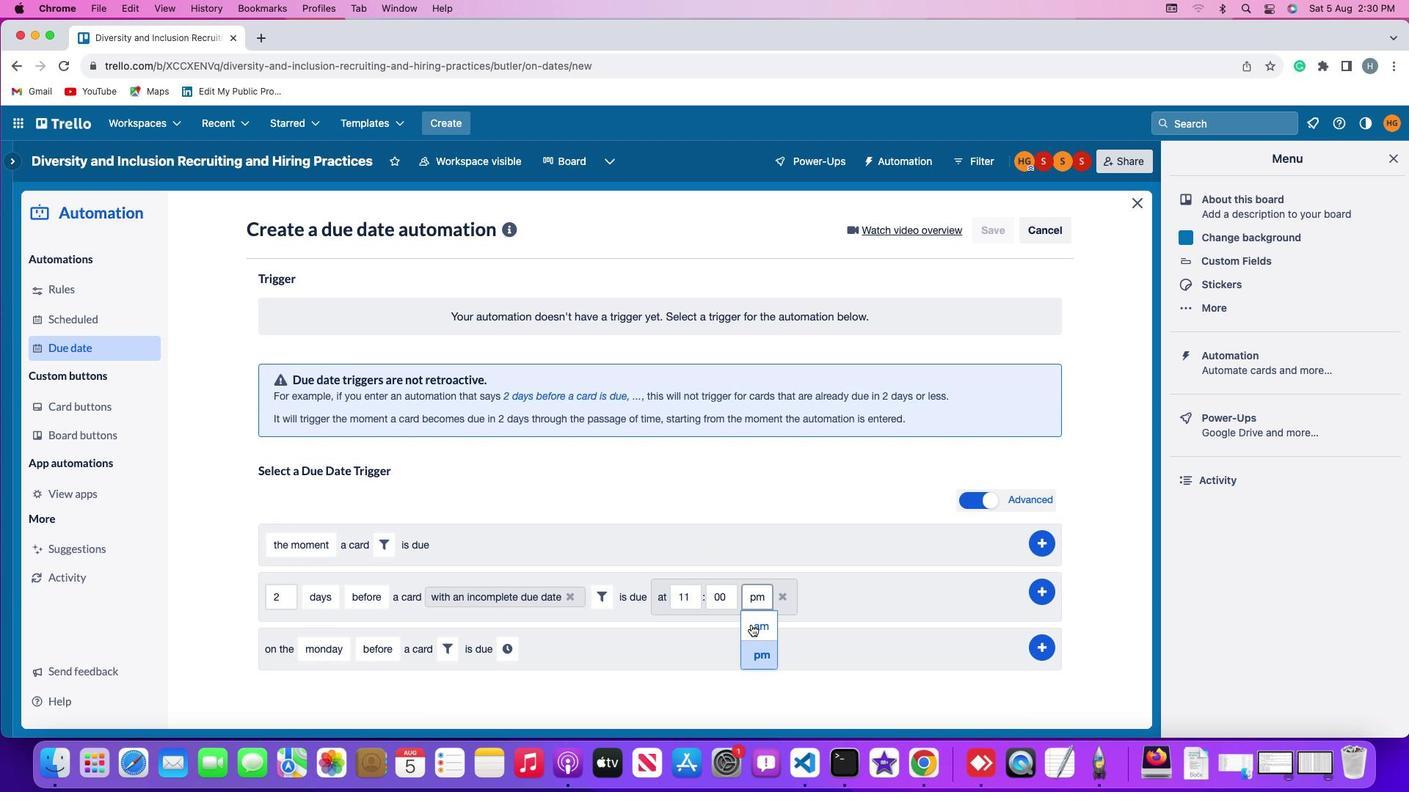 
Action: Mouse pressed left at (751, 625)
Screenshot: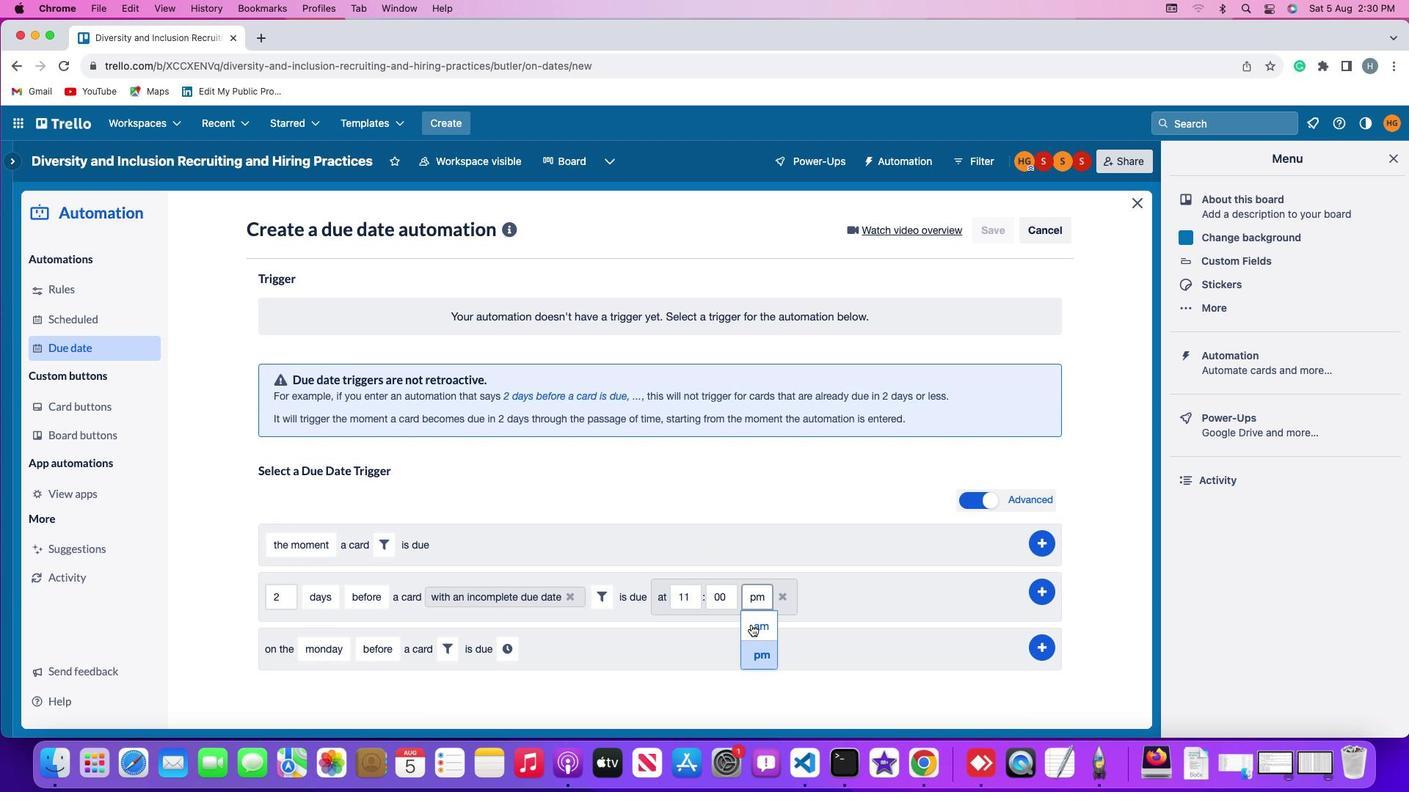 
Action: Mouse moved to (1039, 591)
Screenshot: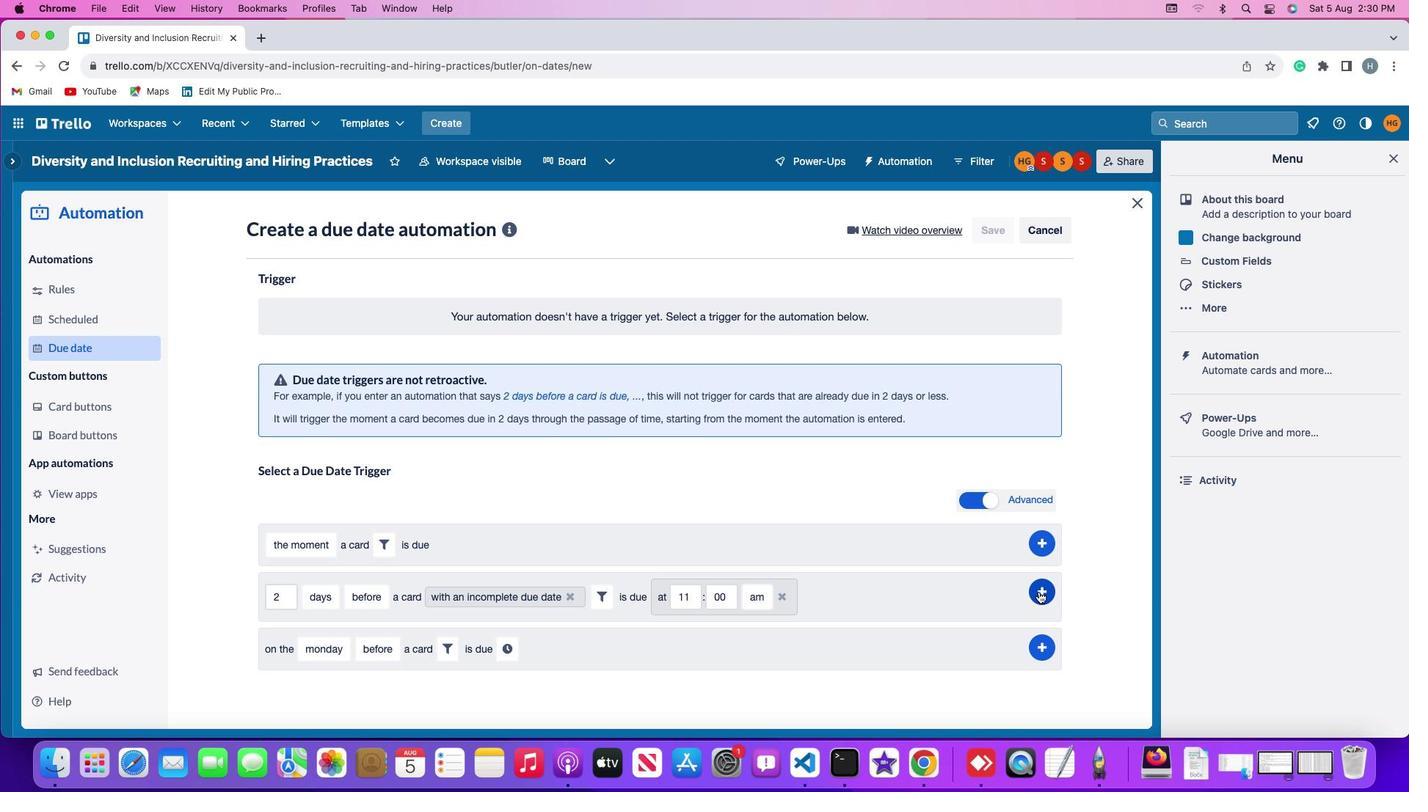 
Action: Mouse pressed left at (1039, 591)
Screenshot: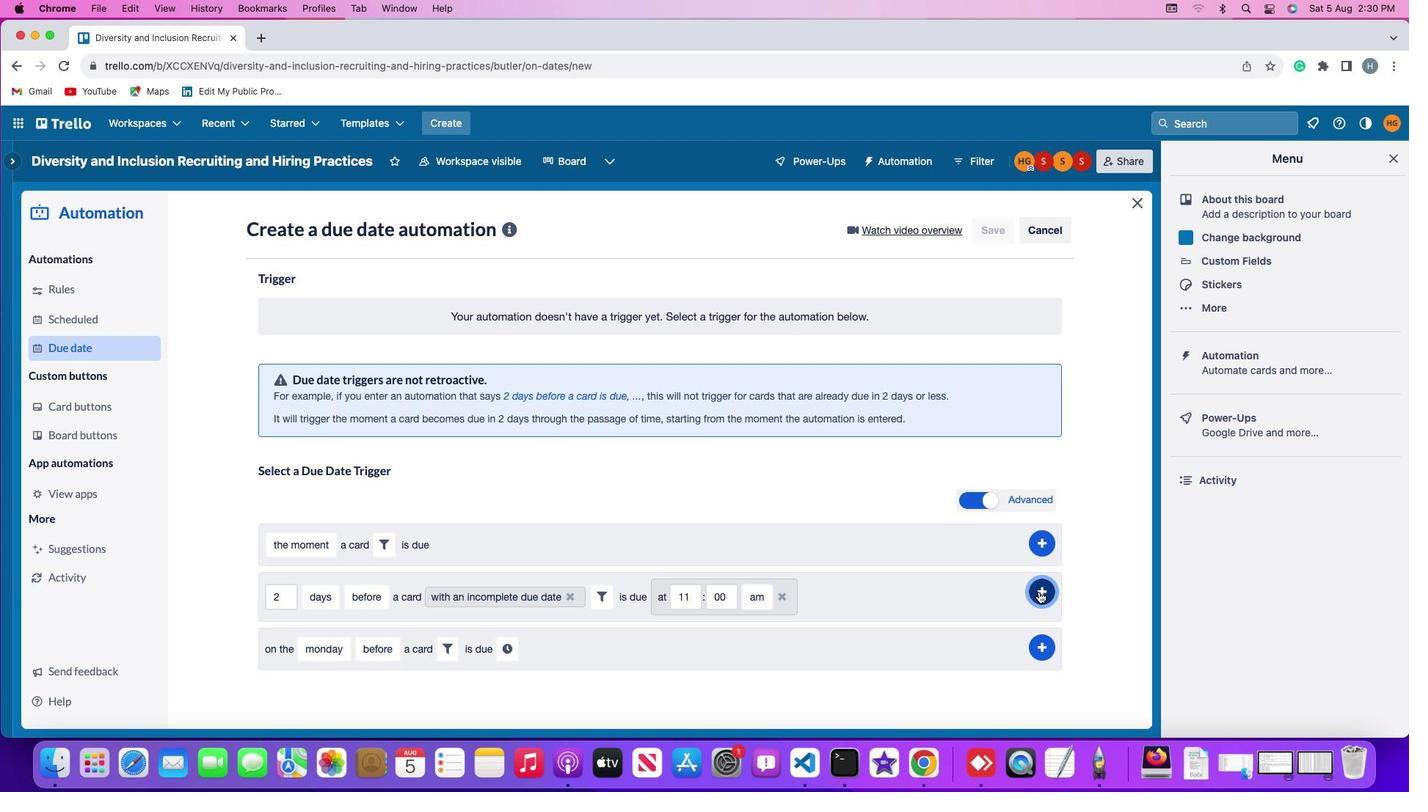 
Action: Mouse moved to (1111, 447)
Screenshot: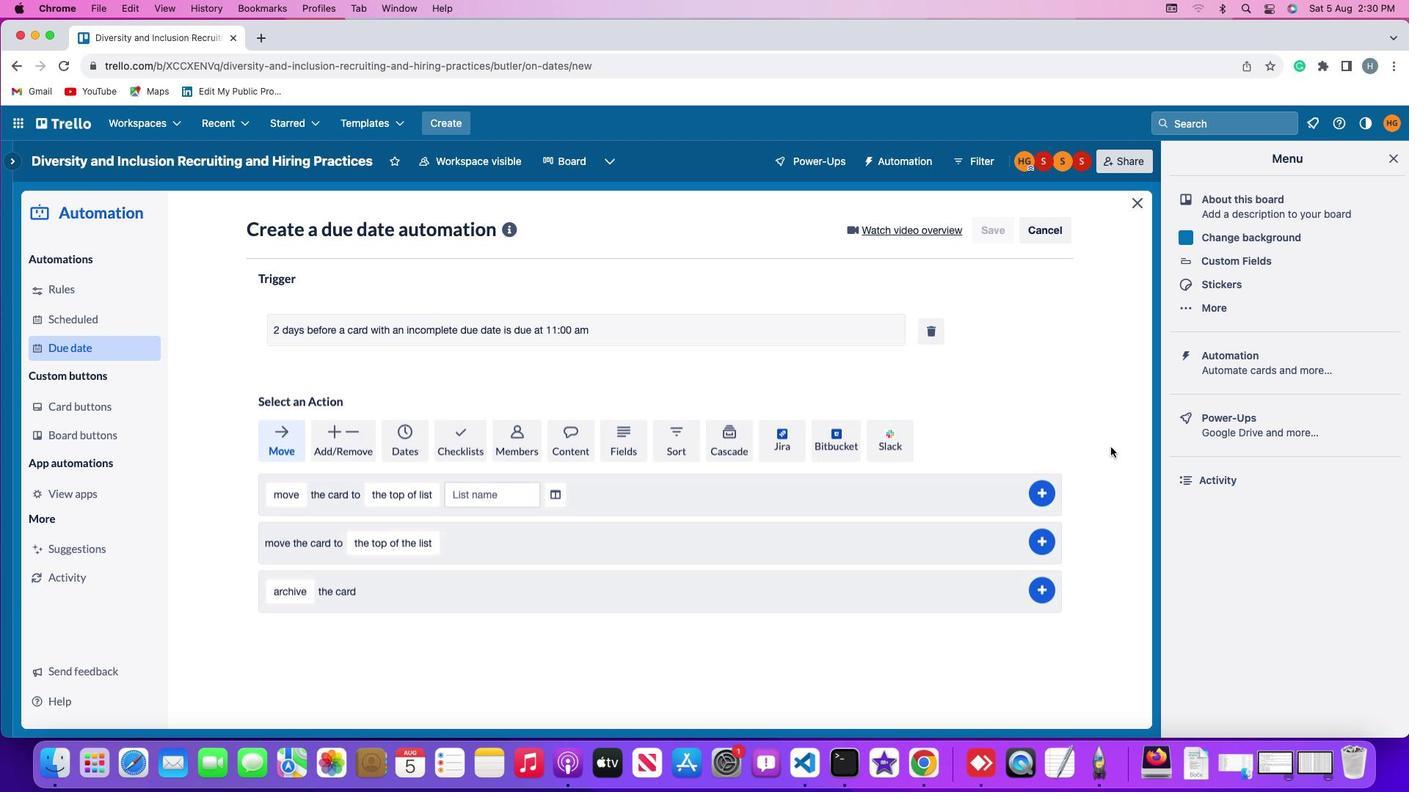 
